 Task: Remove or reduce background noise from outdoor events.
Action: Mouse moved to (90, 12)
Screenshot: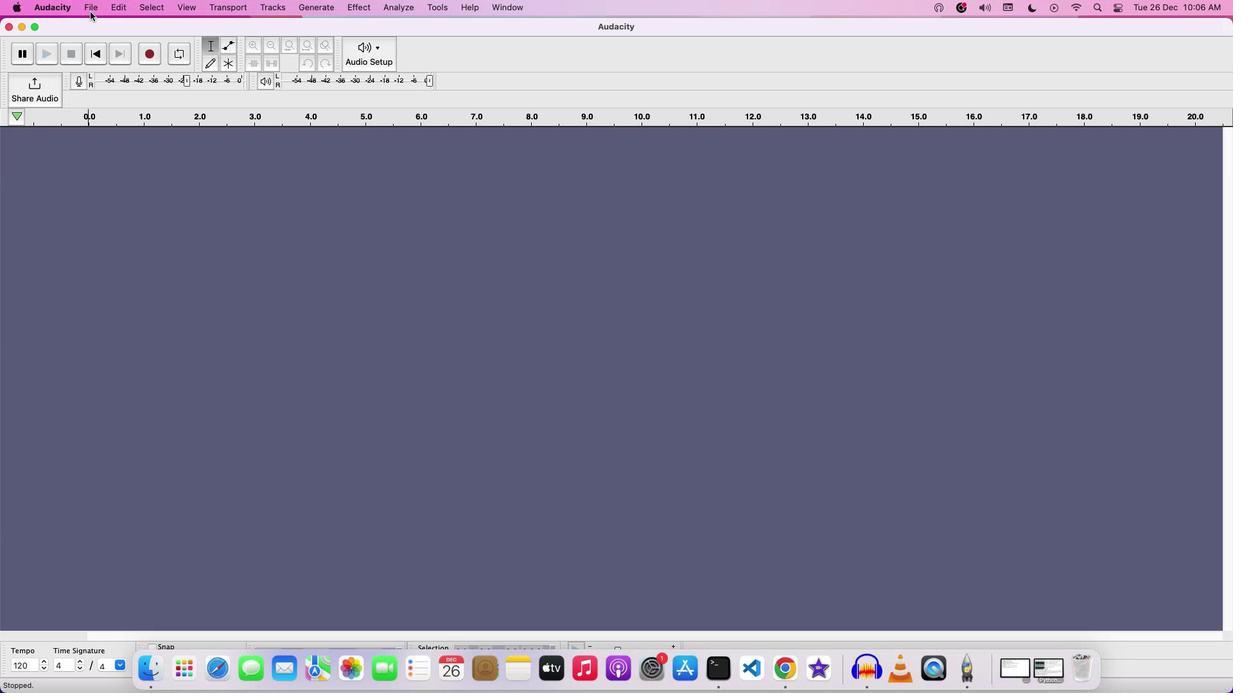 
Action: Mouse pressed left at (90, 12)
Screenshot: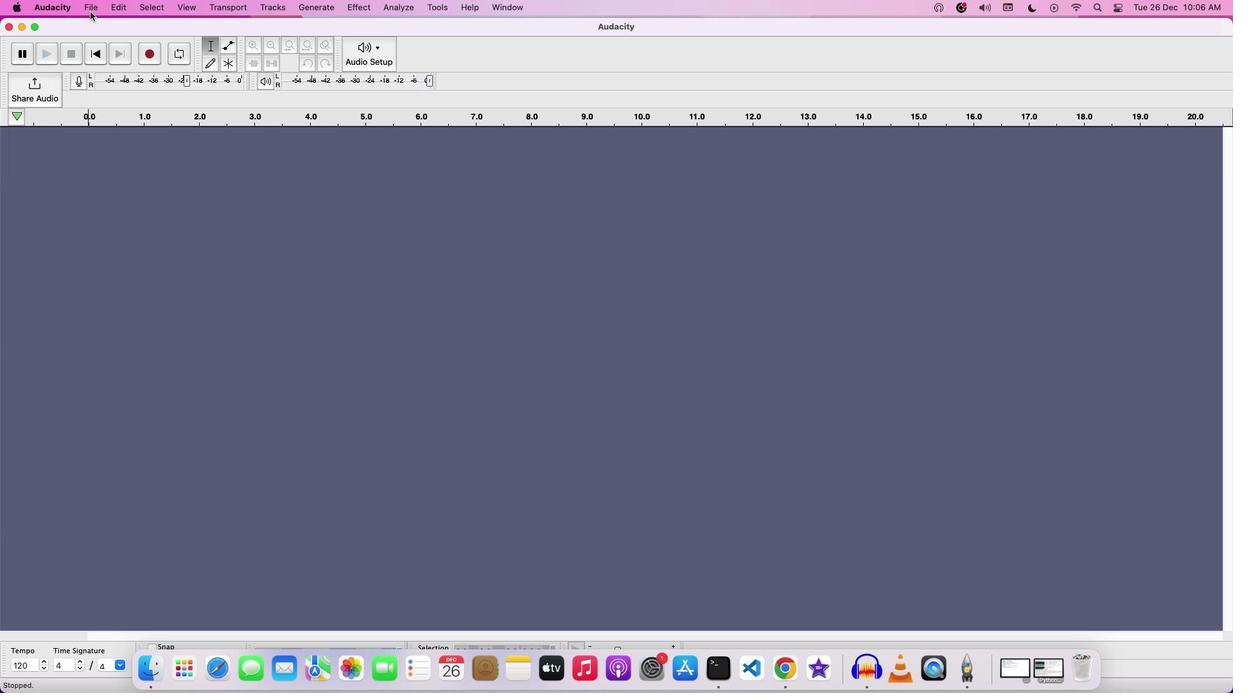 
Action: Mouse moved to (112, 38)
Screenshot: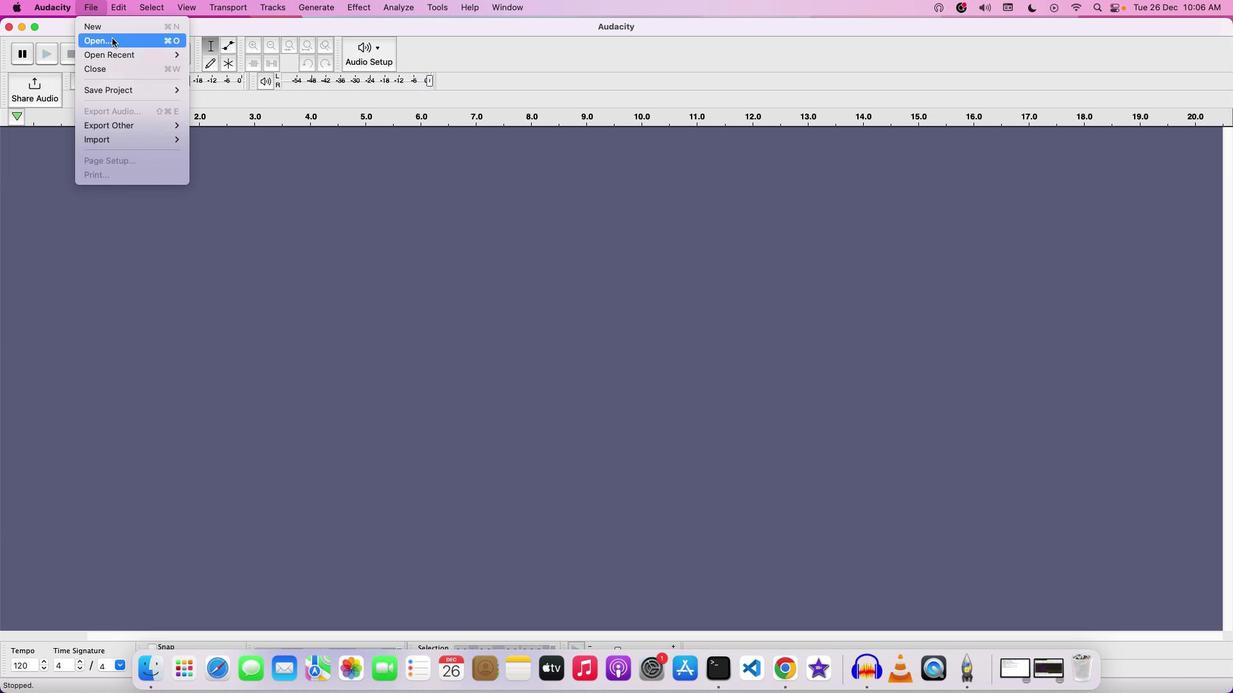 
Action: Mouse pressed left at (112, 38)
Screenshot: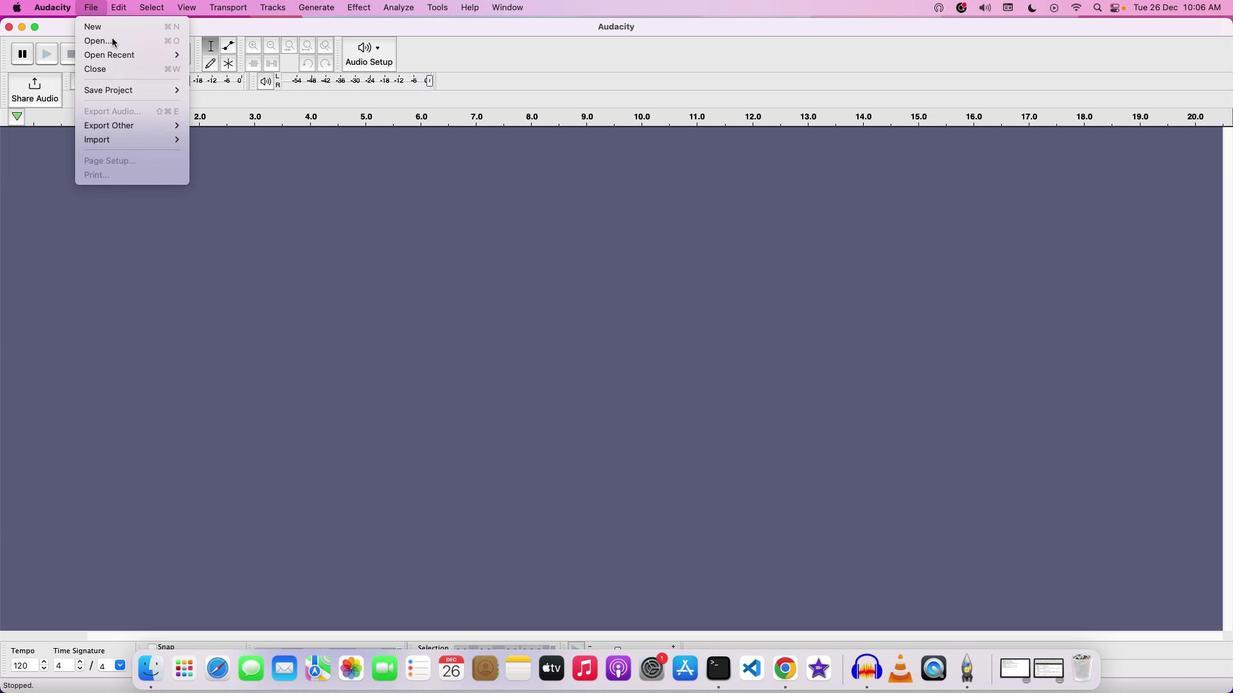 
Action: Mouse moved to (576, 185)
Screenshot: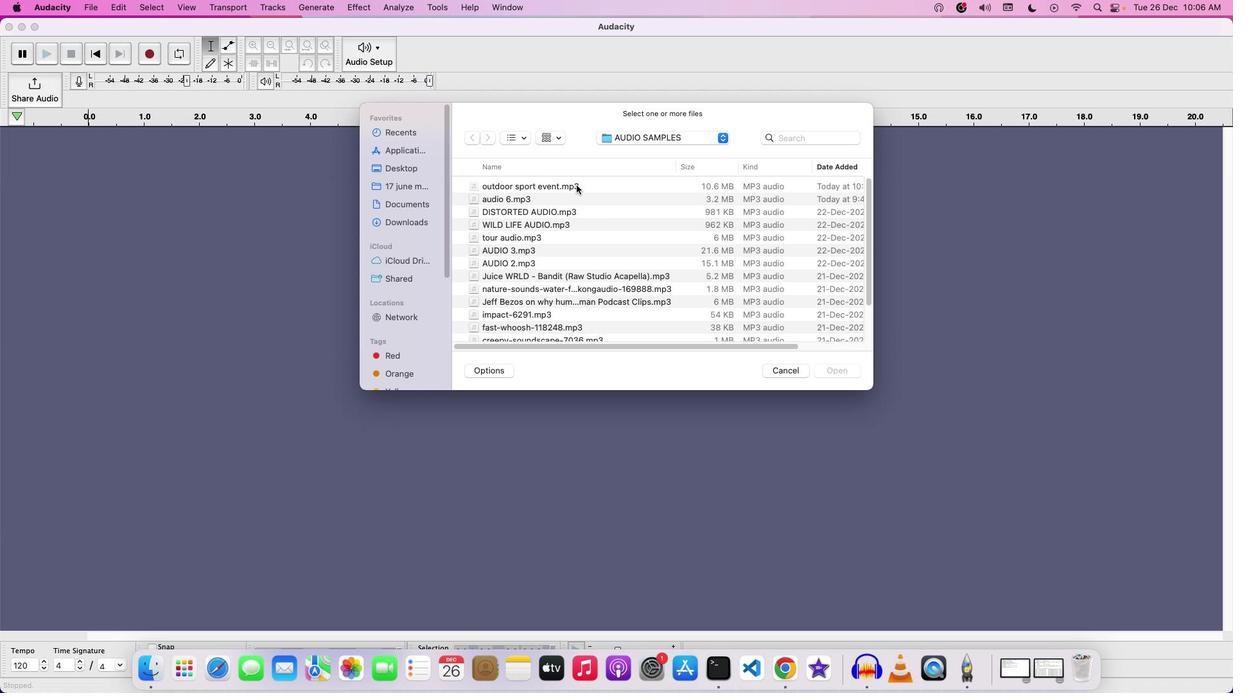 
Action: Mouse pressed left at (576, 185)
Screenshot: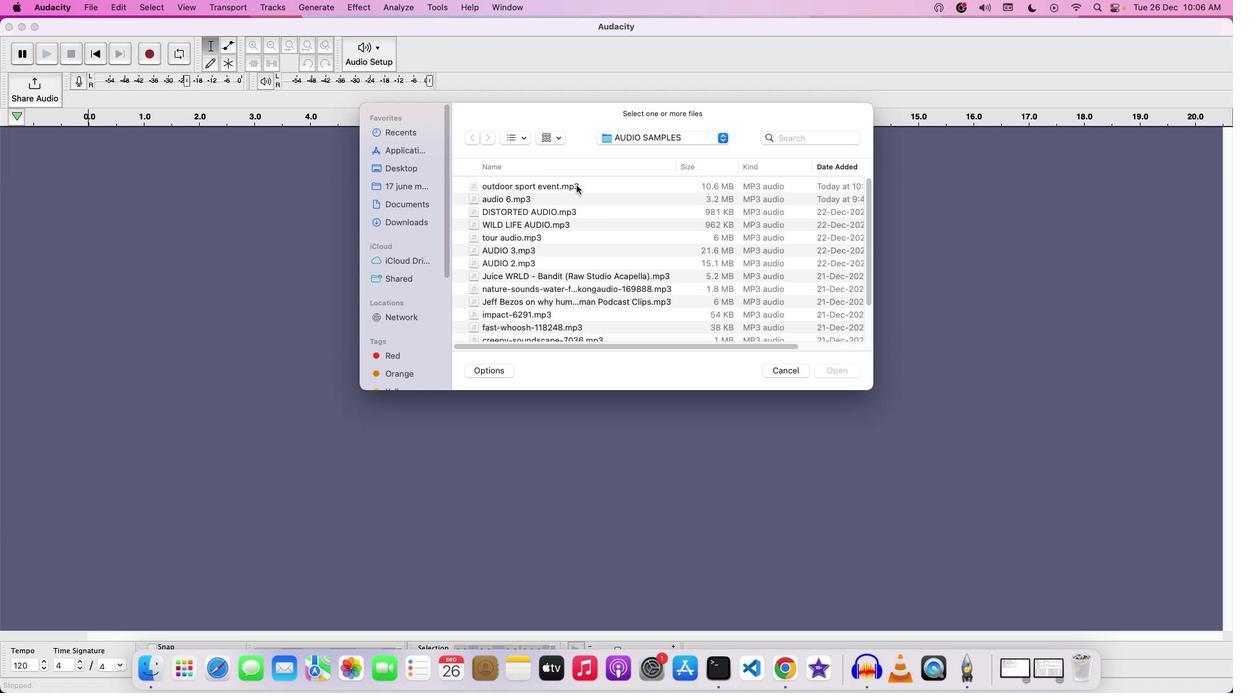 
Action: Mouse moved to (837, 370)
Screenshot: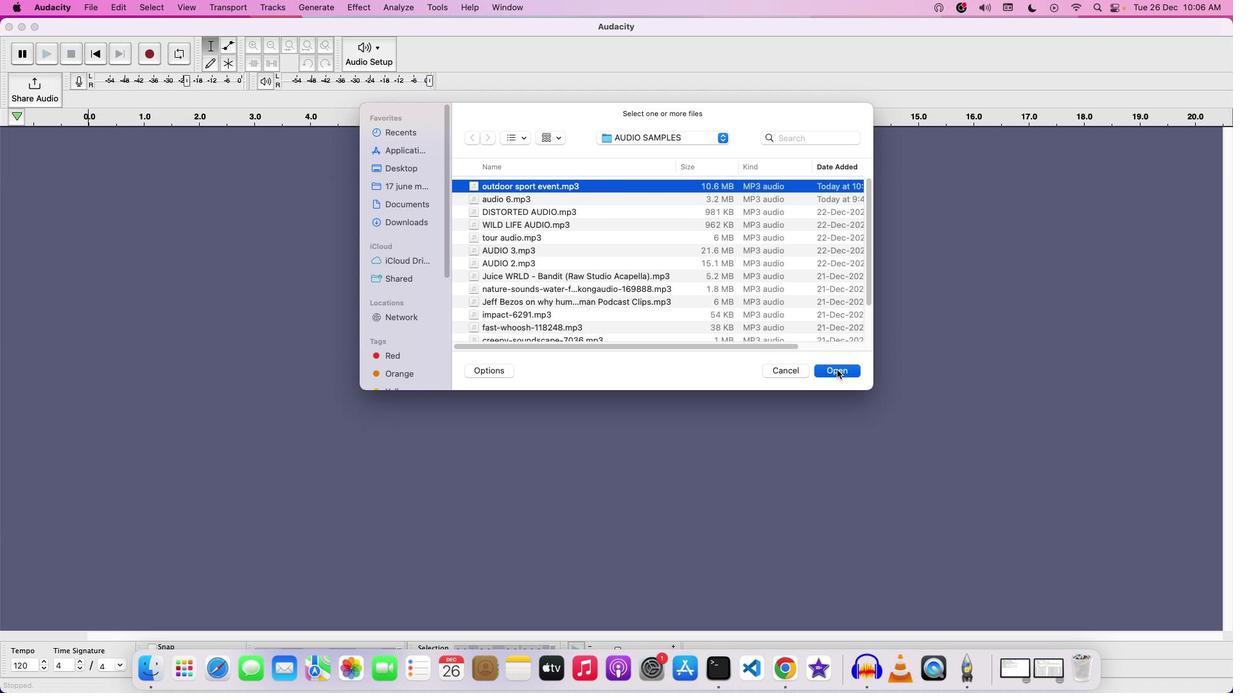 
Action: Mouse pressed left at (837, 370)
Screenshot: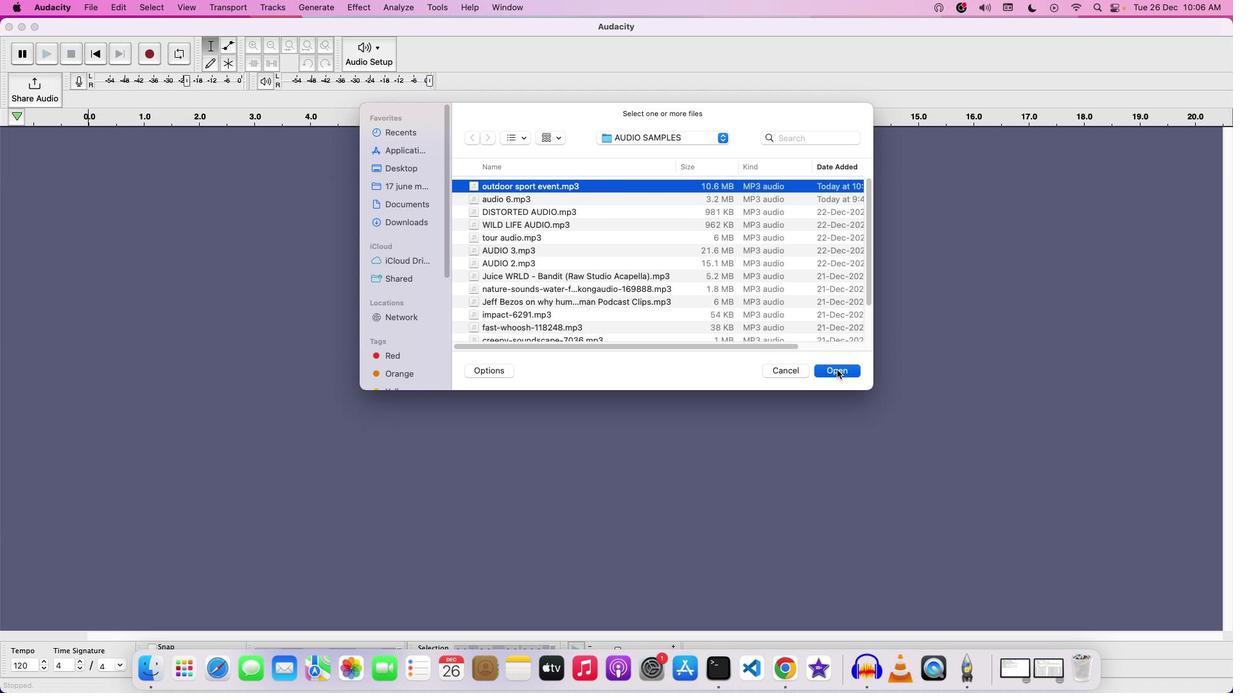 
Action: Mouse moved to (86, 138)
Screenshot: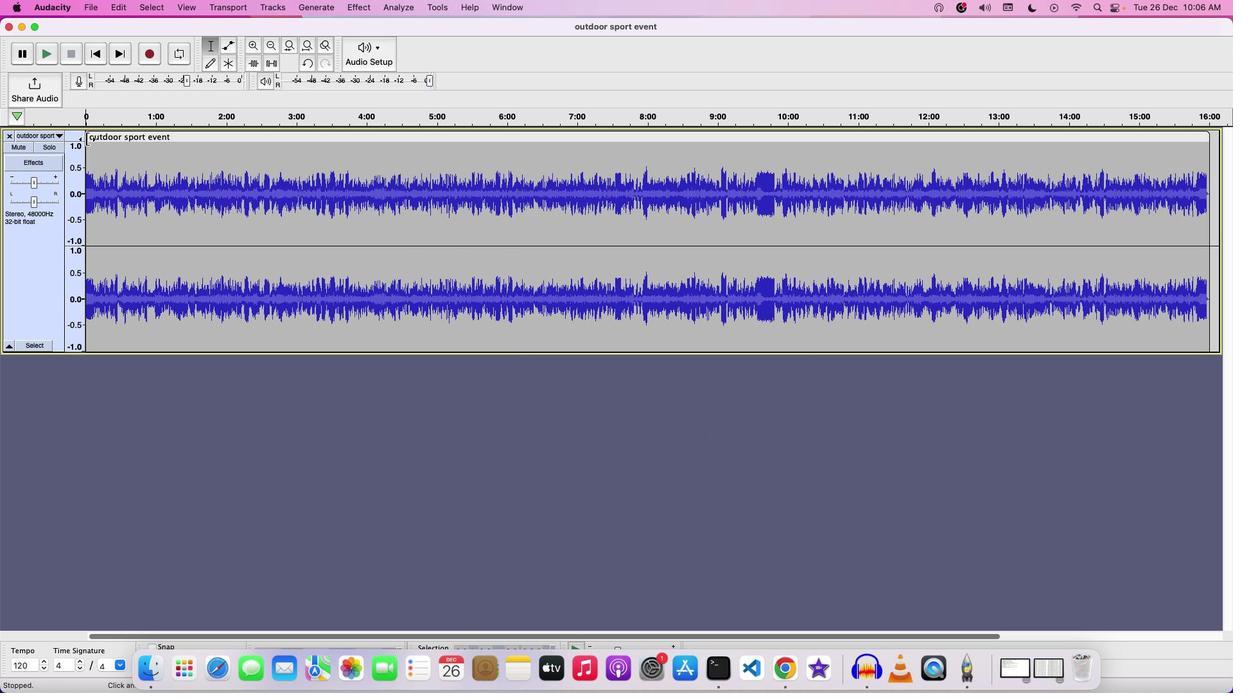 
Action: Mouse pressed left at (86, 138)
Screenshot: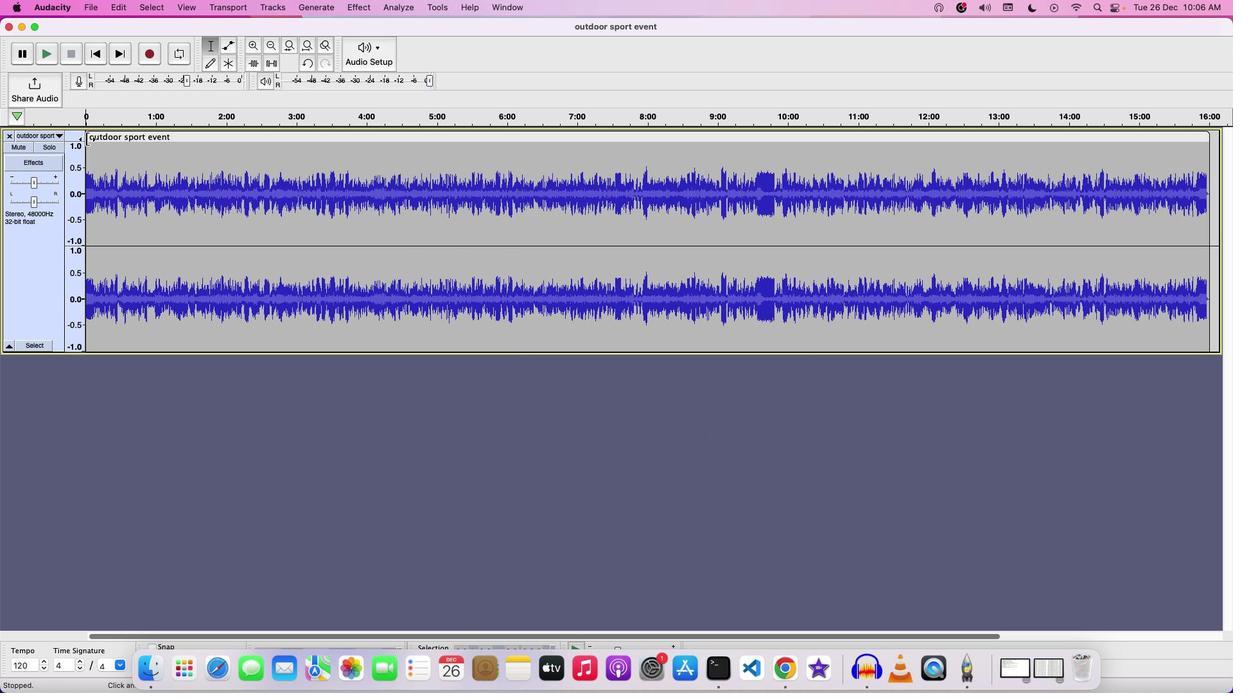 
Action: Mouse moved to (246, 136)
Screenshot: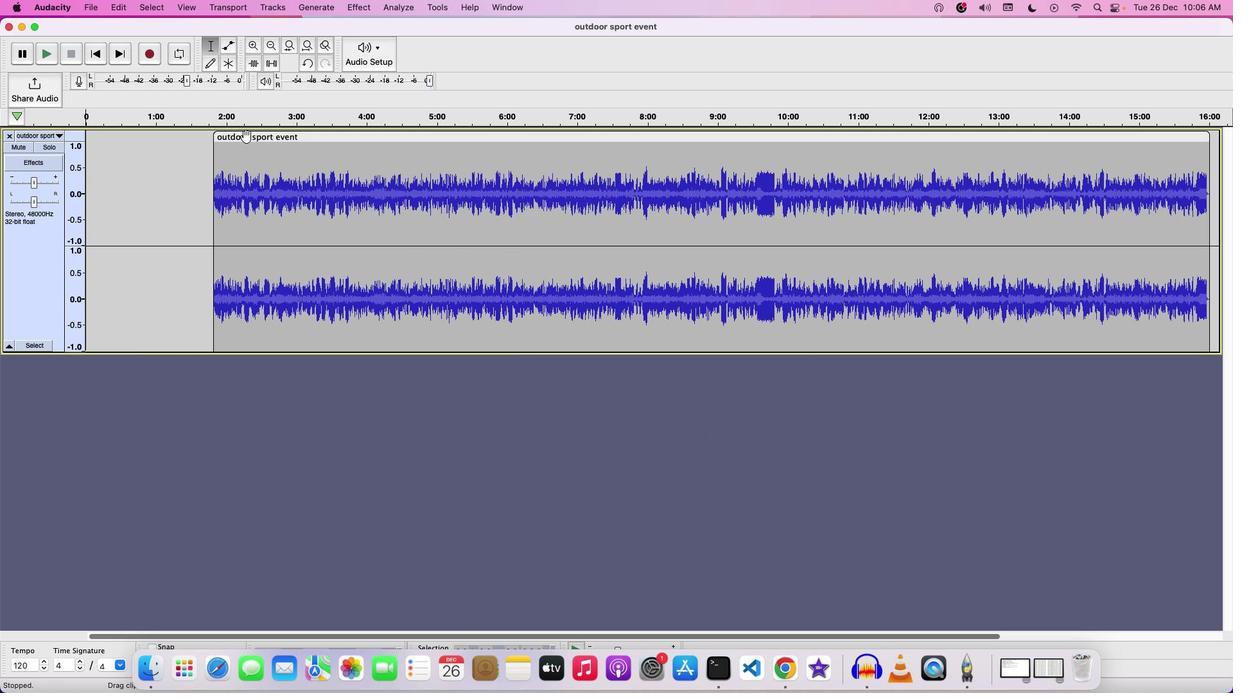 
Action: Mouse pressed left at (246, 136)
Screenshot: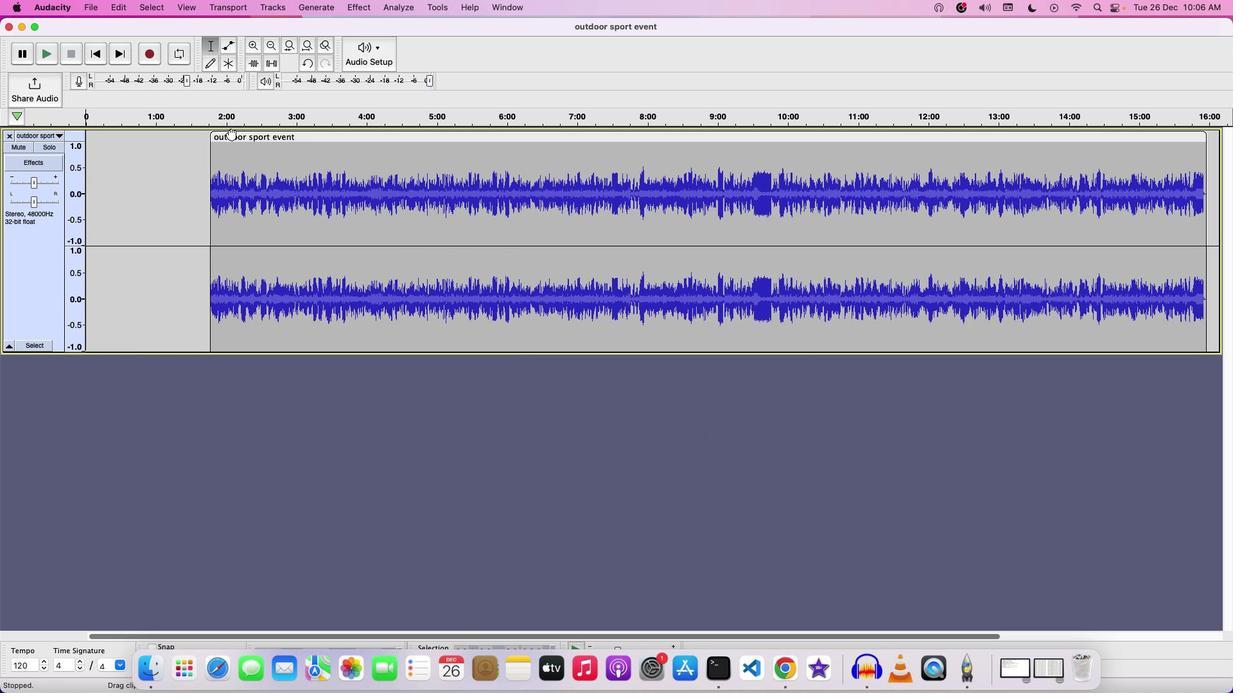 
Action: Mouse moved to (1081, 136)
Screenshot: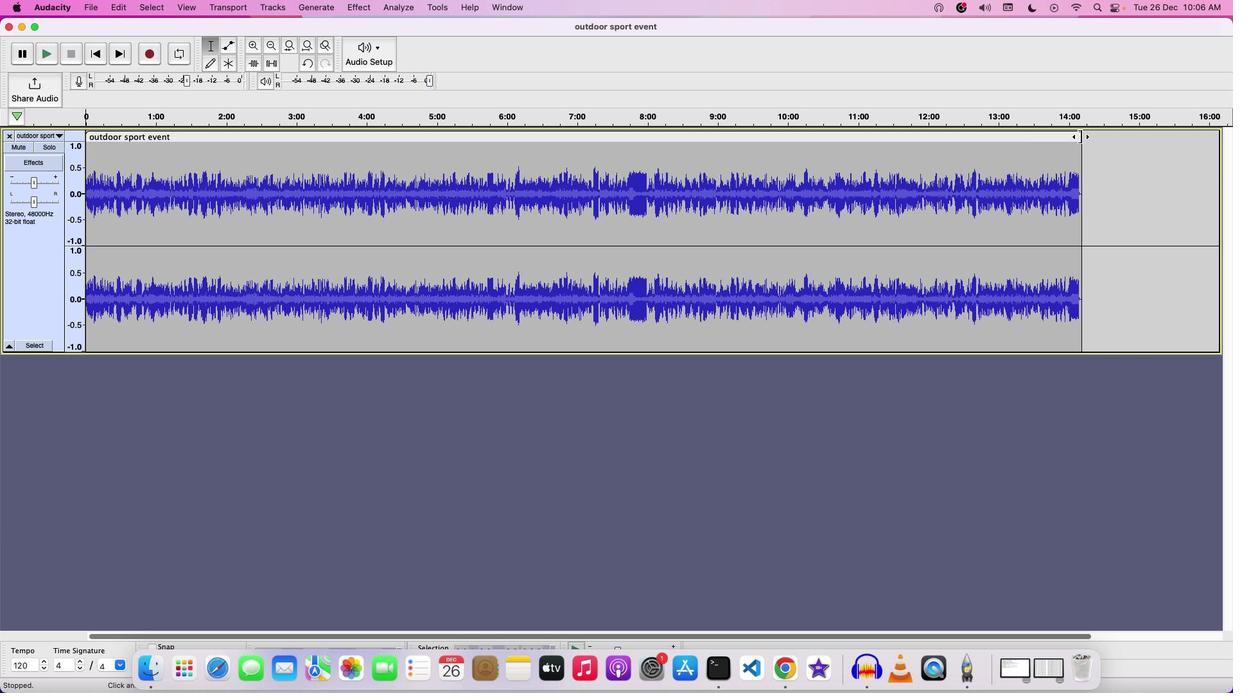 
Action: Mouse pressed left at (1081, 136)
Screenshot: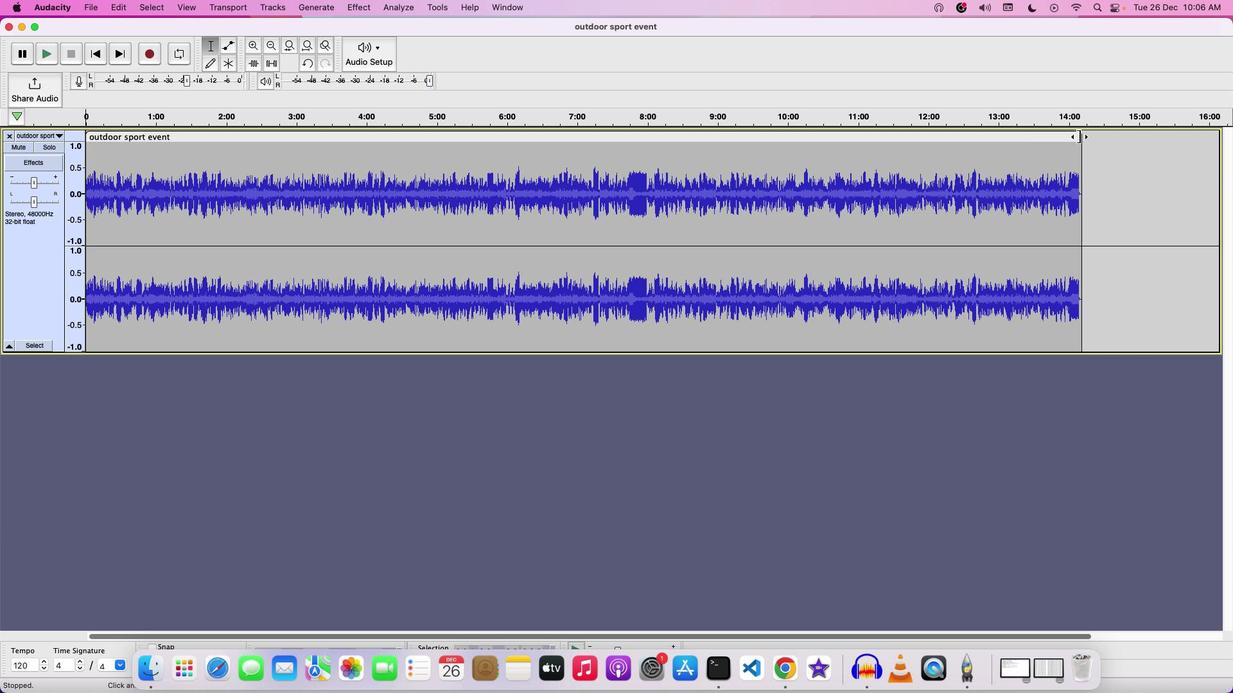 
Action: Mouse moved to (198, 126)
Screenshot: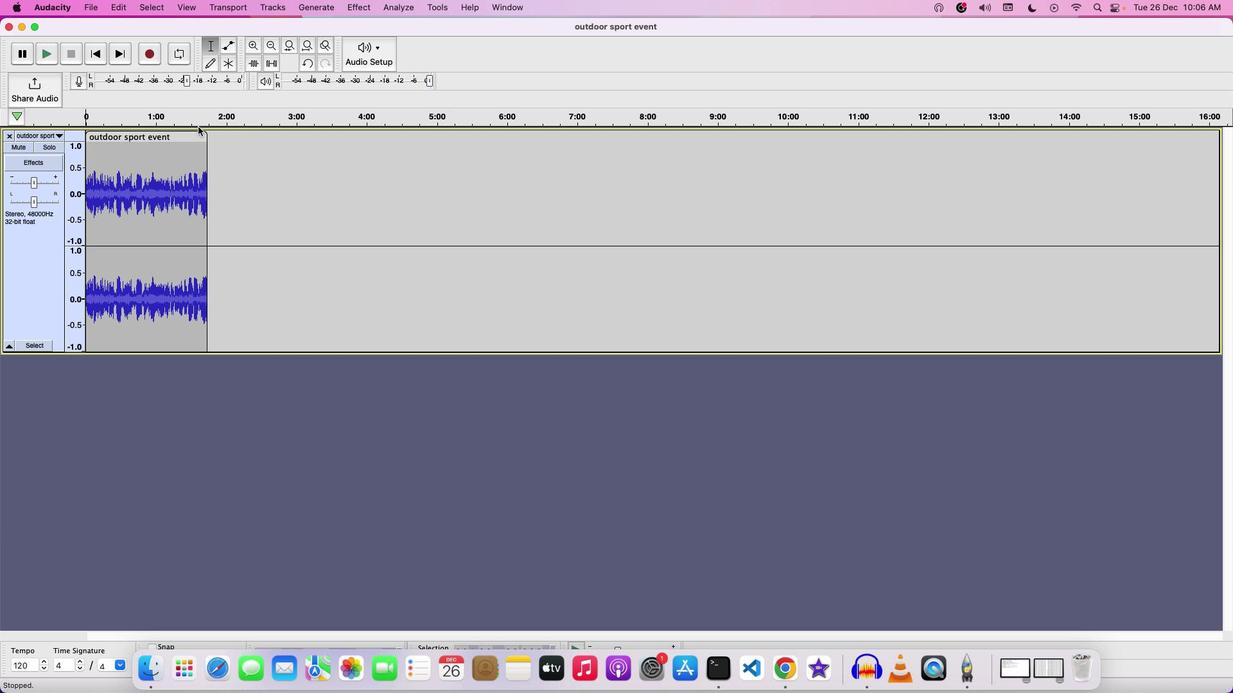 
Action: Mouse pressed left at (198, 126)
Screenshot: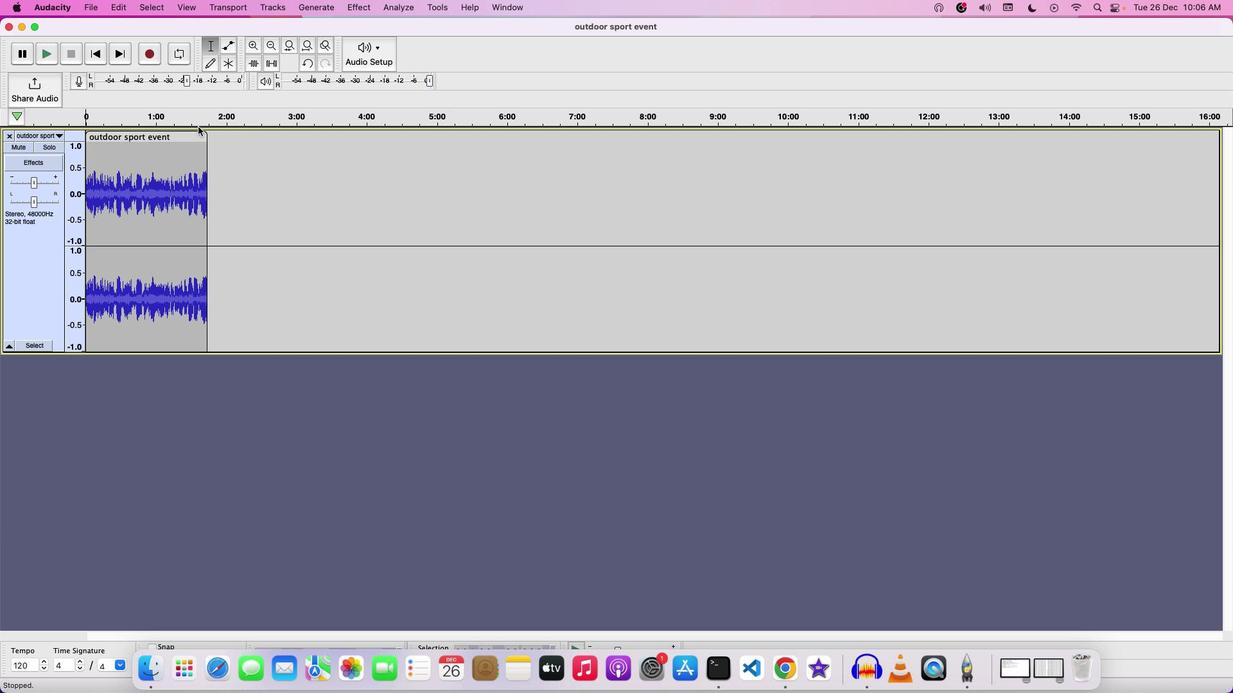 
Action: Mouse moved to (255, 46)
Screenshot: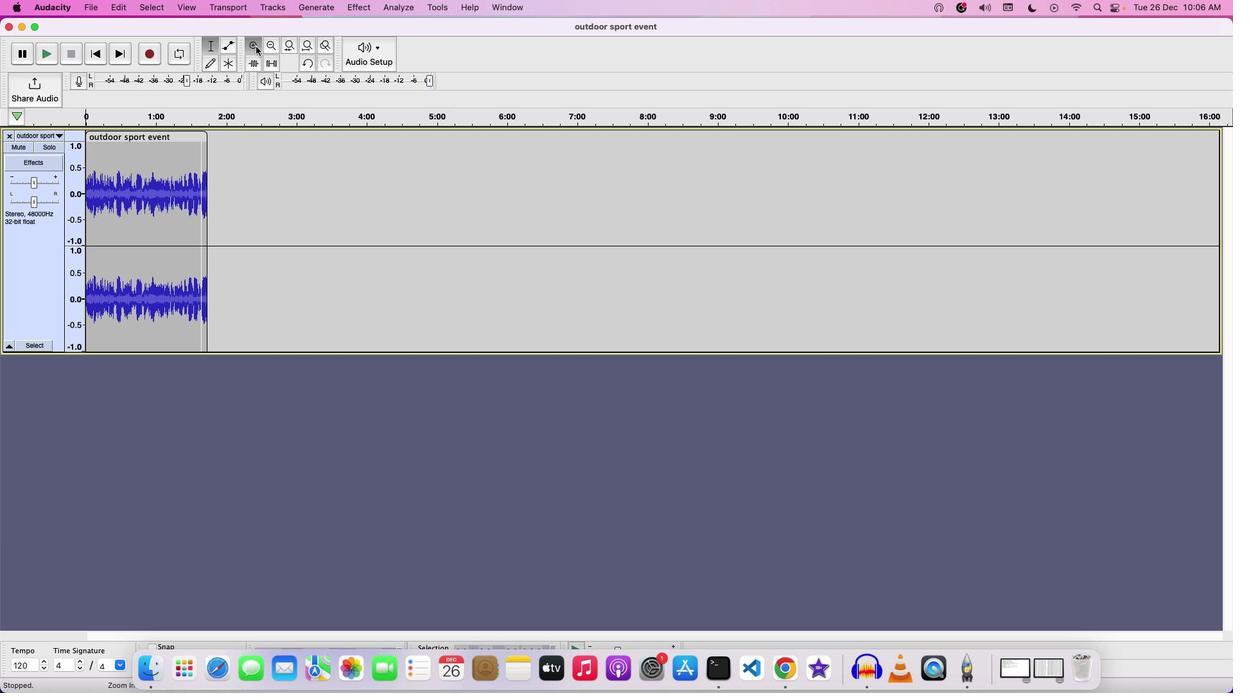 
Action: Mouse pressed left at (255, 46)
Screenshot: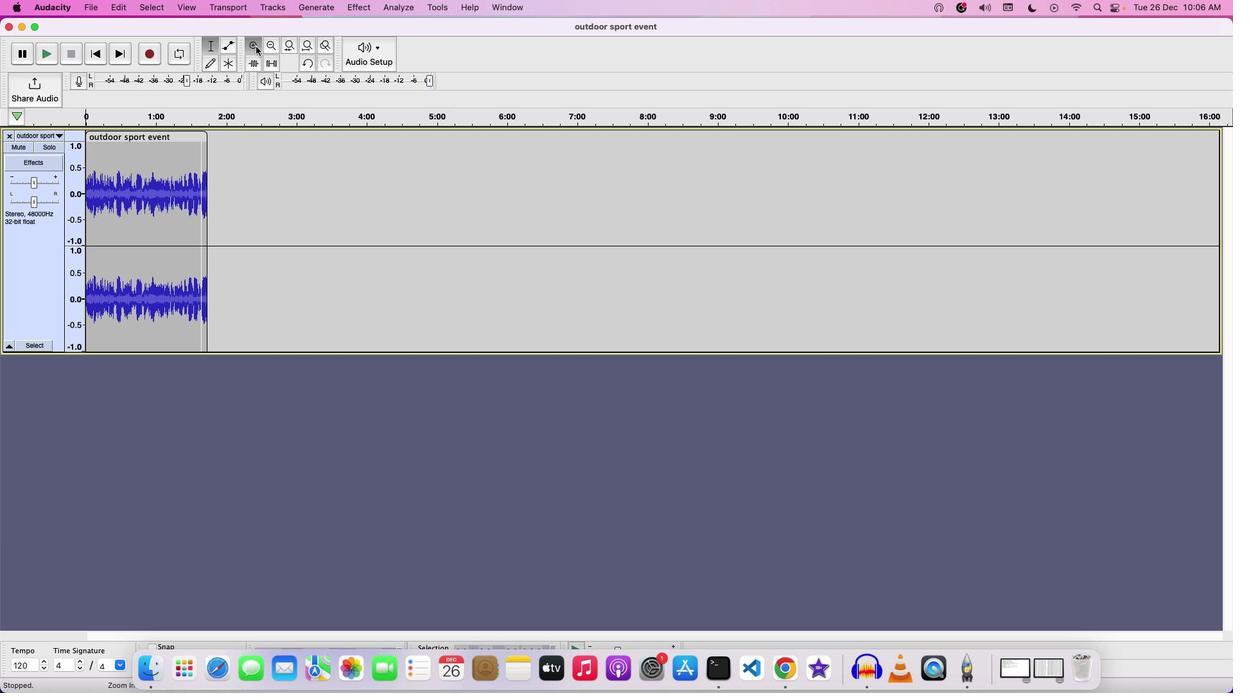 
Action: Mouse pressed left at (255, 46)
Screenshot: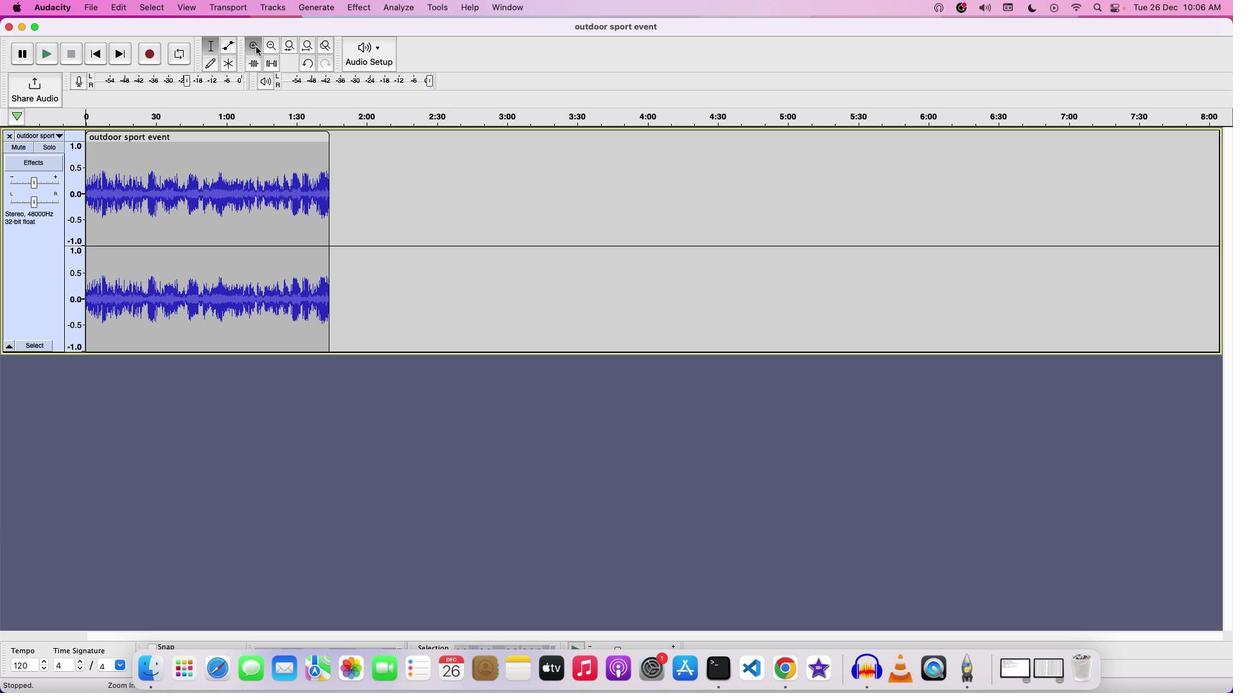 
Action: Mouse pressed left at (255, 46)
Screenshot: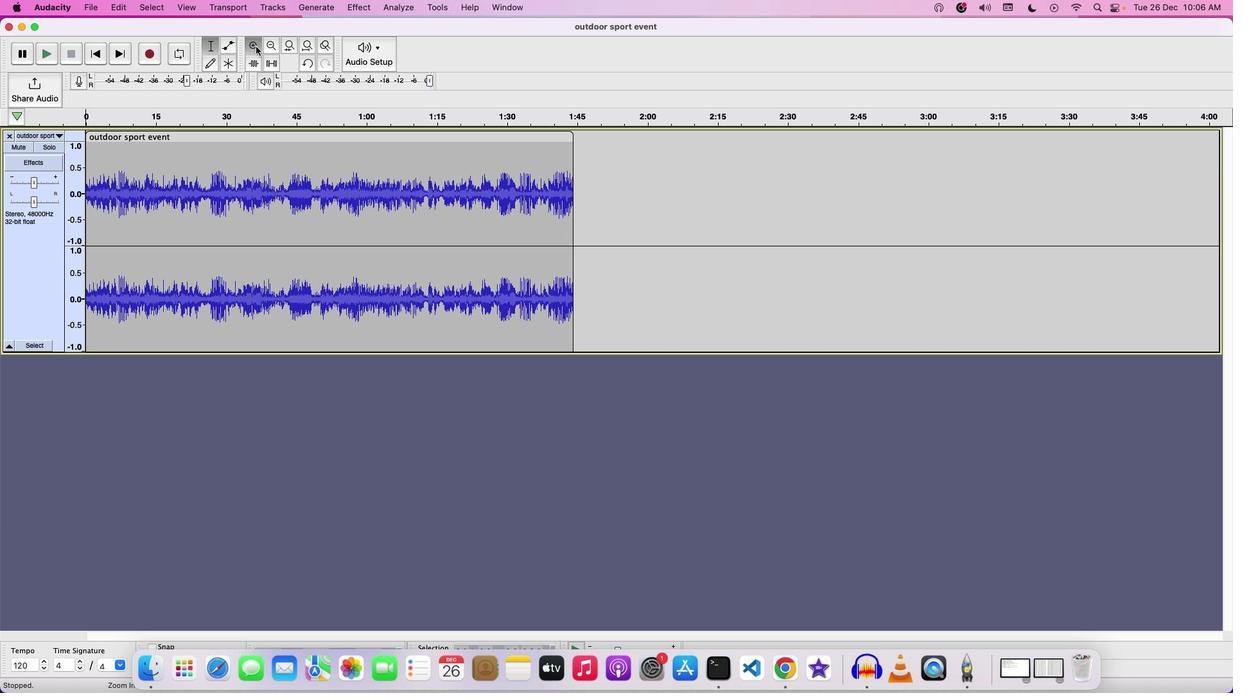 
Action: Mouse moved to (175, 126)
Screenshot: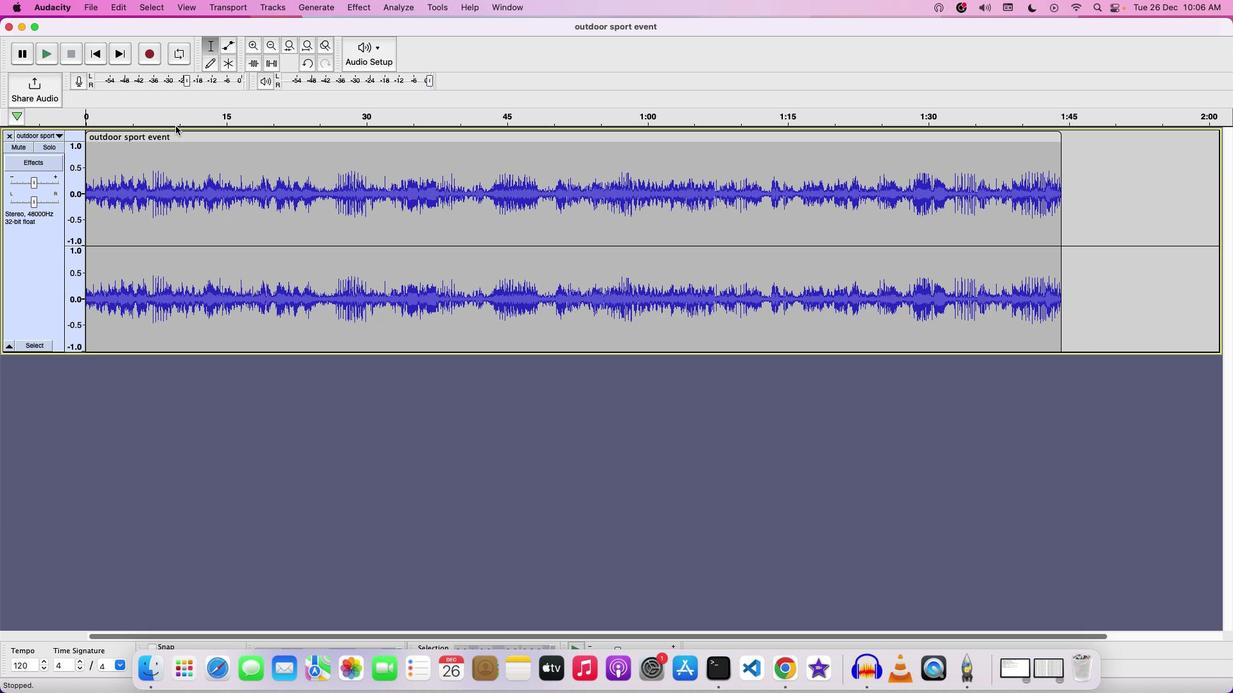 
Action: Key pressed Key.space
Screenshot: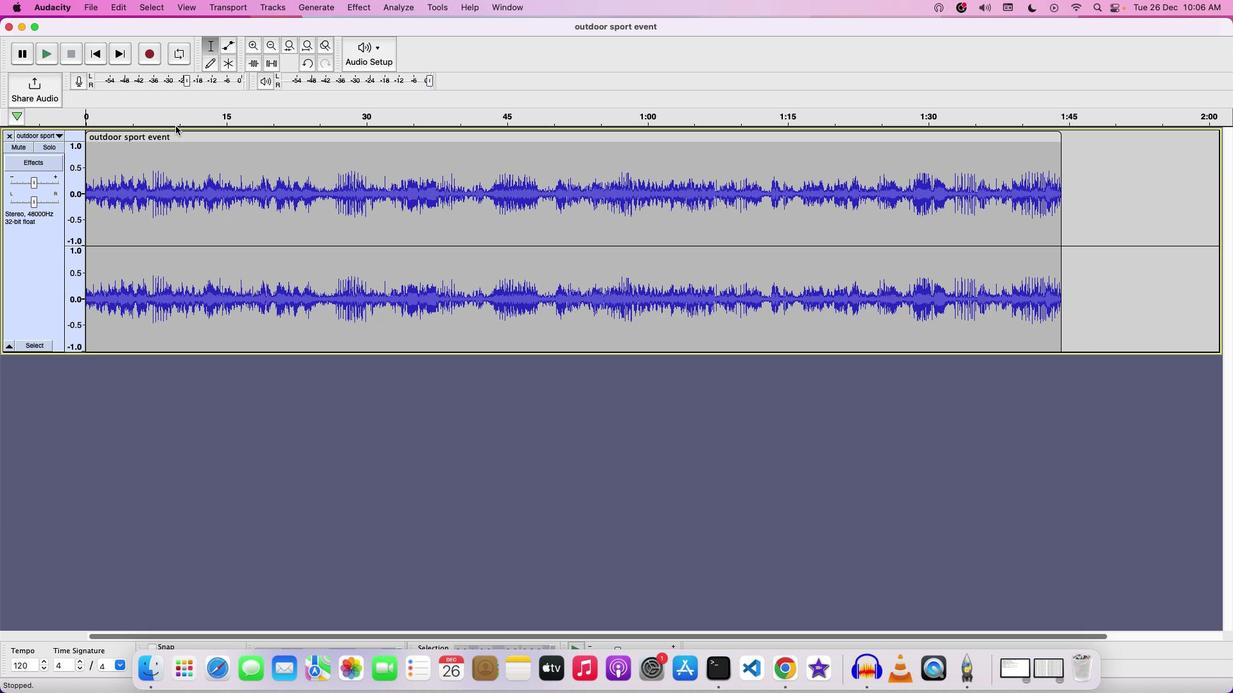 
Action: Mouse moved to (262, 91)
Screenshot: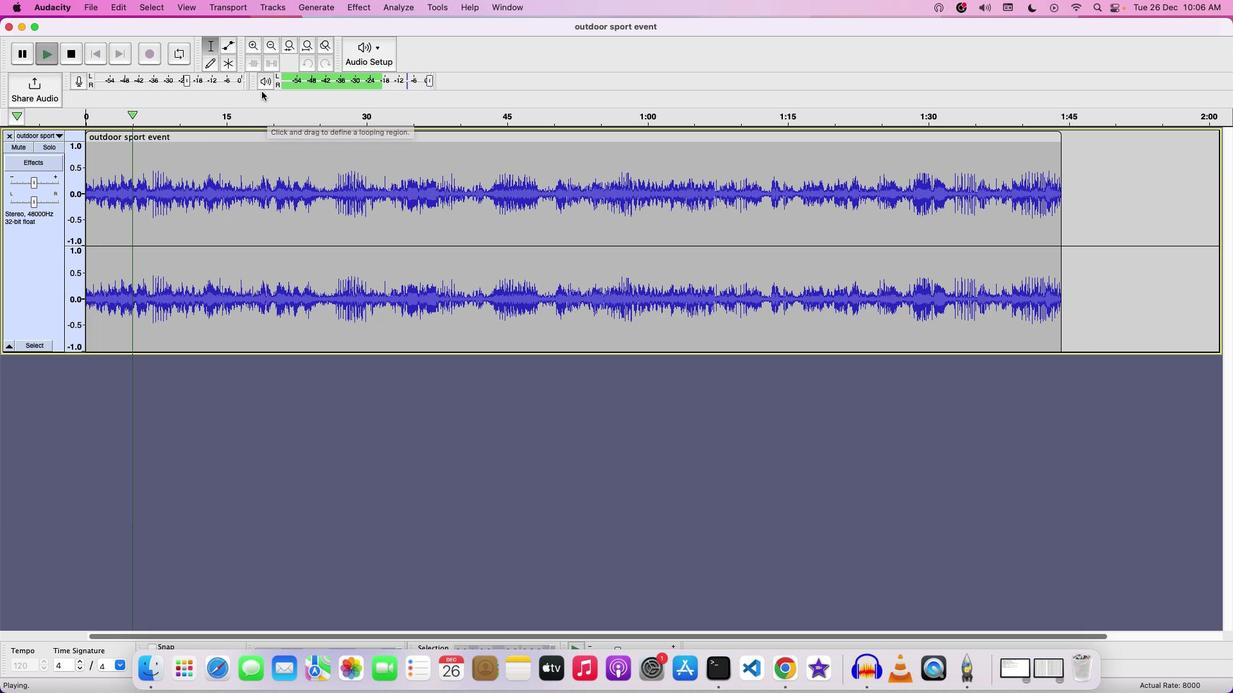 
Action: Key pressed Key.space
Screenshot: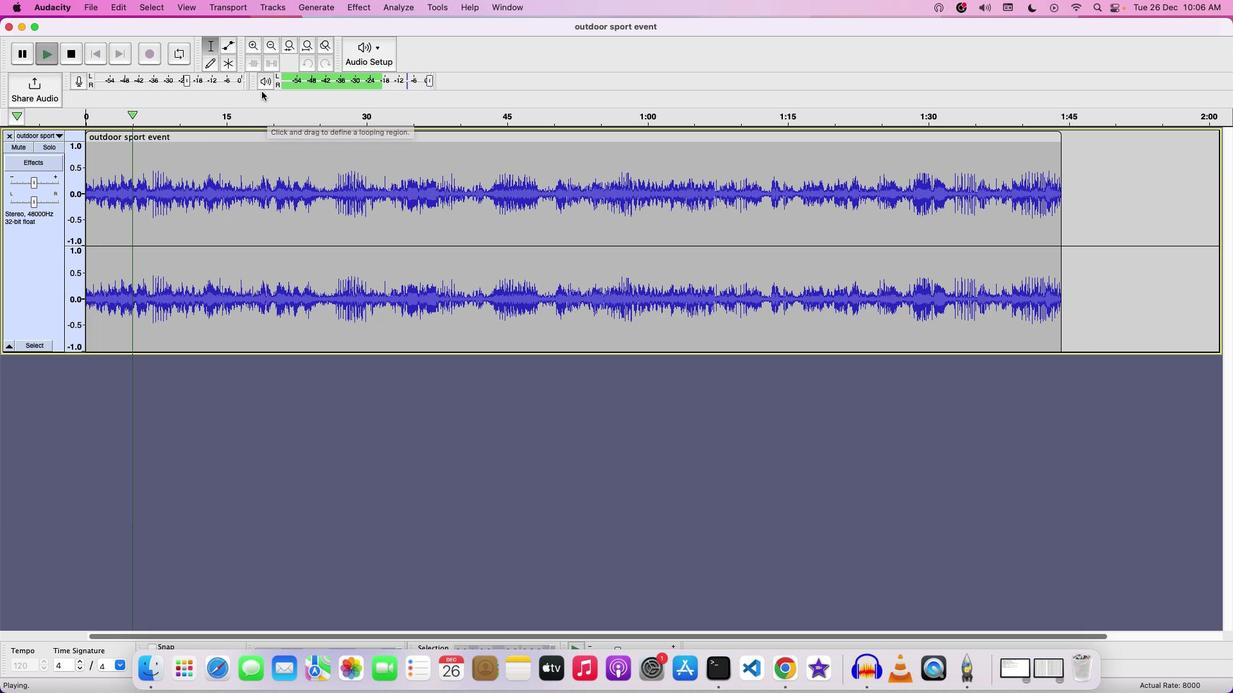 
Action: Mouse moved to (257, 49)
Screenshot: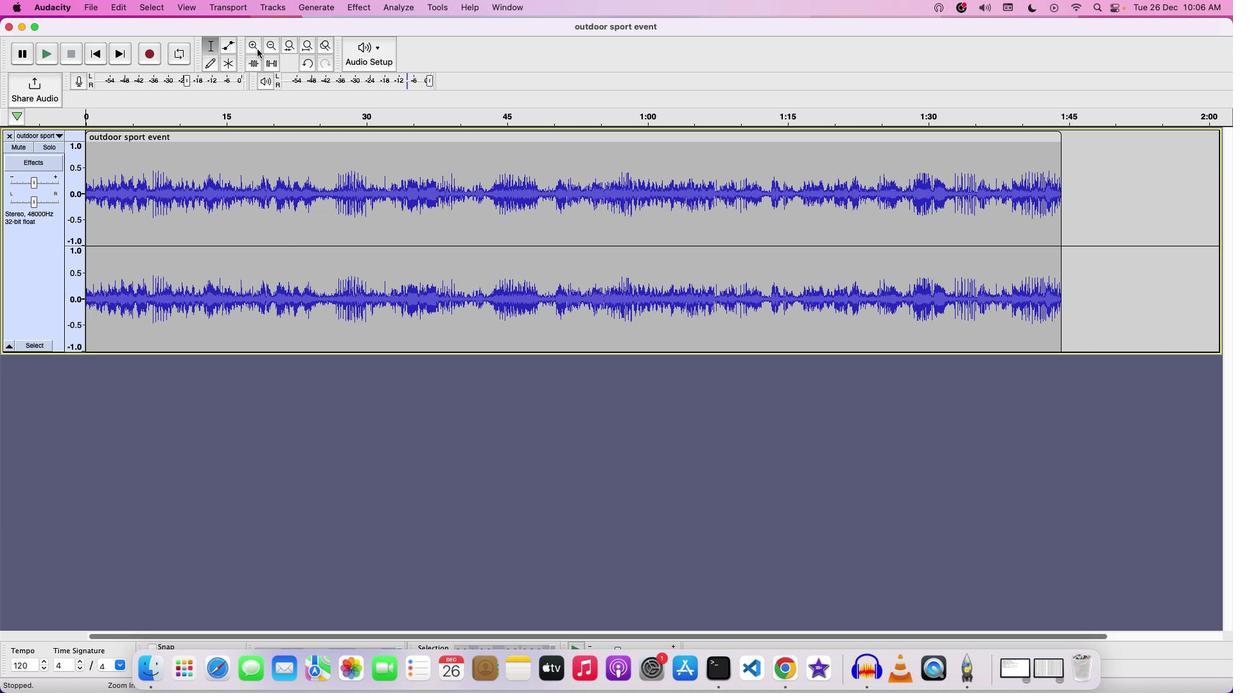 
Action: Mouse pressed left at (257, 49)
Screenshot: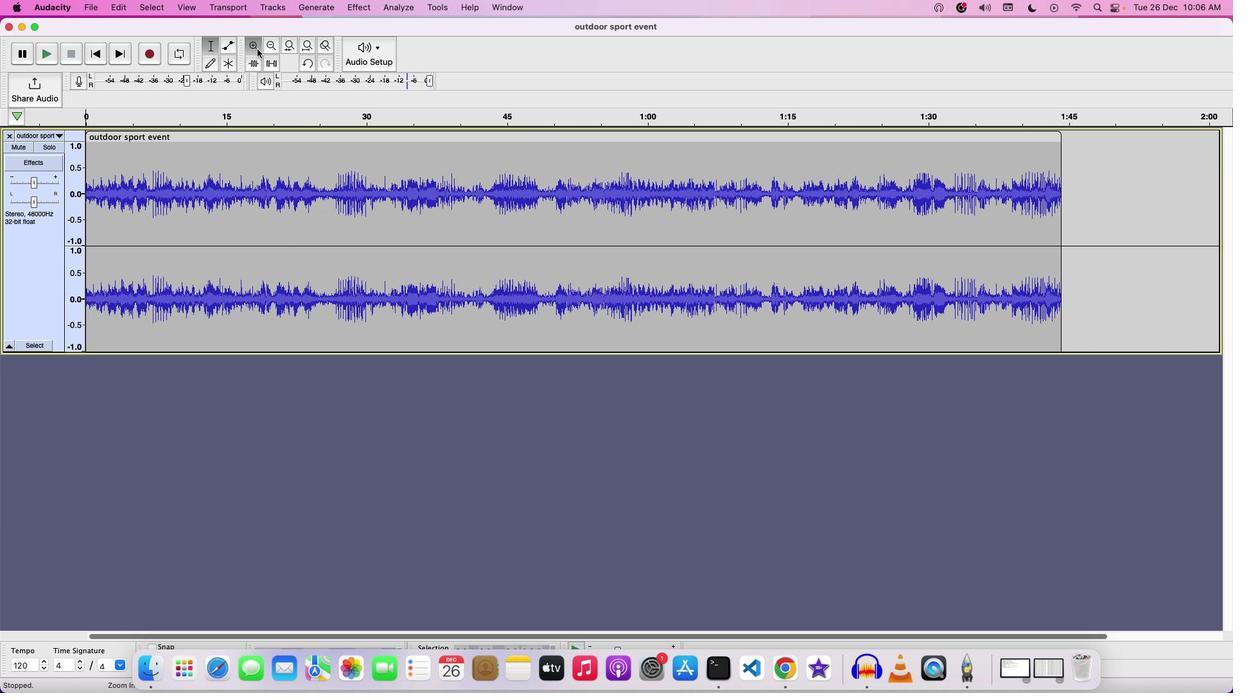 
Action: Mouse pressed left at (257, 49)
Screenshot: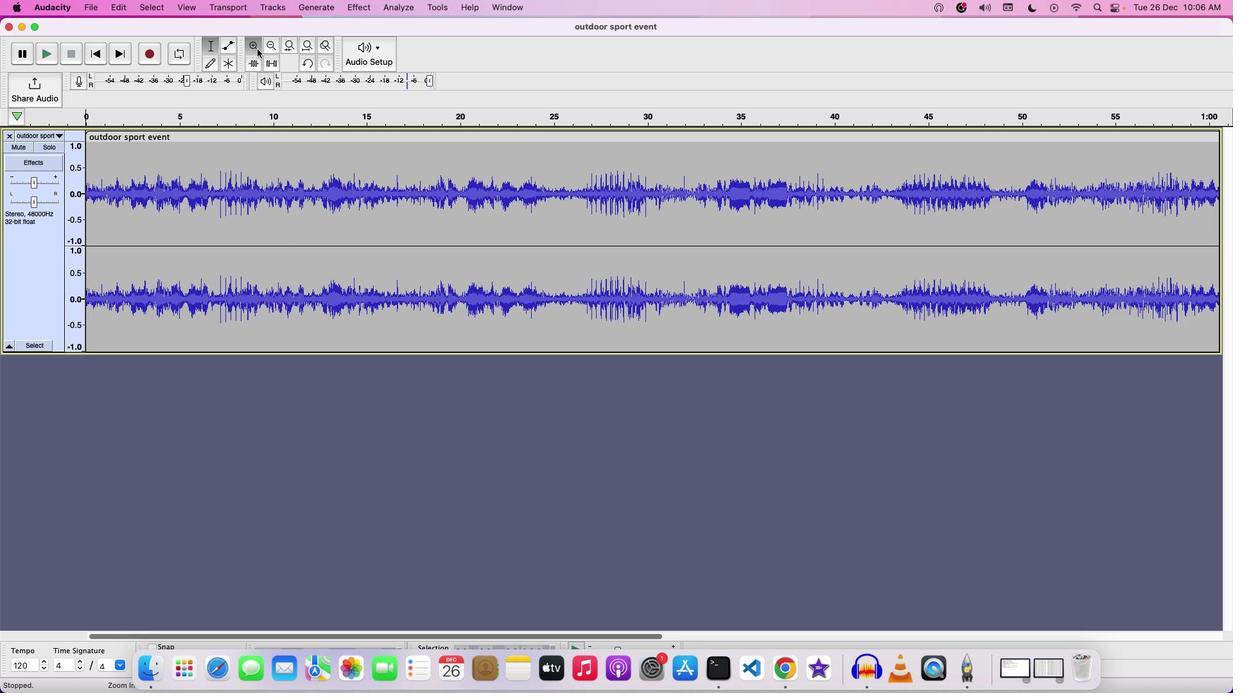 
Action: Mouse pressed left at (257, 49)
Screenshot: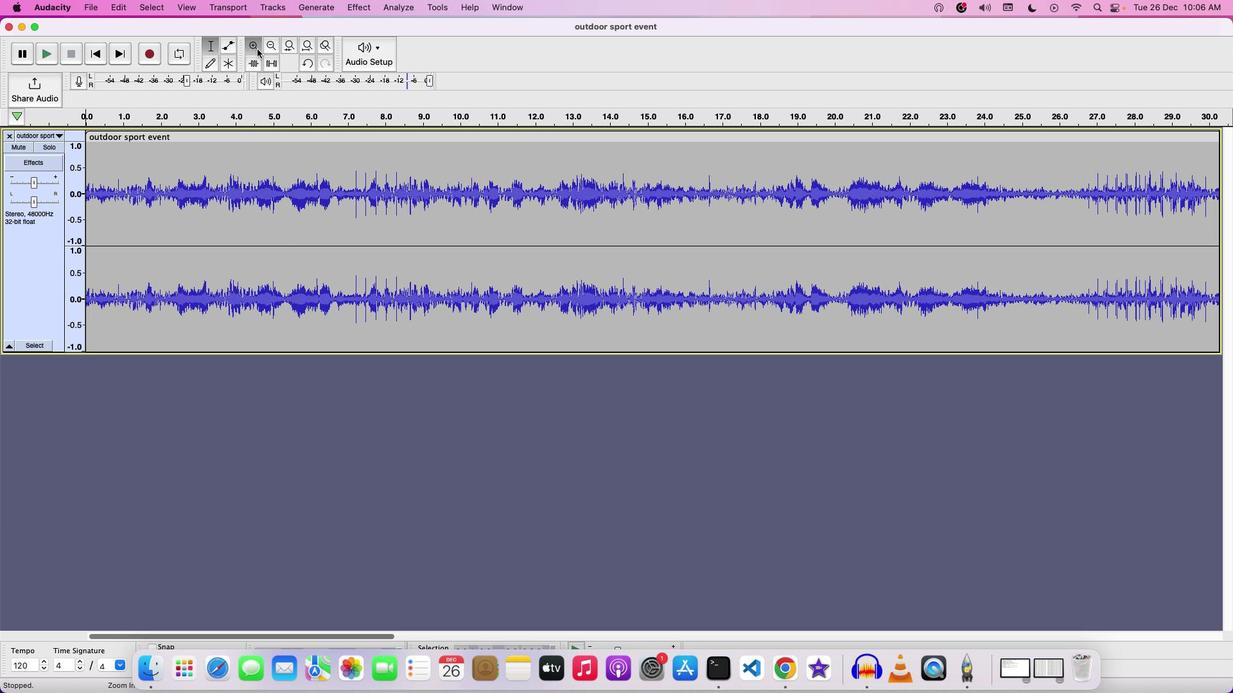 
Action: Mouse pressed left at (257, 49)
Screenshot: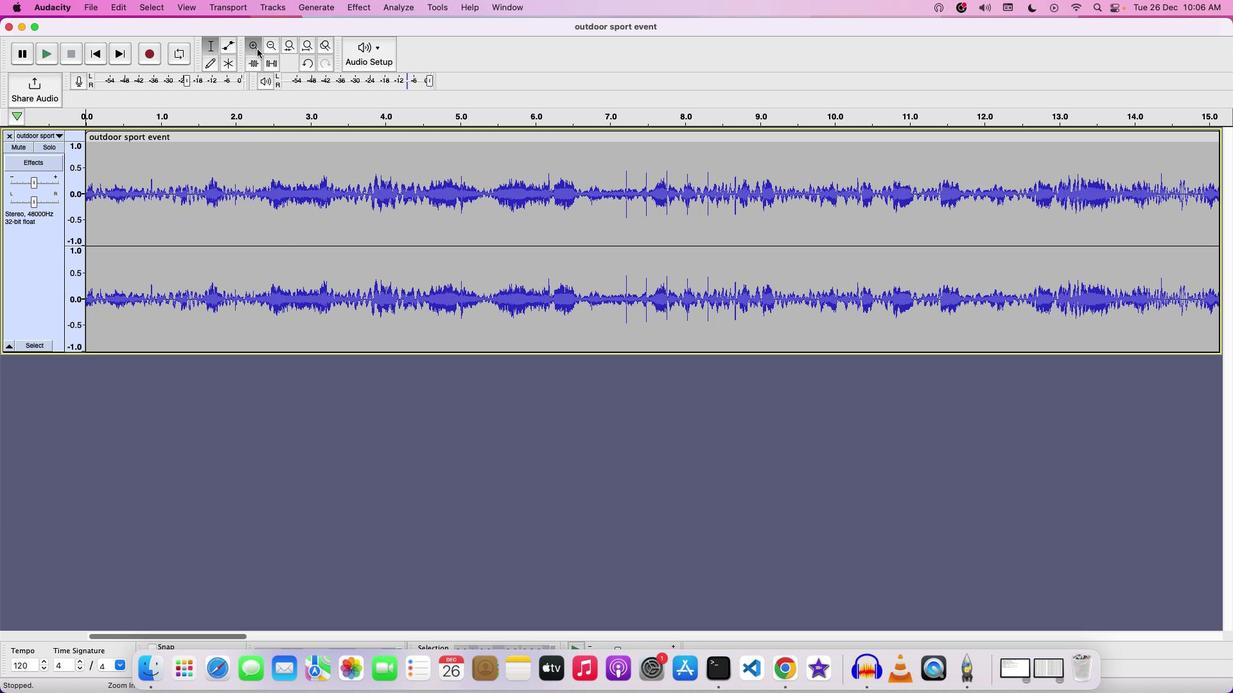 
Action: Mouse pressed left at (257, 49)
Screenshot: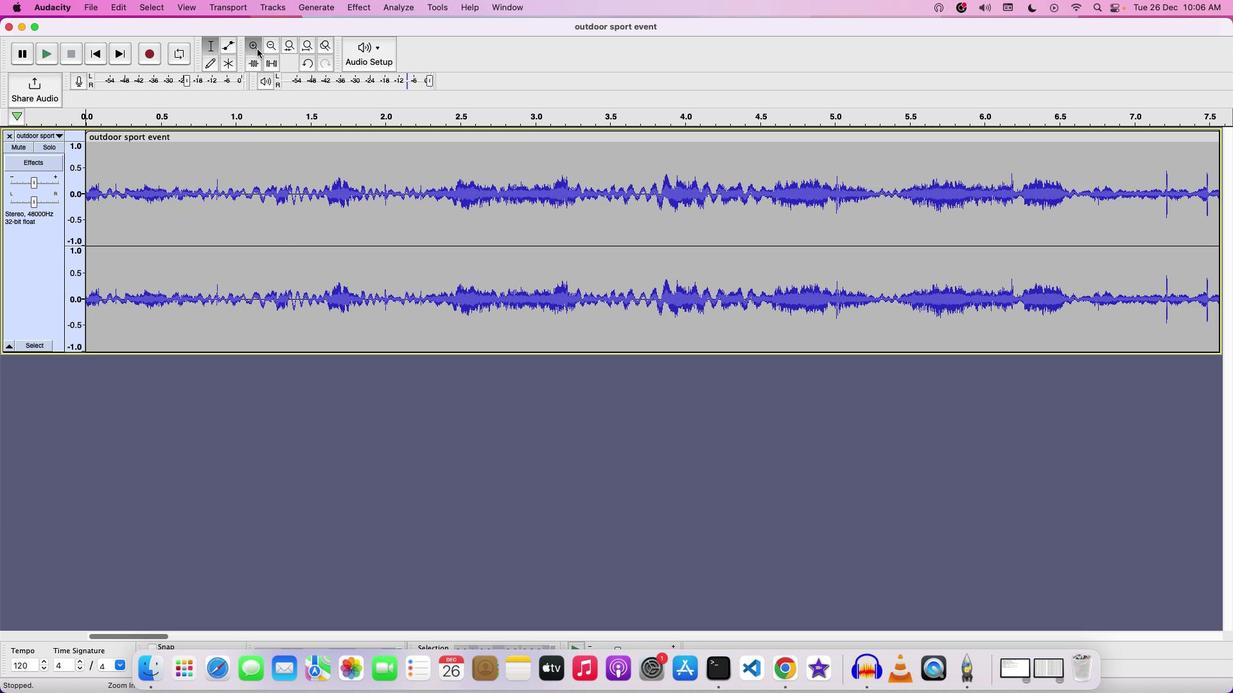 
Action: Mouse moved to (397, 299)
Screenshot: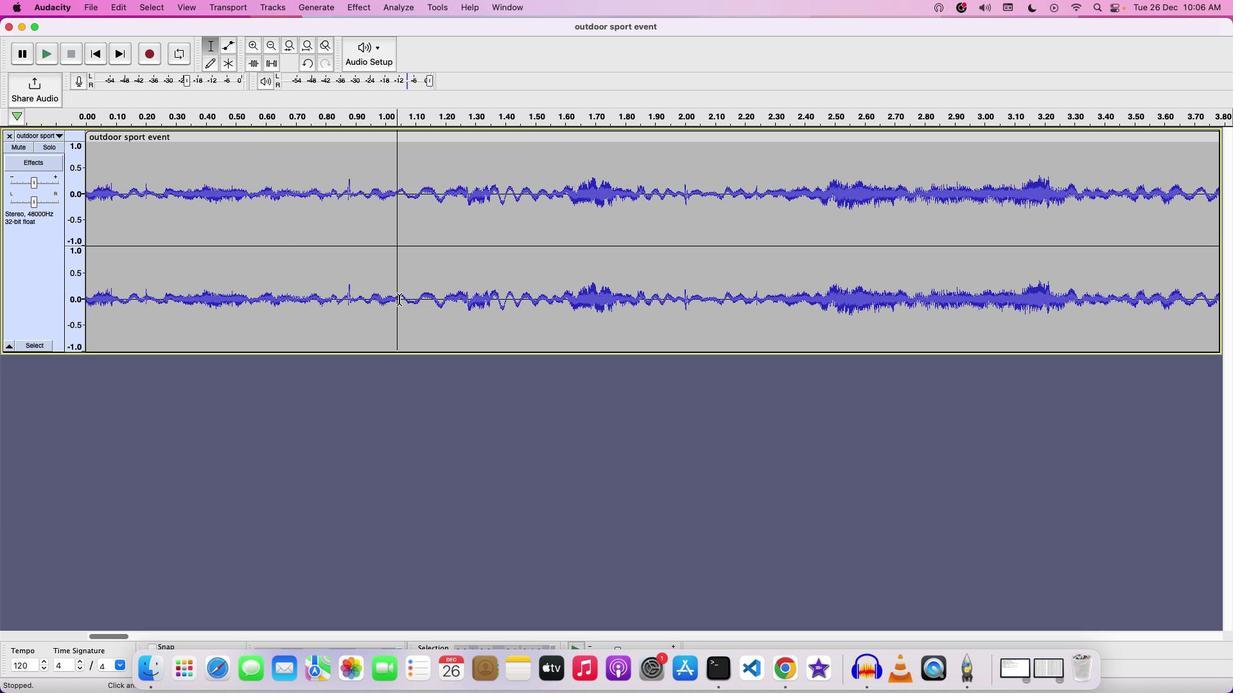
Action: Mouse pressed left at (397, 299)
Screenshot: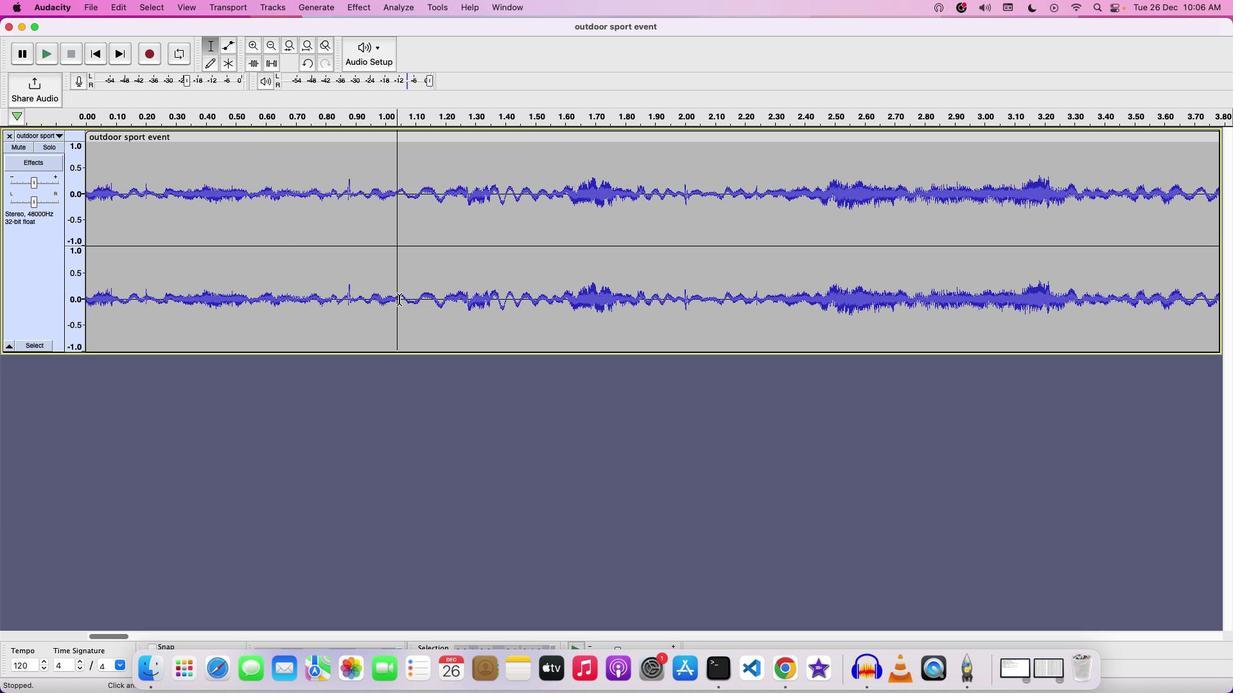 
Action: Mouse moved to (447, 312)
Screenshot: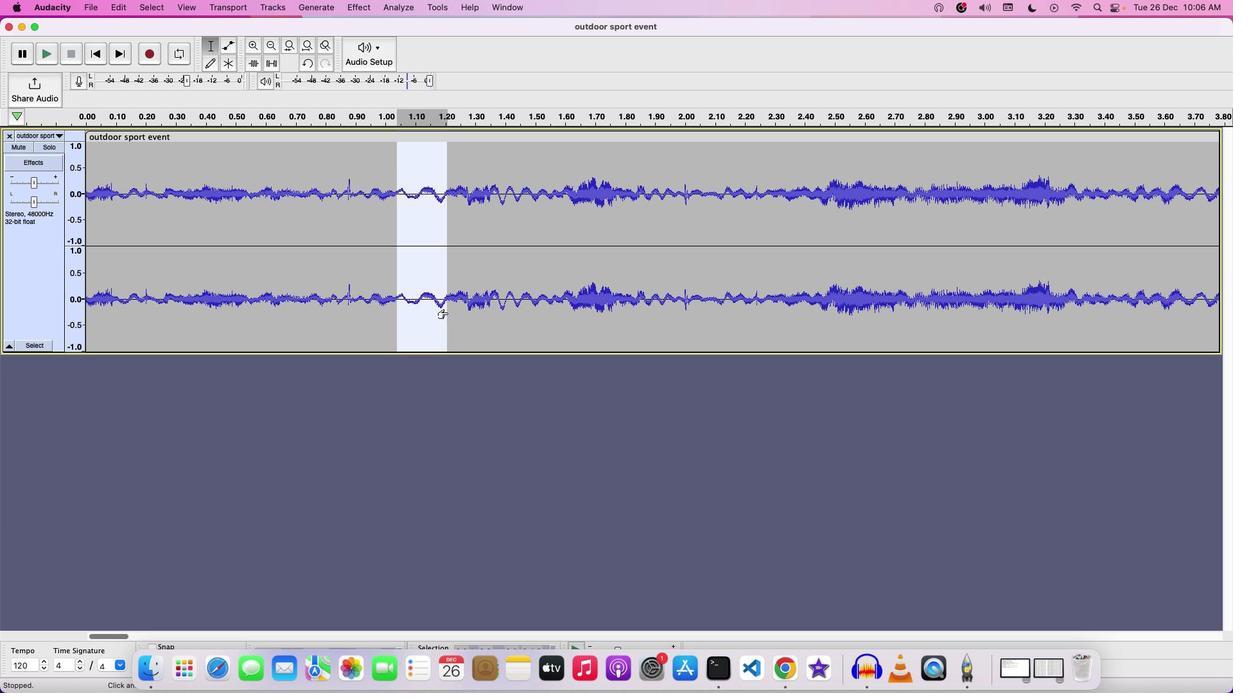 
Action: Key pressed Key.space
Screenshot: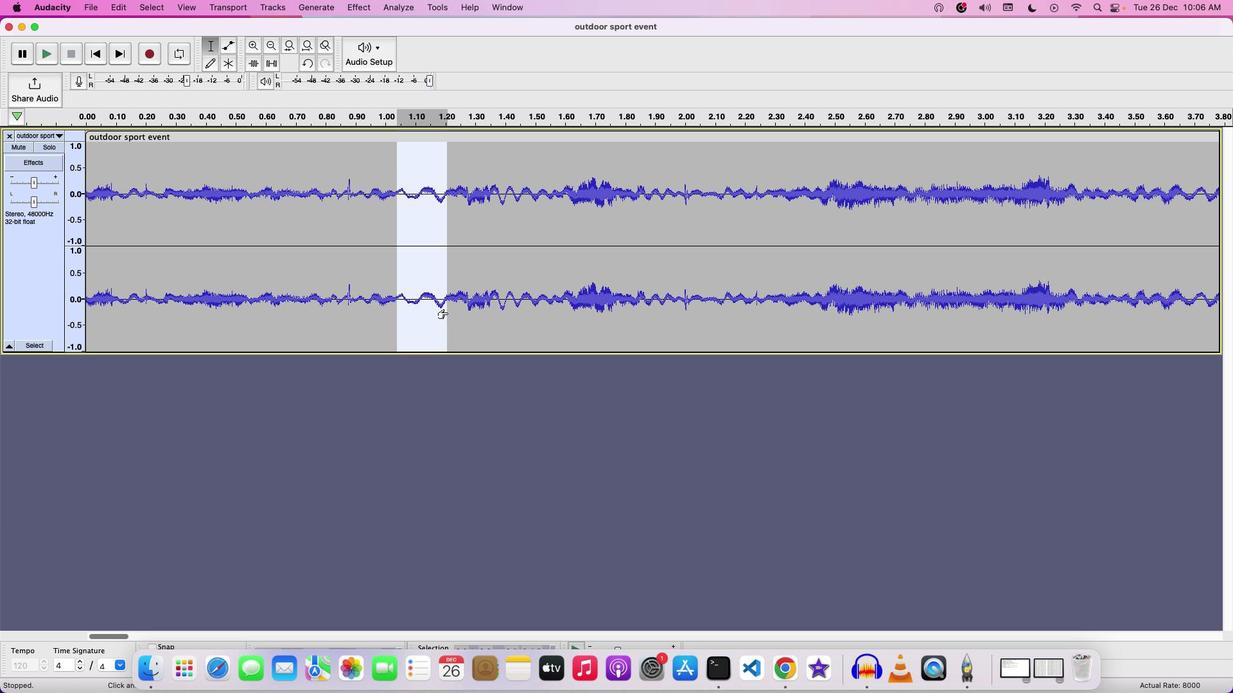 
Action: Mouse moved to (443, 296)
Screenshot: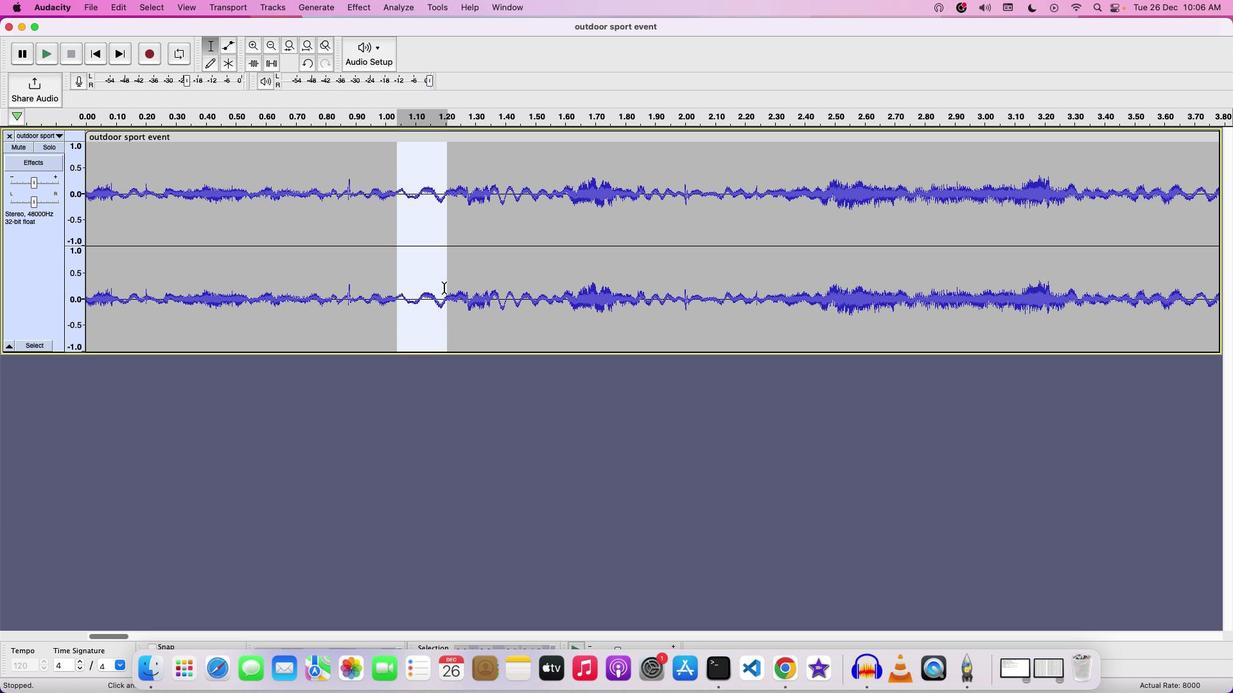 
Action: Key pressed Key.space
Screenshot: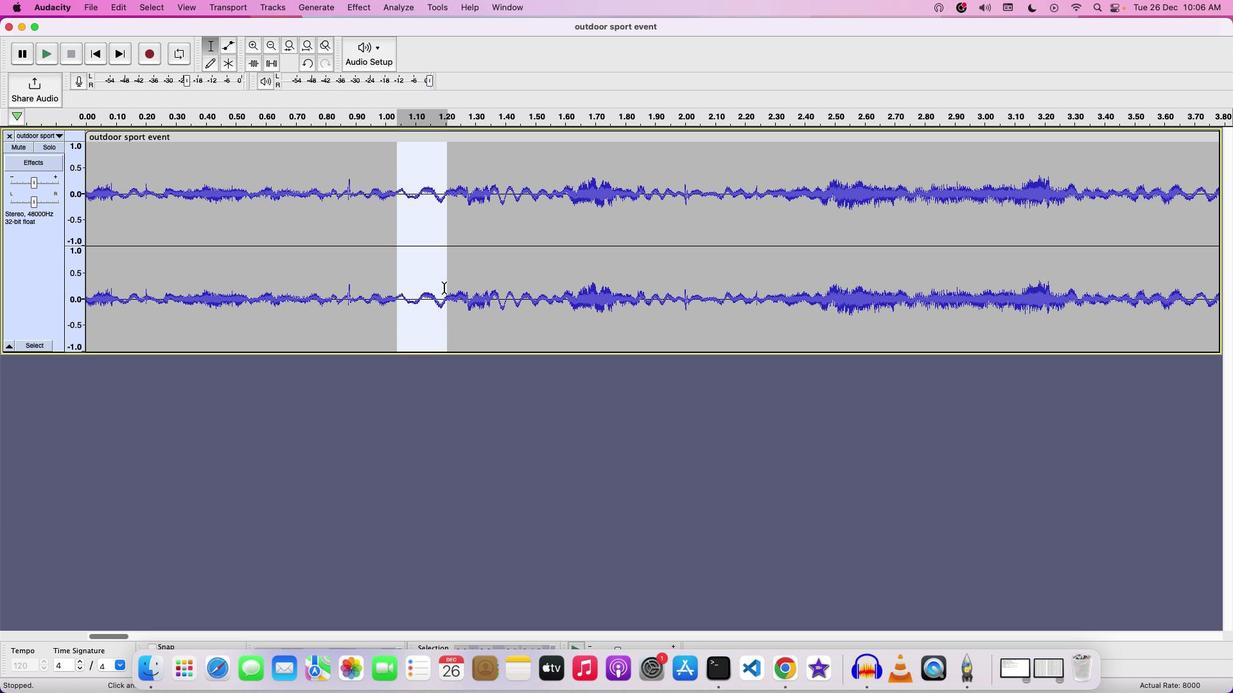 
Action: Mouse moved to (368, 7)
Screenshot: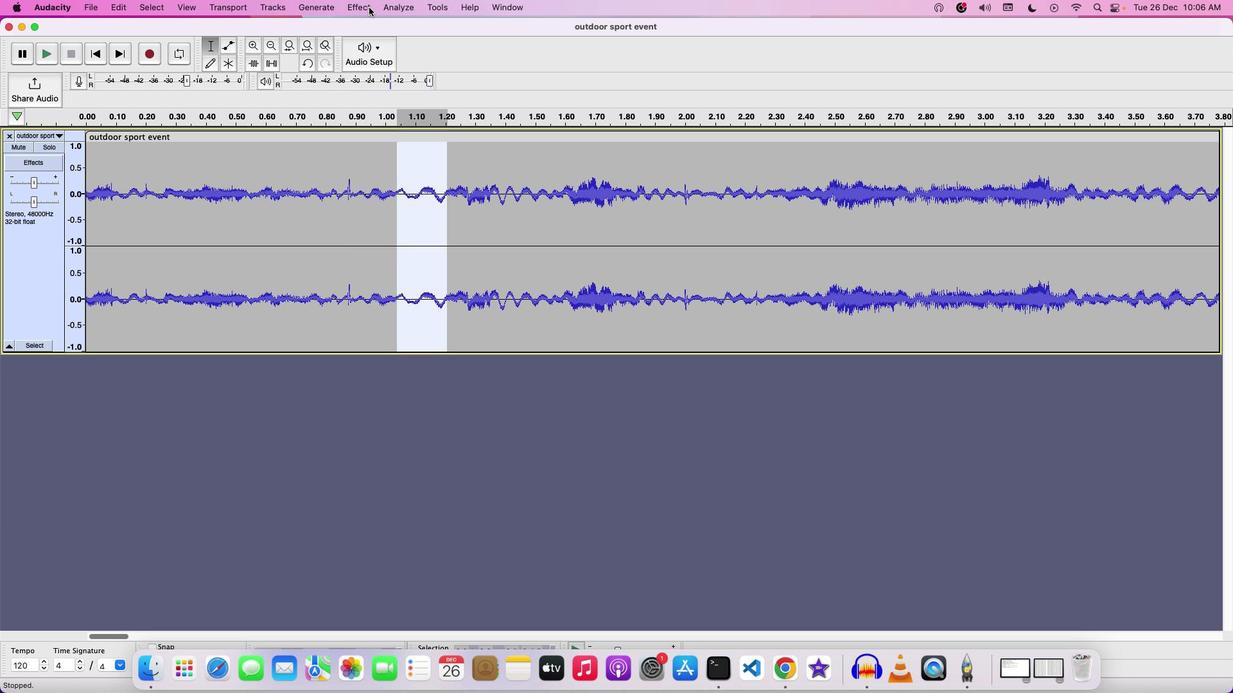 
Action: Mouse pressed left at (368, 7)
Screenshot: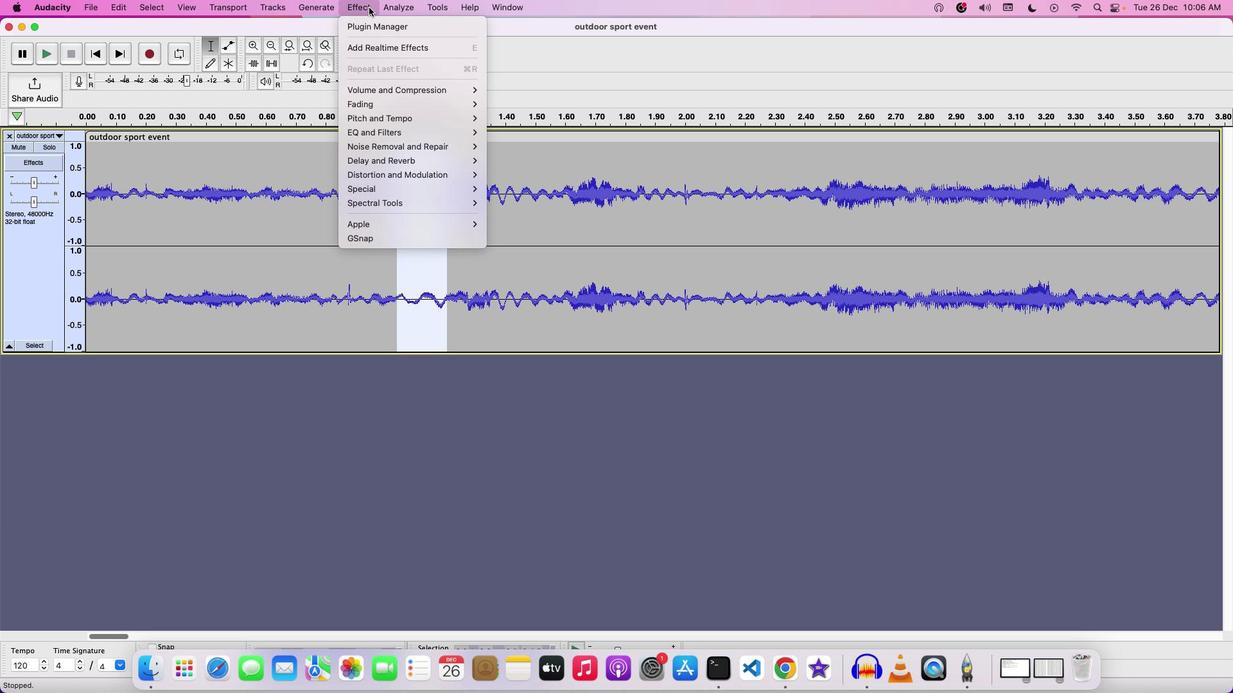 
Action: Mouse moved to (510, 192)
Screenshot: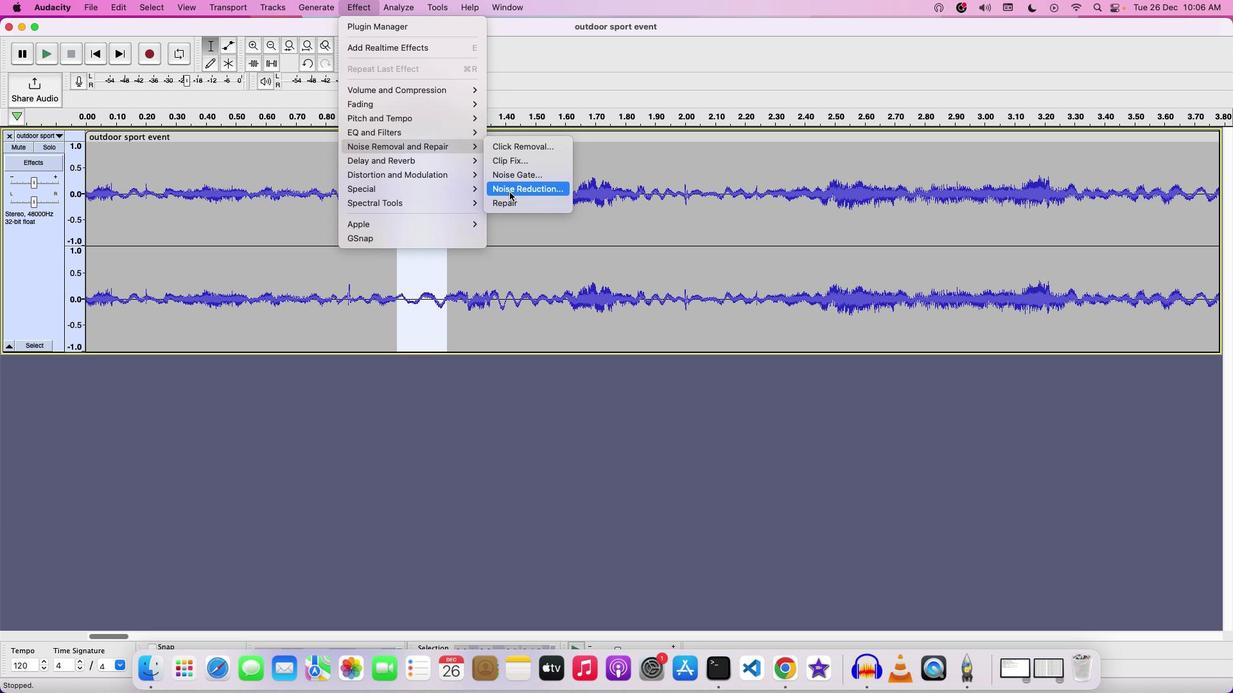 
Action: Mouse pressed left at (510, 192)
Screenshot: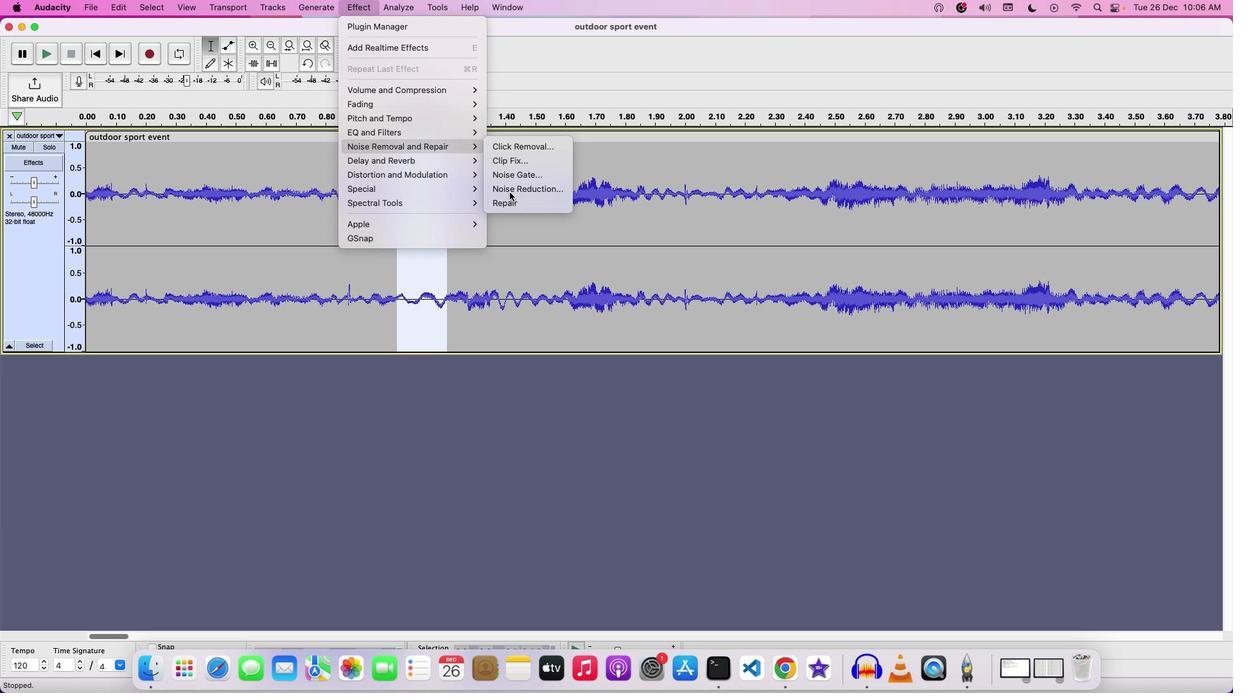 
Action: Mouse moved to (607, 293)
Screenshot: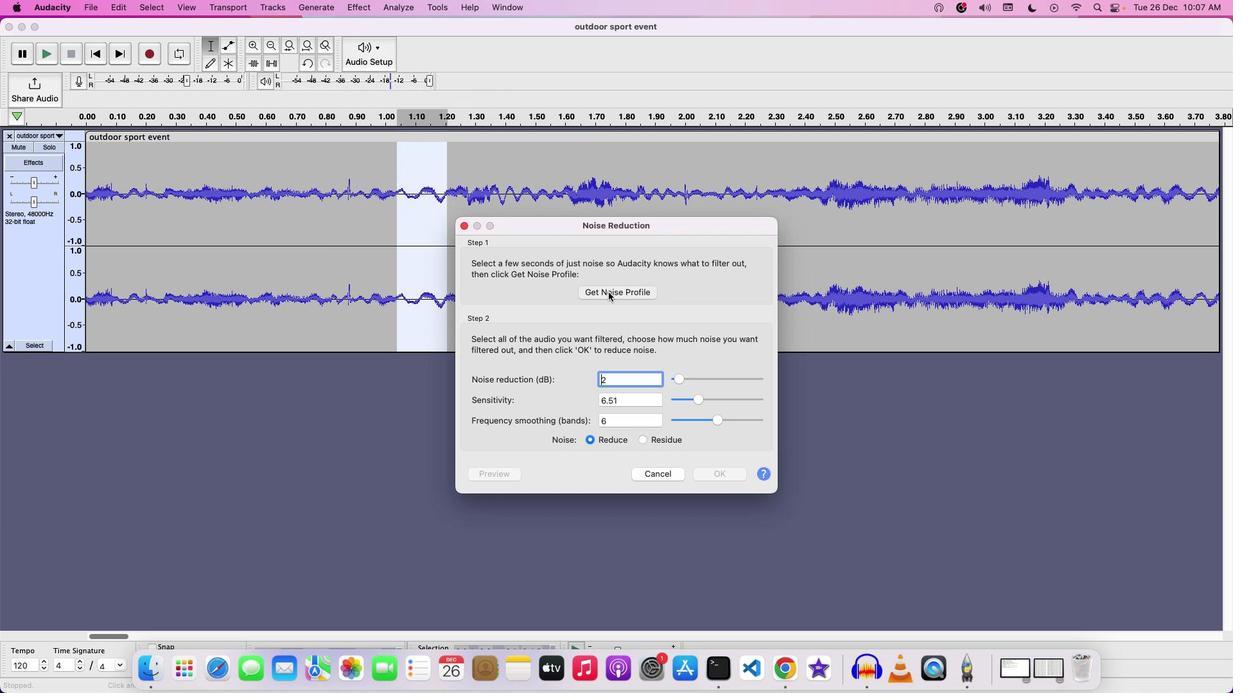
Action: Mouse pressed left at (607, 293)
Screenshot: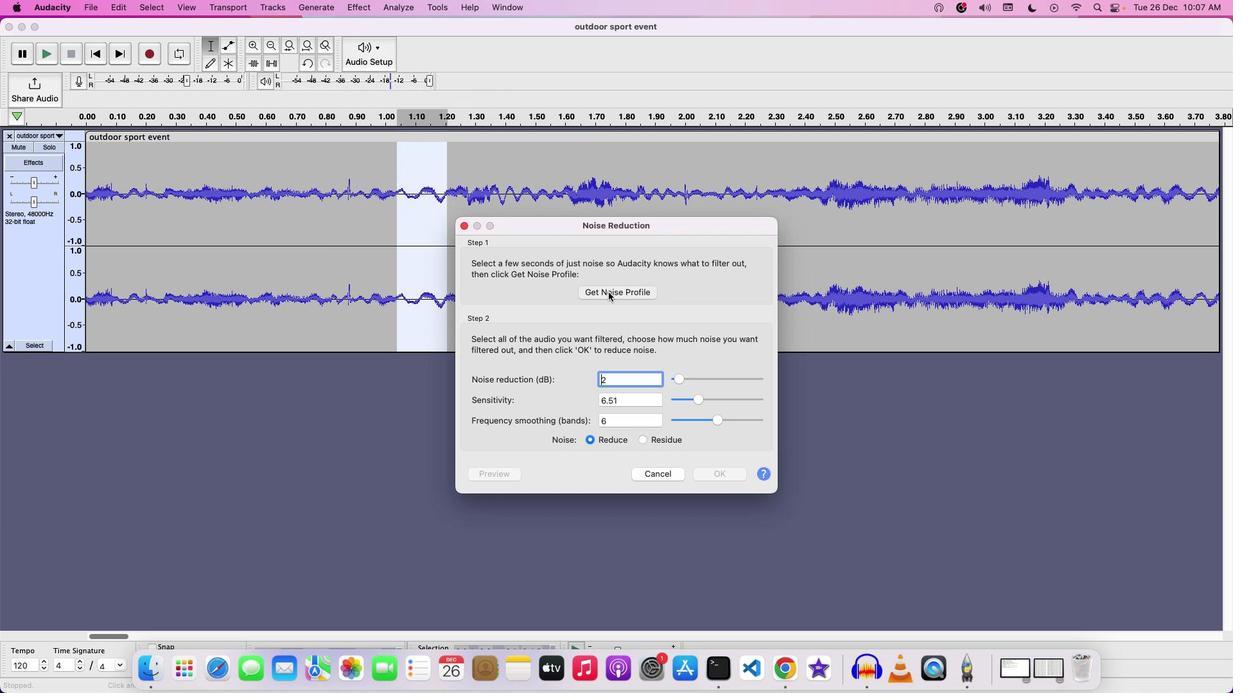 
Action: Mouse moved to (438, 206)
Screenshot: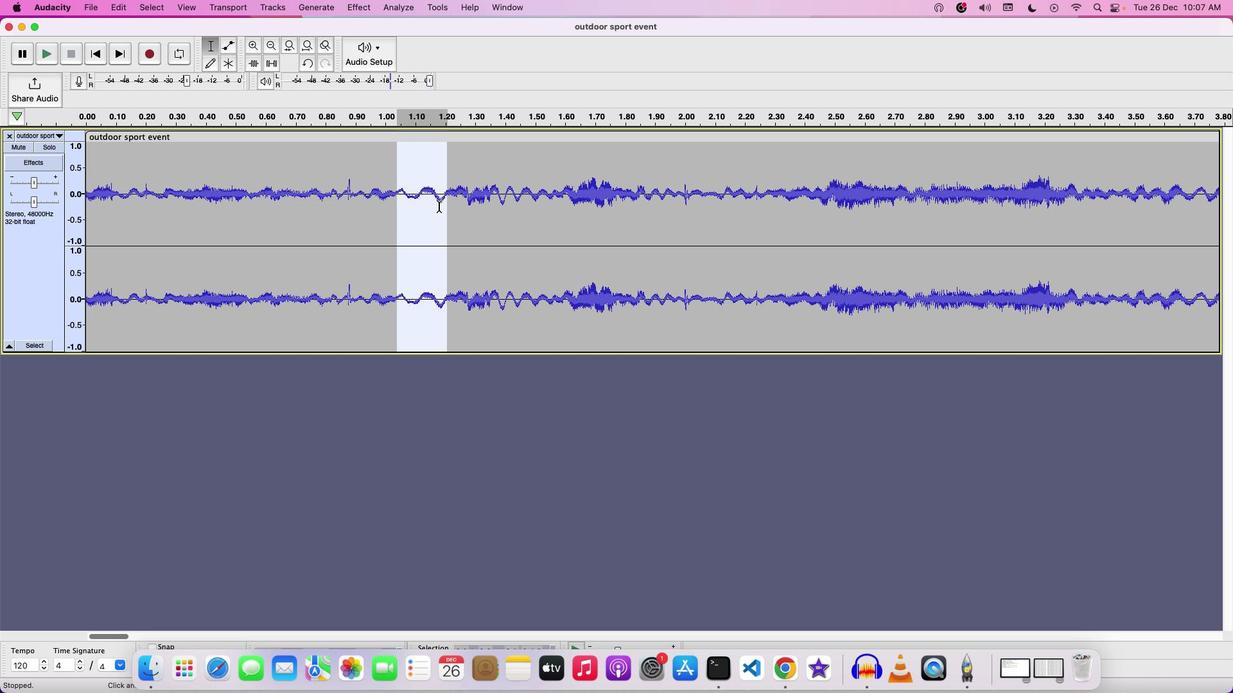 
Action: Key pressed Key.ctrl
Screenshot: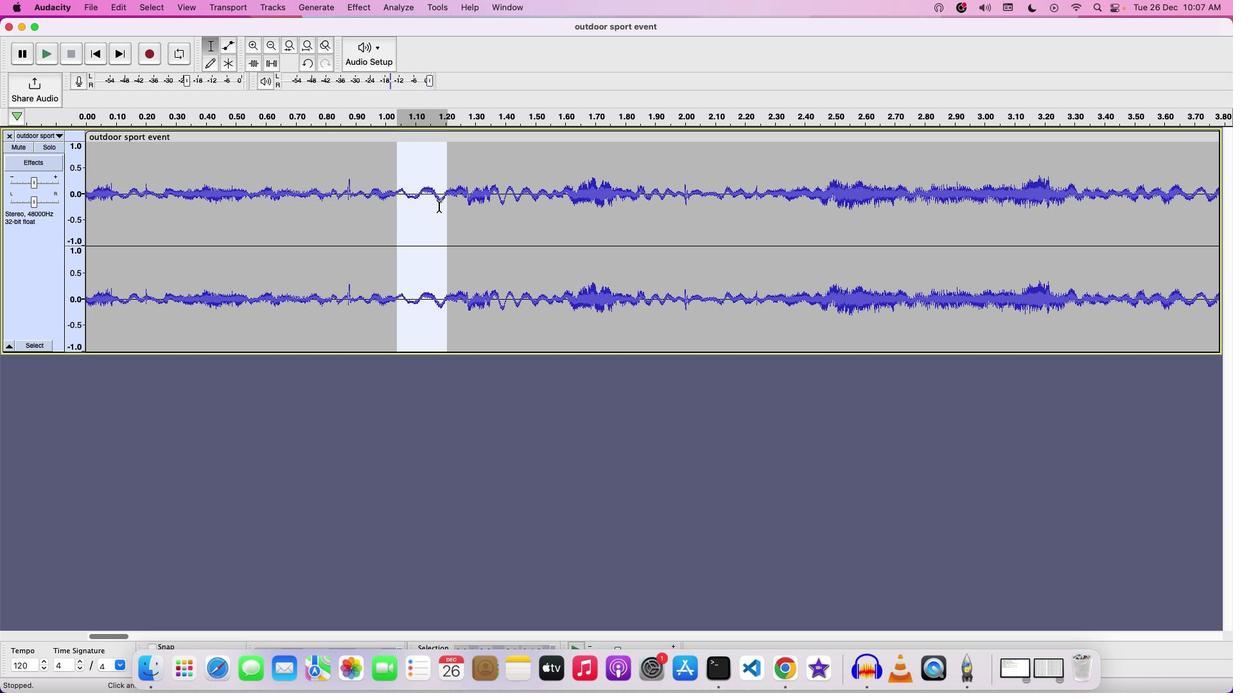 
Action: Mouse moved to (440, 209)
Screenshot: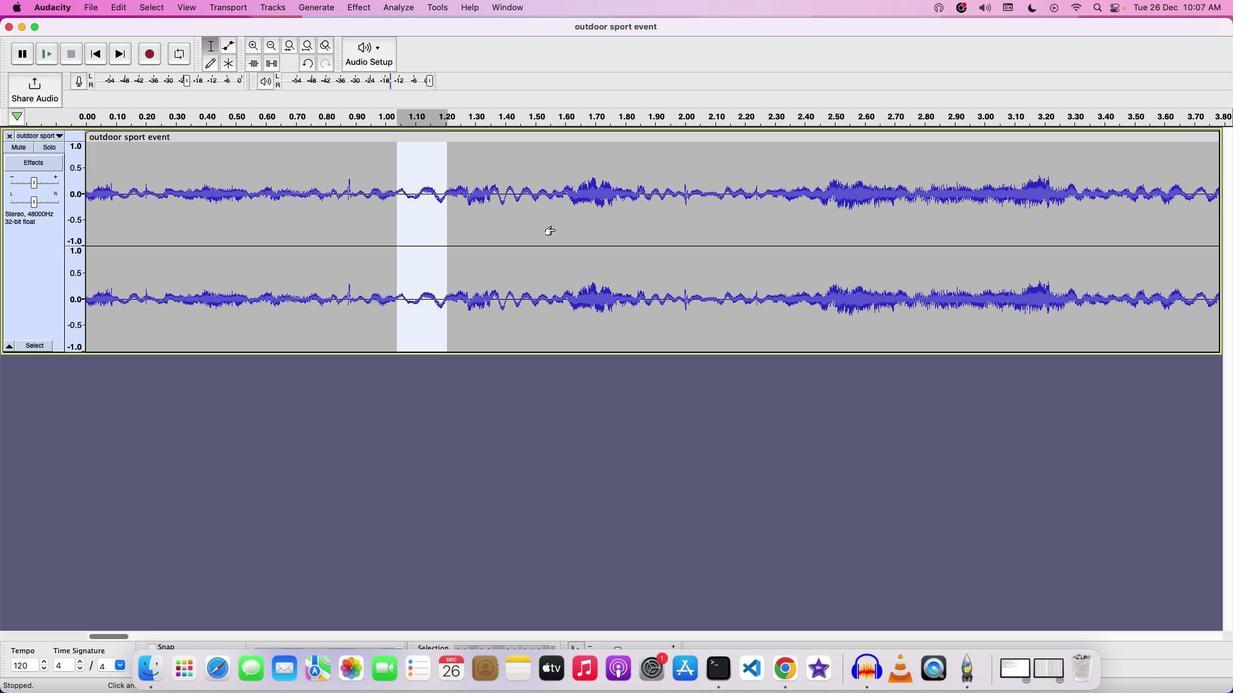 
Action: Key pressed Key.cmd
Screenshot: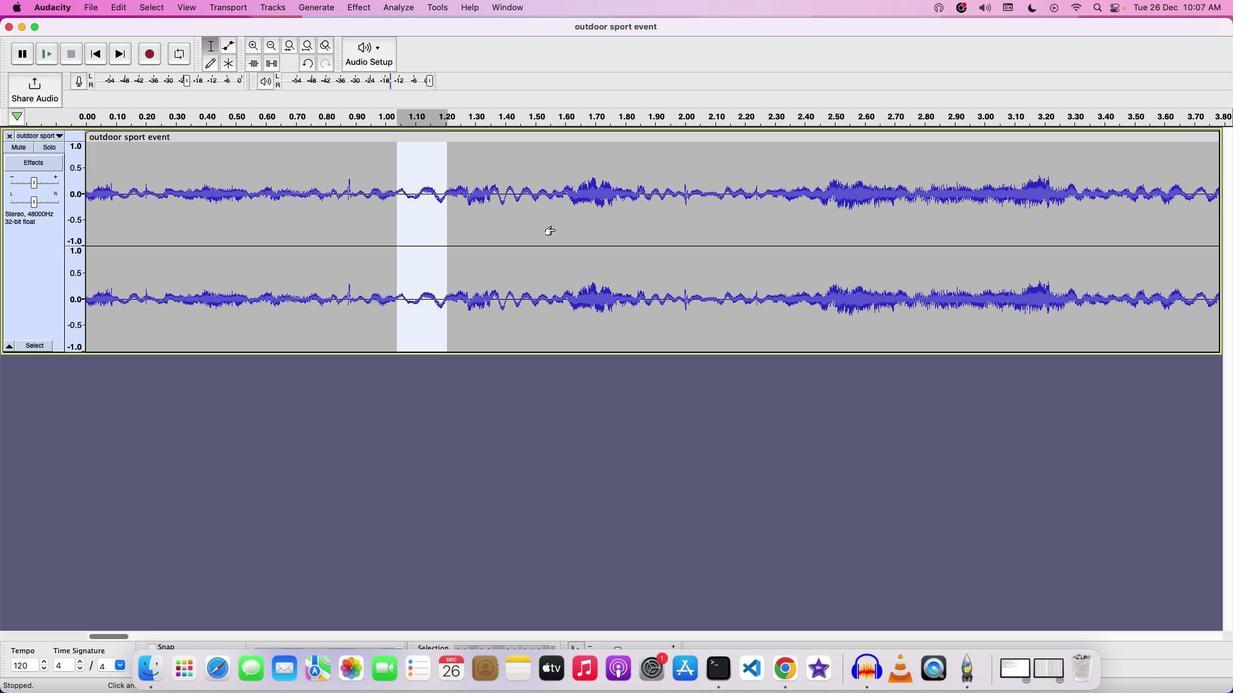 
Action: Mouse moved to (555, 230)
Screenshot: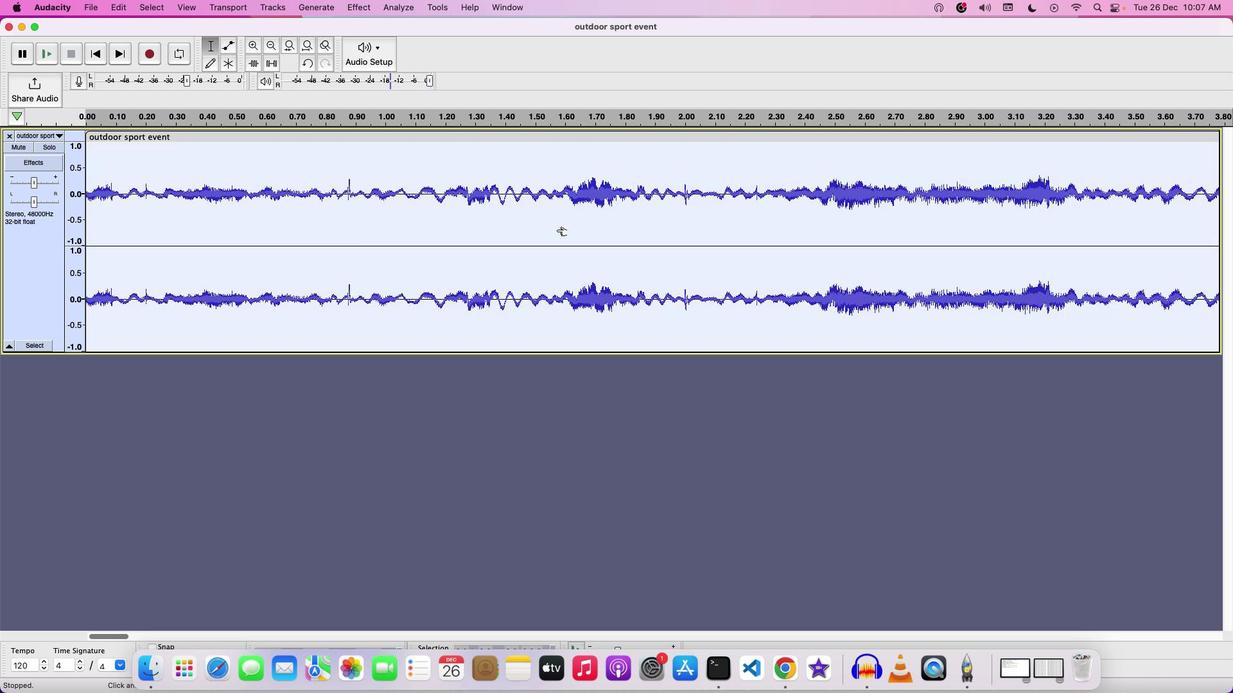 
Action: Key pressed 'a'
Screenshot: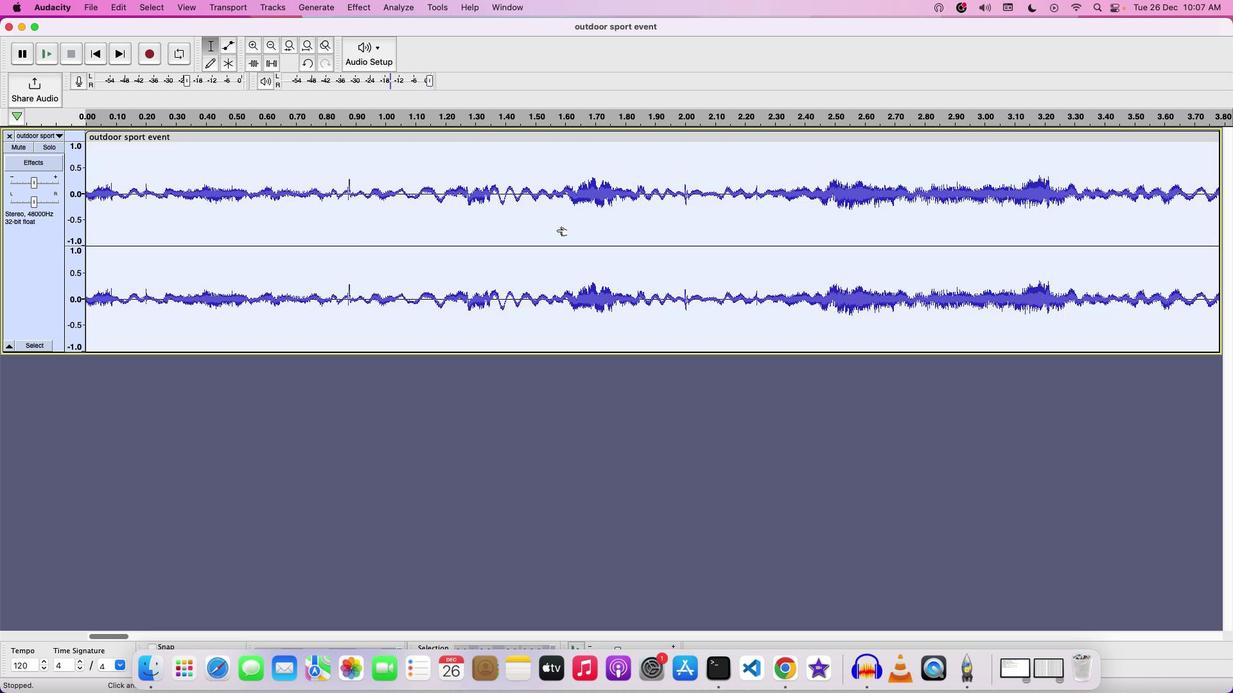 
Action: Mouse moved to (357, 11)
Screenshot: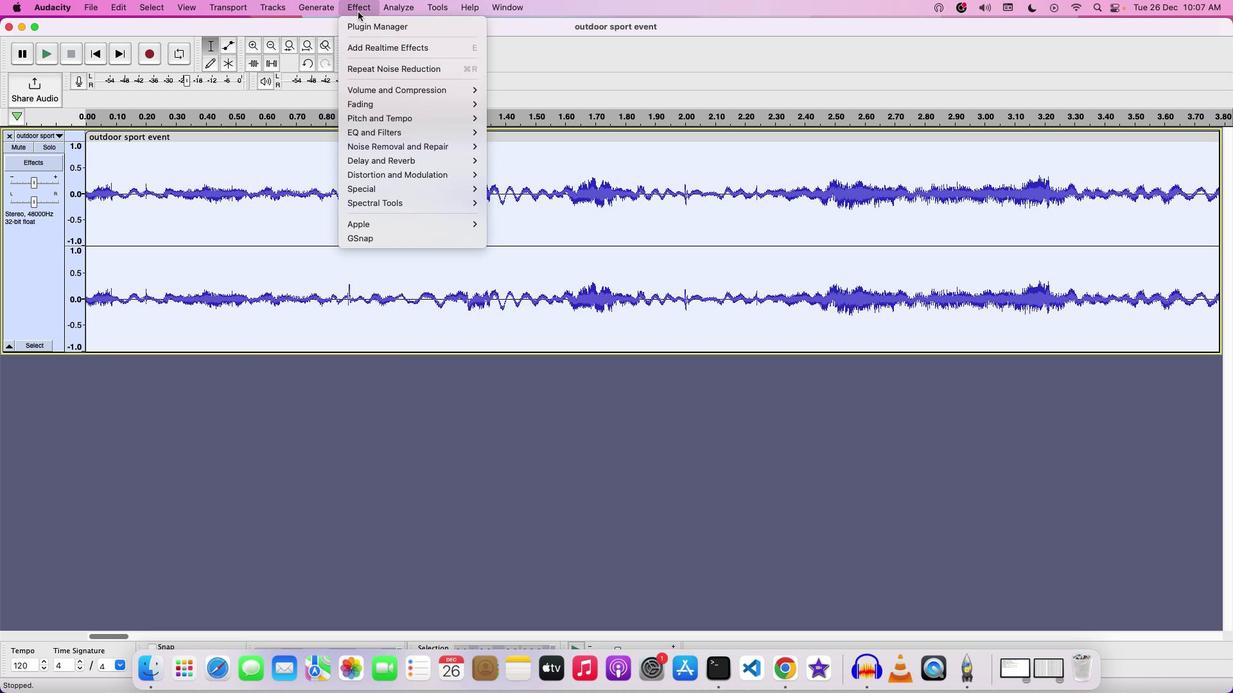 
Action: Mouse pressed left at (357, 11)
Screenshot: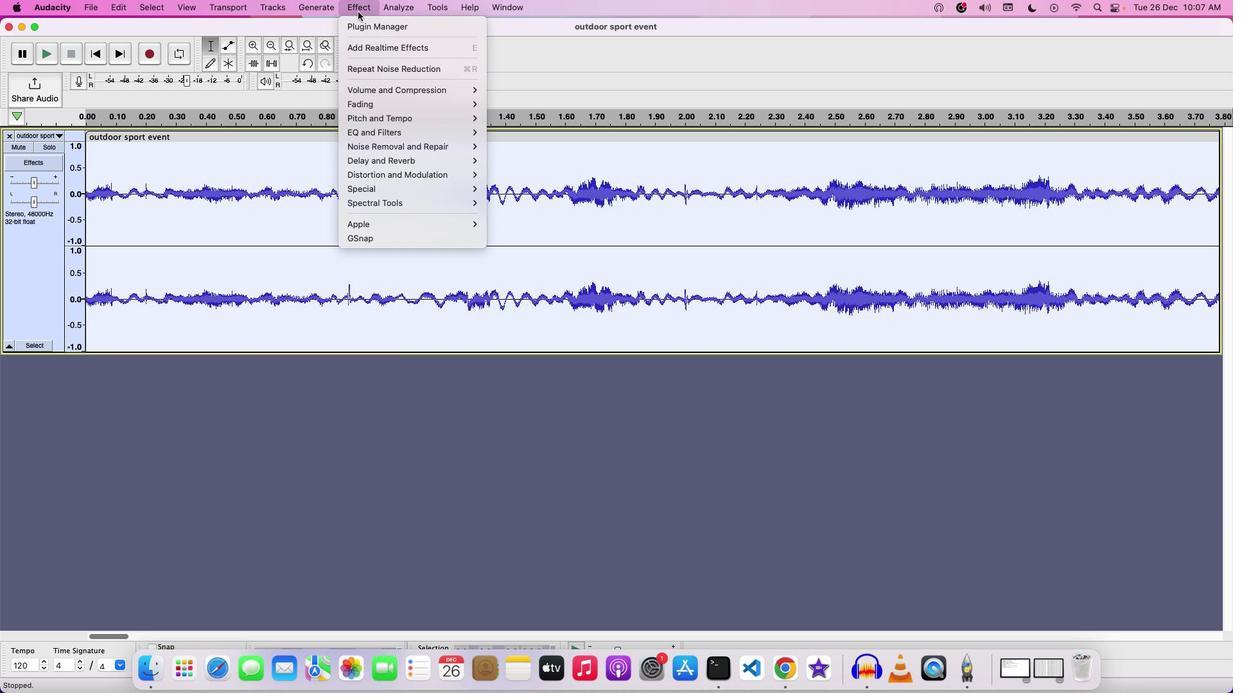 
Action: Mouse moved to (507, 186)
Screenshot: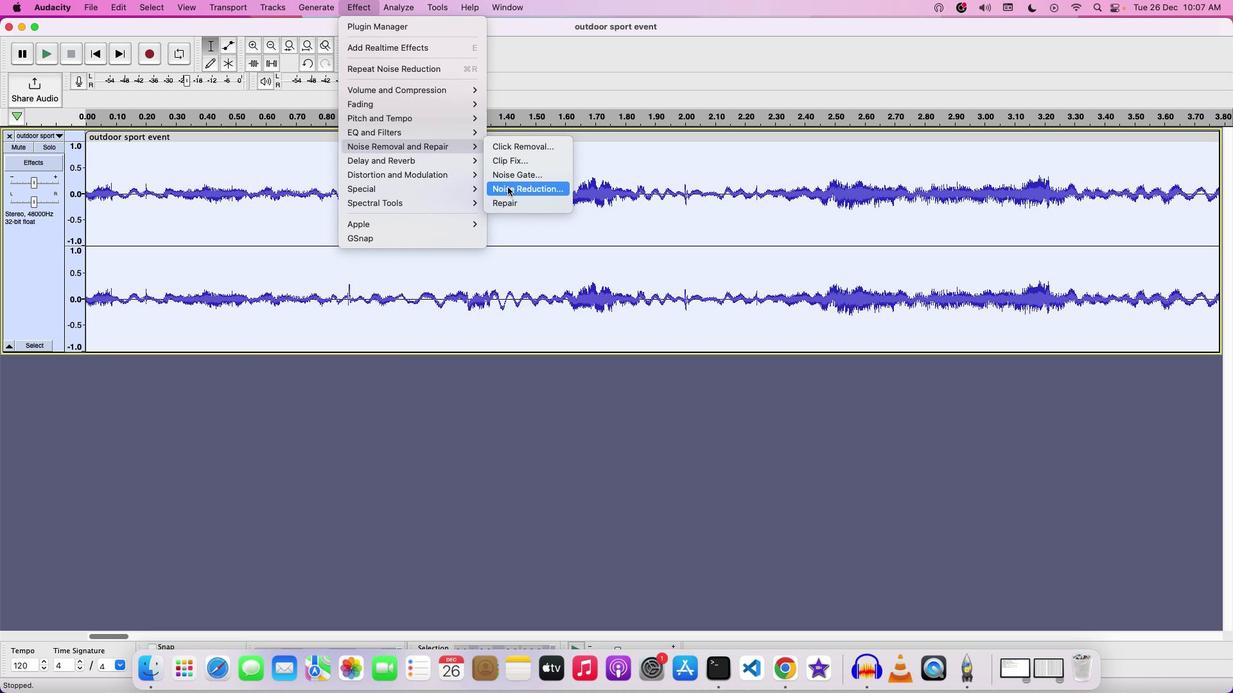 
Action: Mouse pressed left at (507, 186)
Screenshot: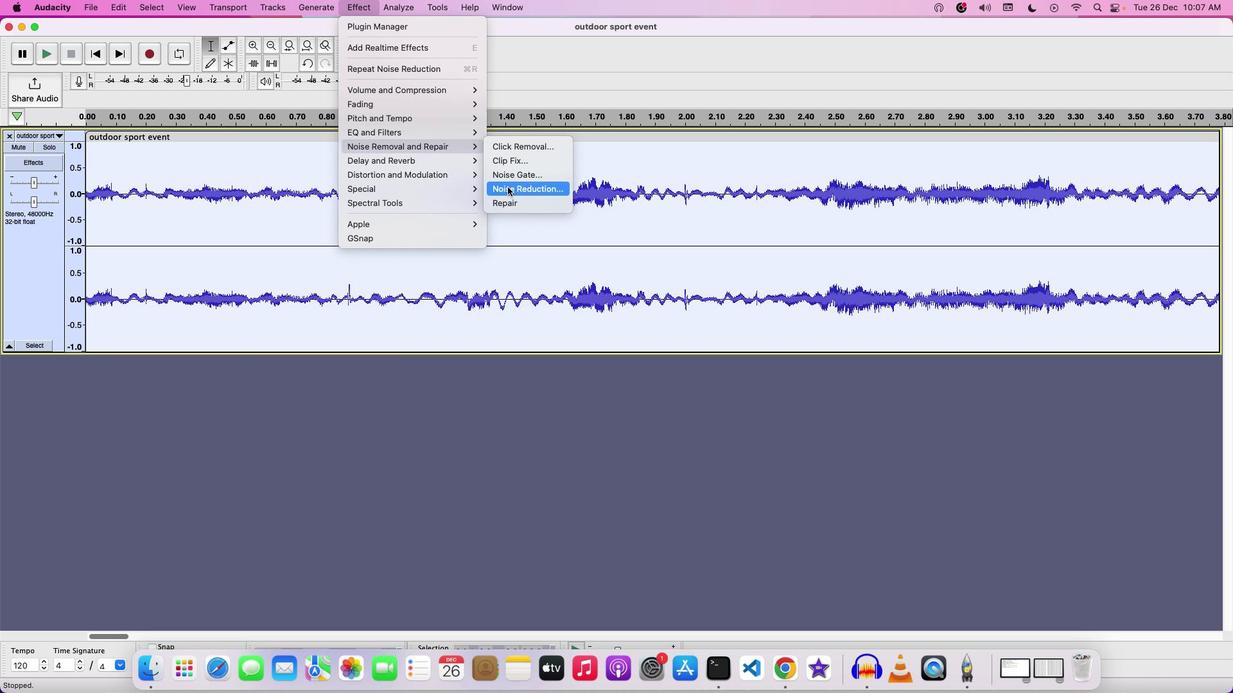 
Action: Mouse moved to (720, 476)
Screenshot: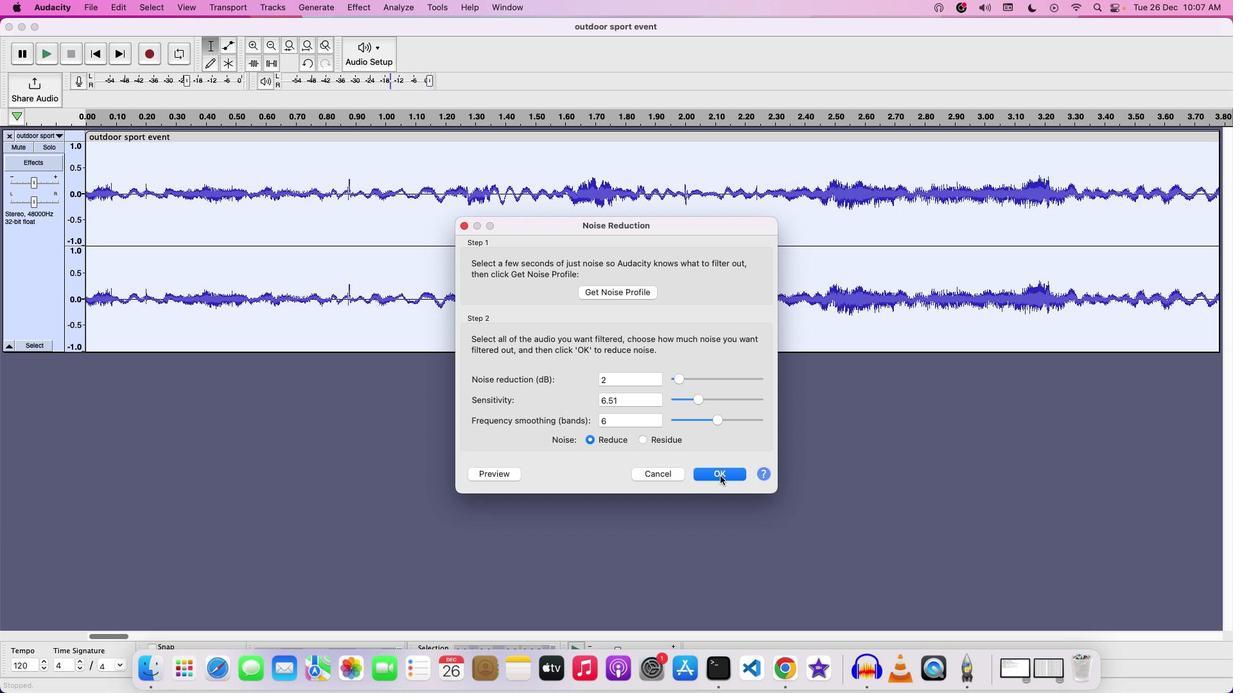 
Action: Mouse pressed left at (720, 476)
Screenshot: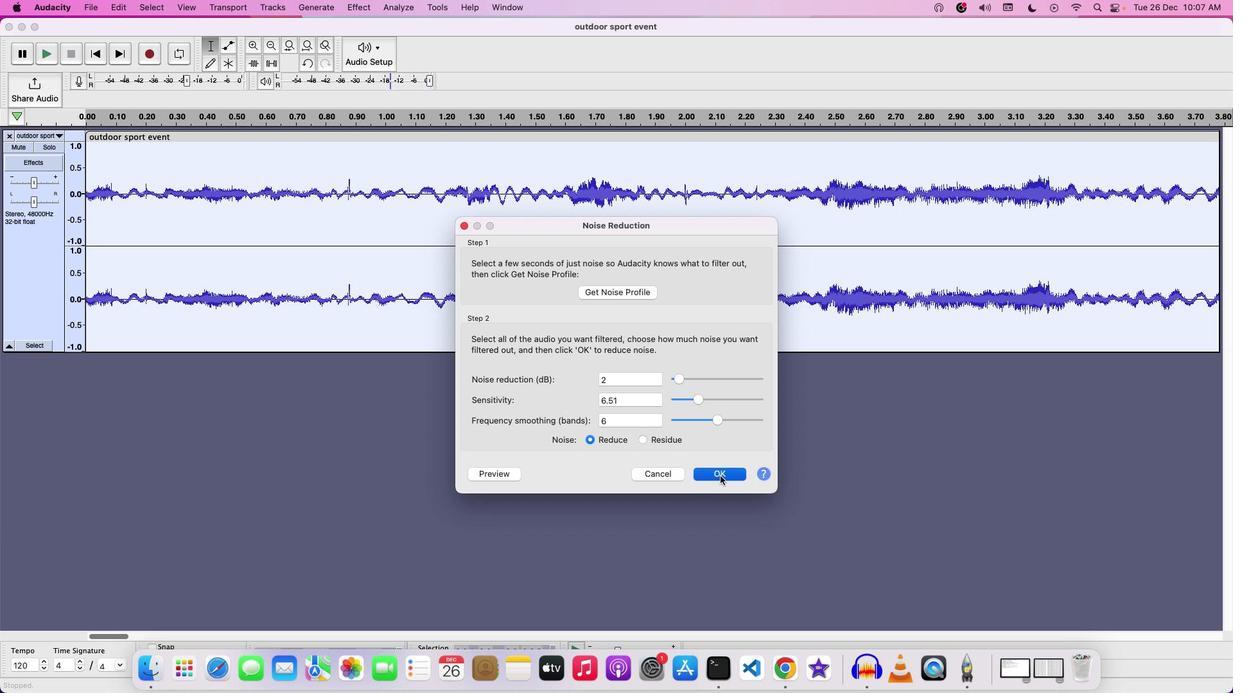 
Action: Mouse moved to (501, 265)
Screenshot: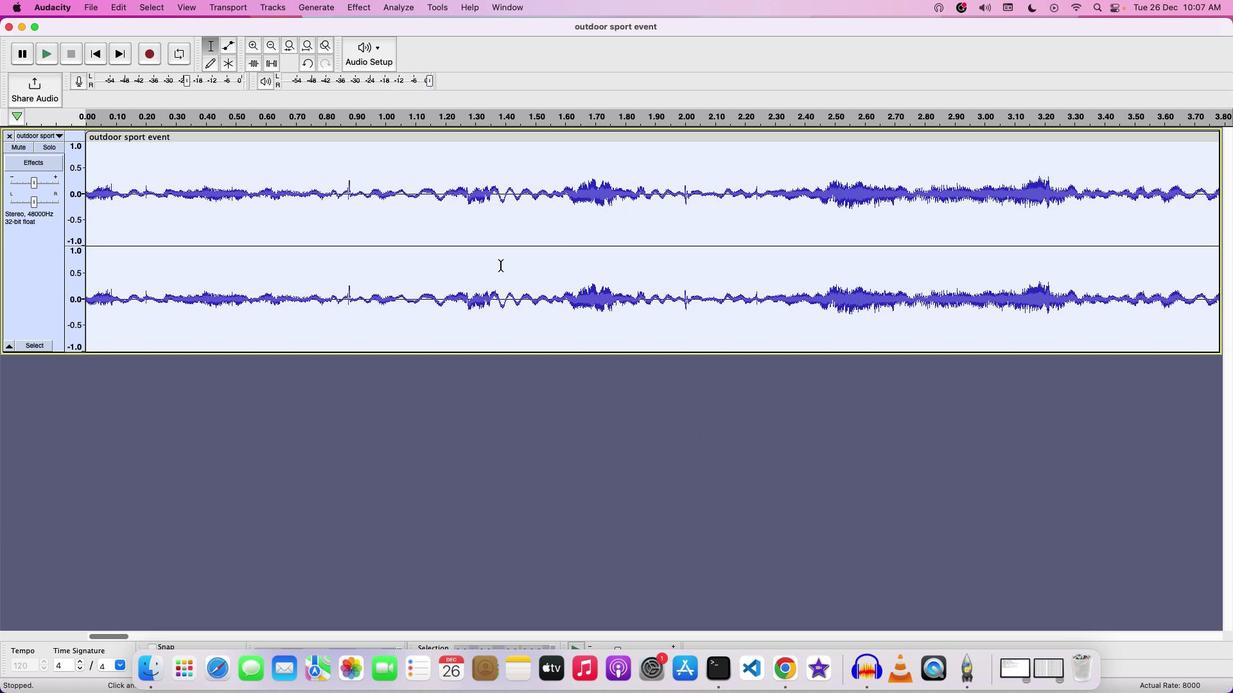 
Action: Key pressed Key.space
Screenshot: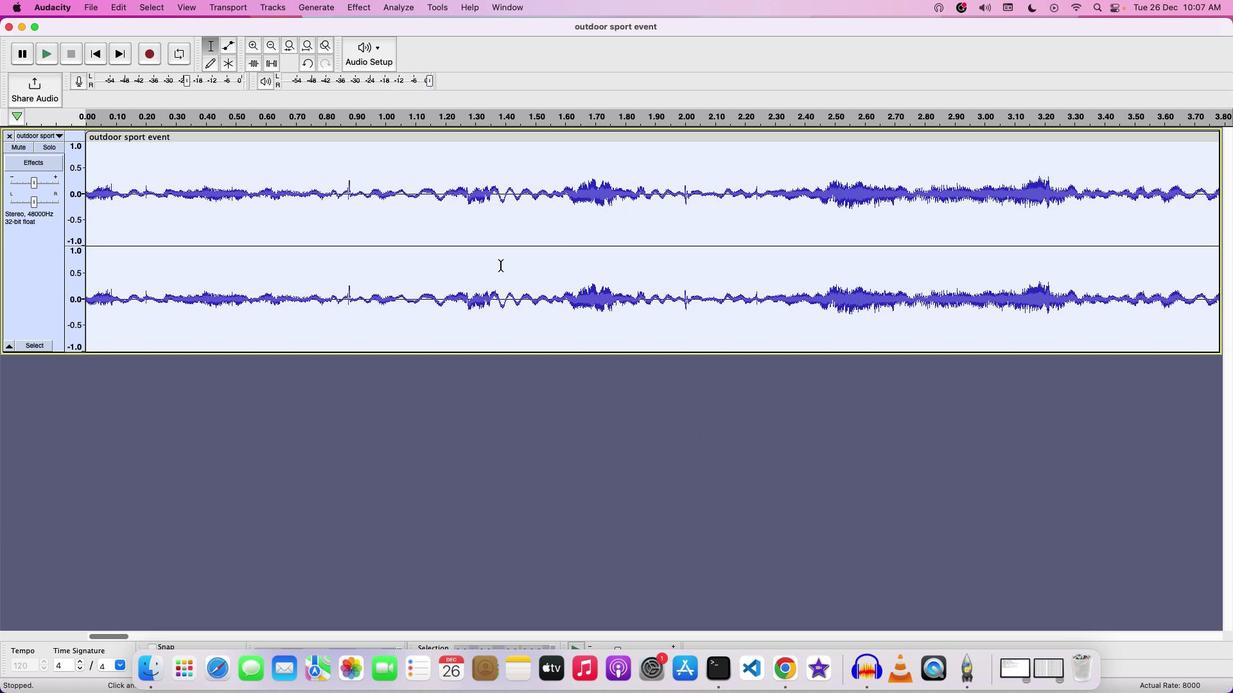 
Action: Mouse moved to (520, 125)
Screenshot: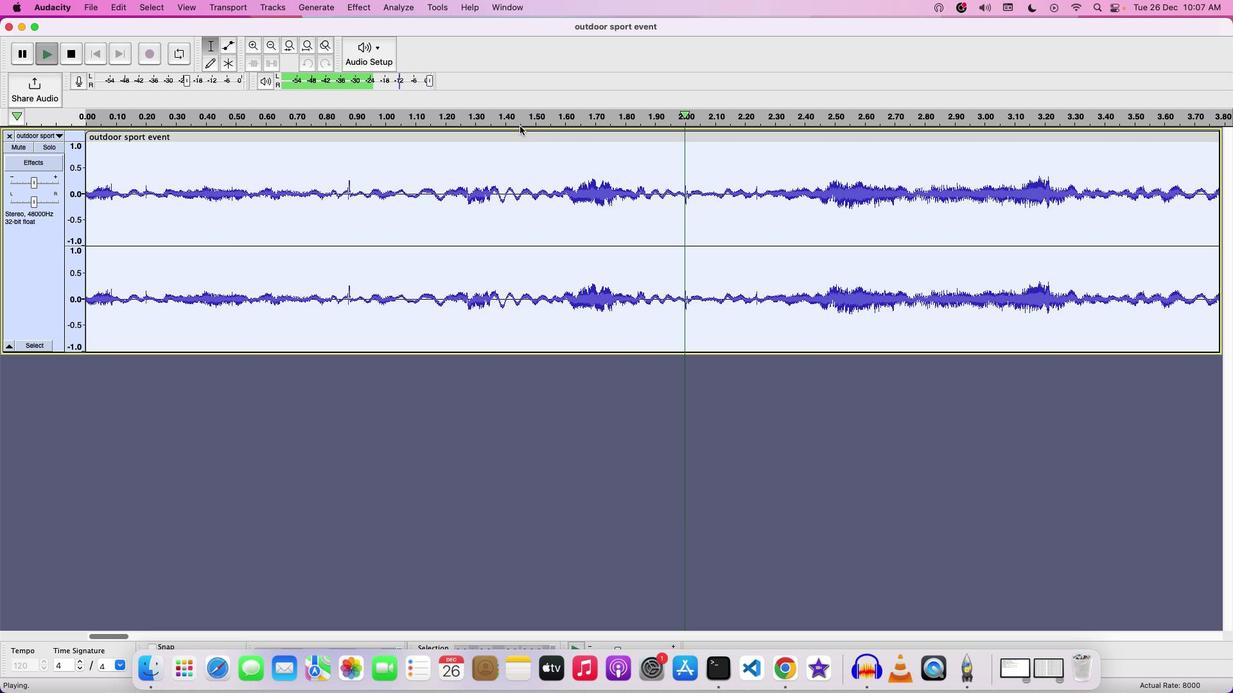 
Action: Key pressed Key.space
Screenshot: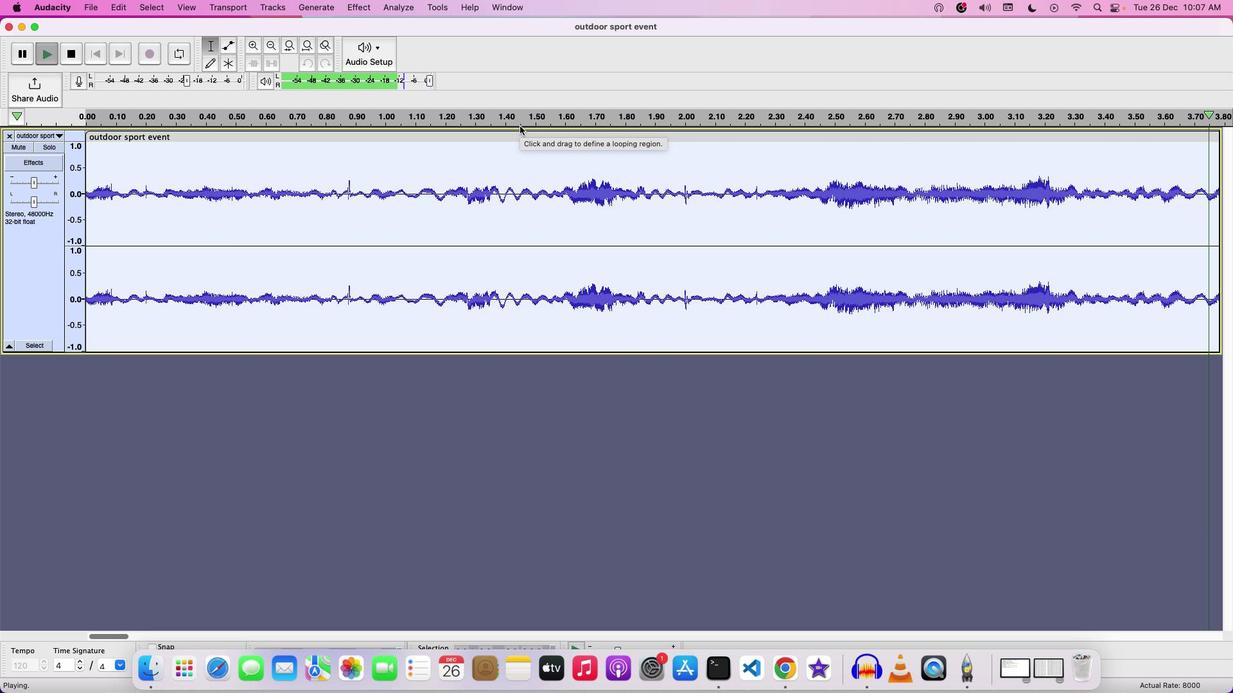 
Action: Mouse moved to (528, 118)
Screenshot: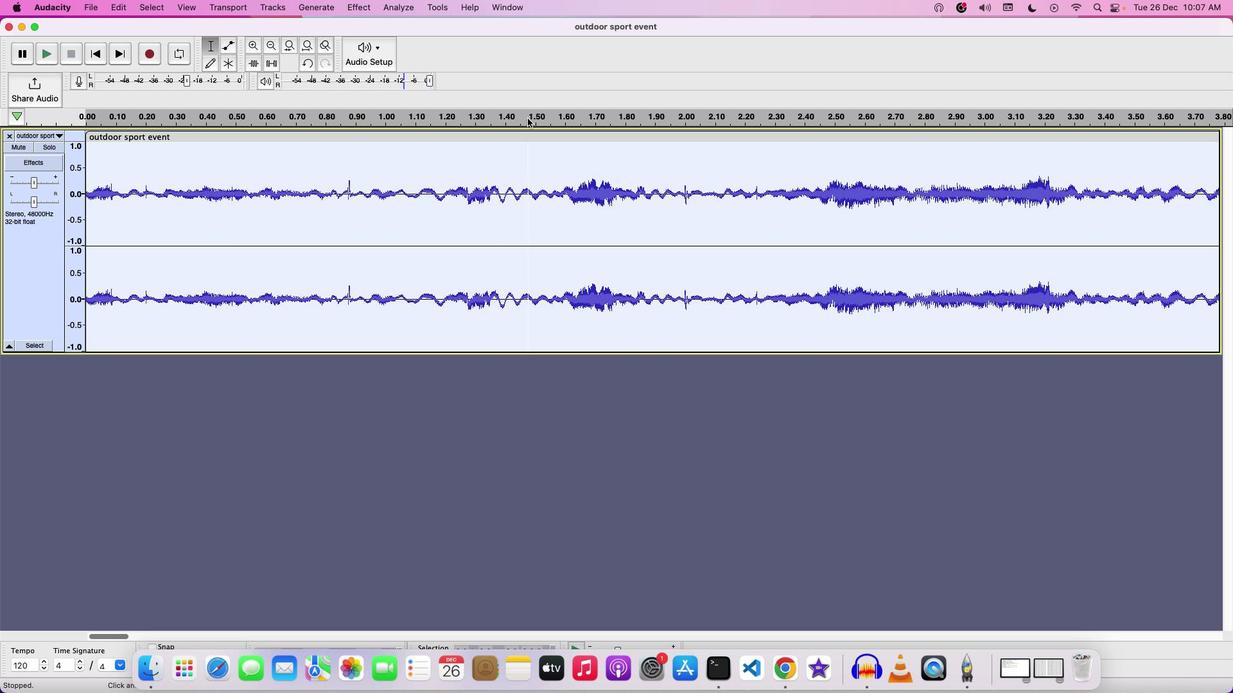 
Action: Mouse scrolled (528, 118) with delta (0, 0)
Screenshot: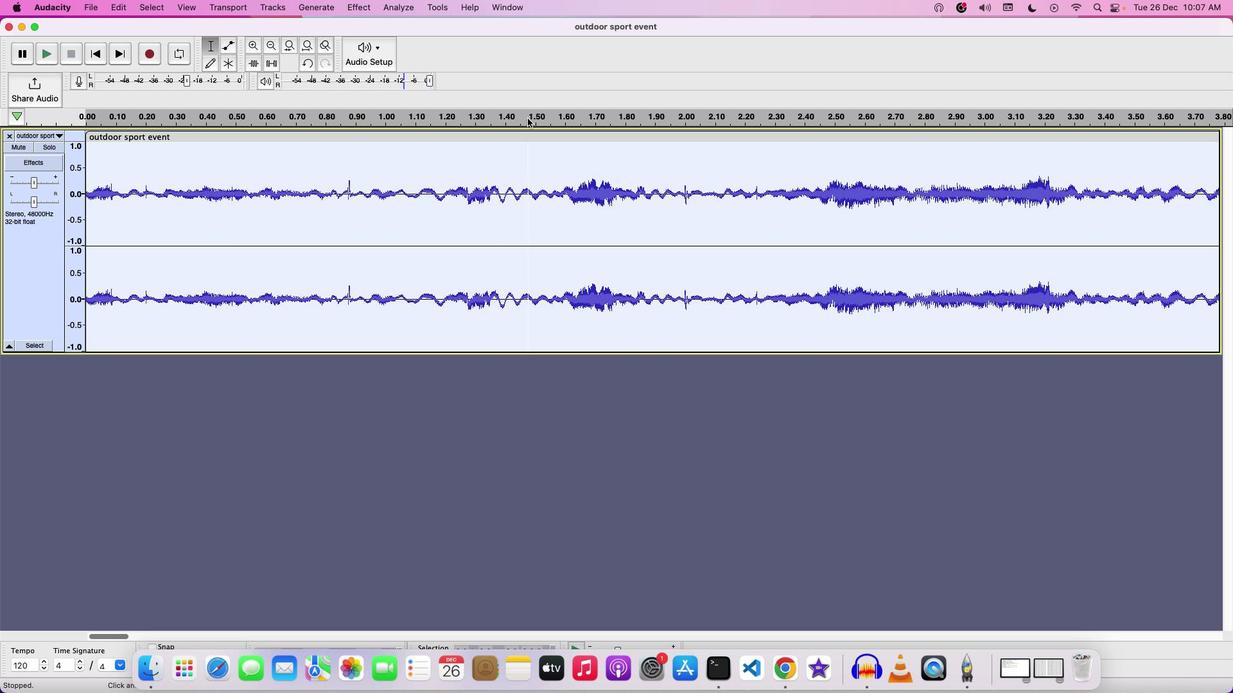 
Action: Mouse scrolled (528, 118) with delta (0, 0)
Screenshot: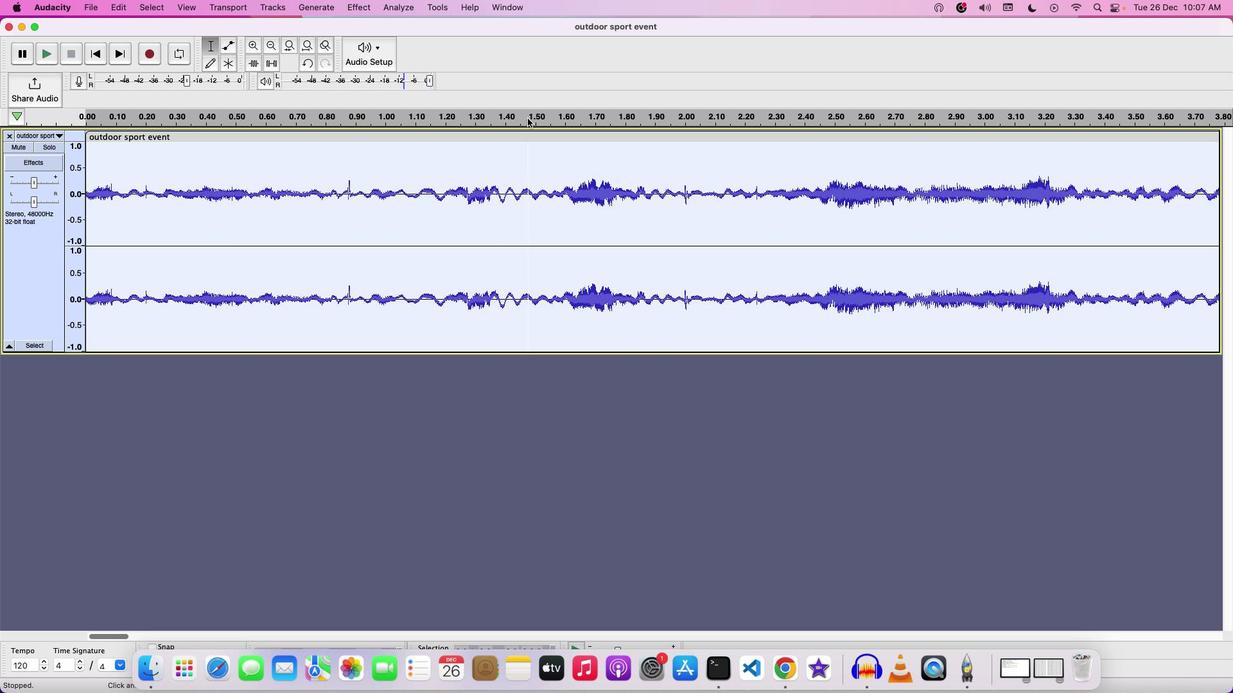 
Action: Mouse moved to (268, 44)
Screenshot: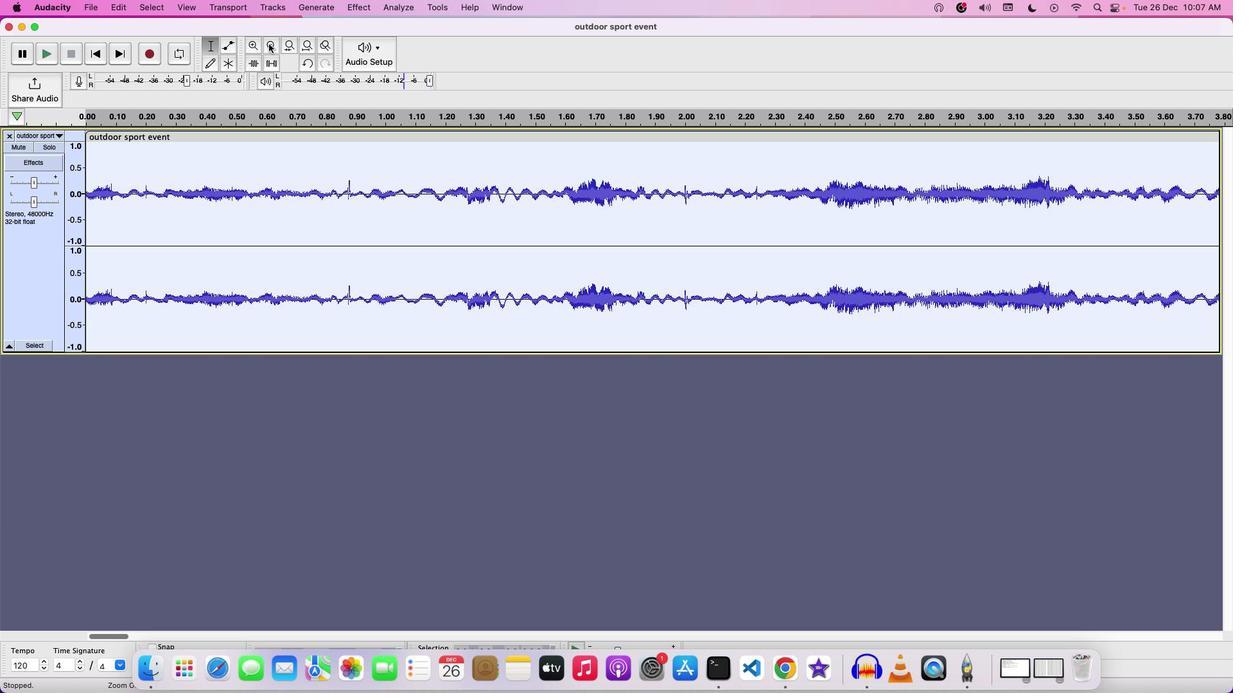 
Action: Mouse pressed left at (268, 44)
Screenshot: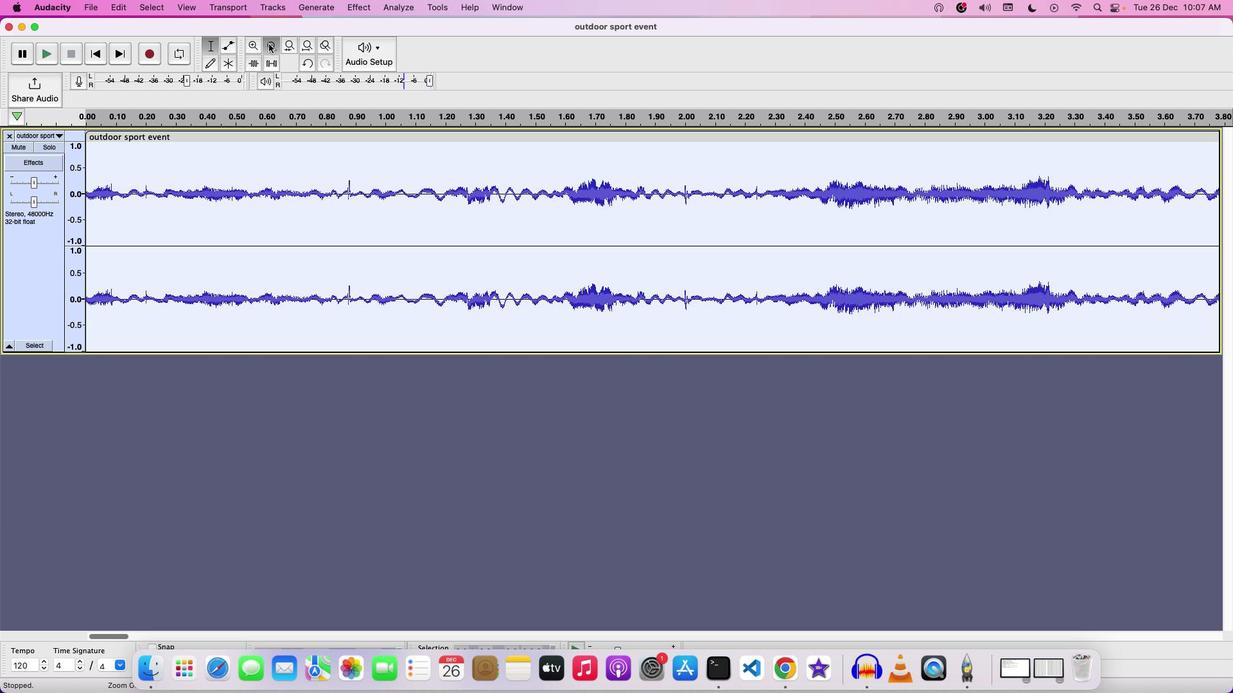 
Action: Mouse pressed left at (268, 44)
Screenshot: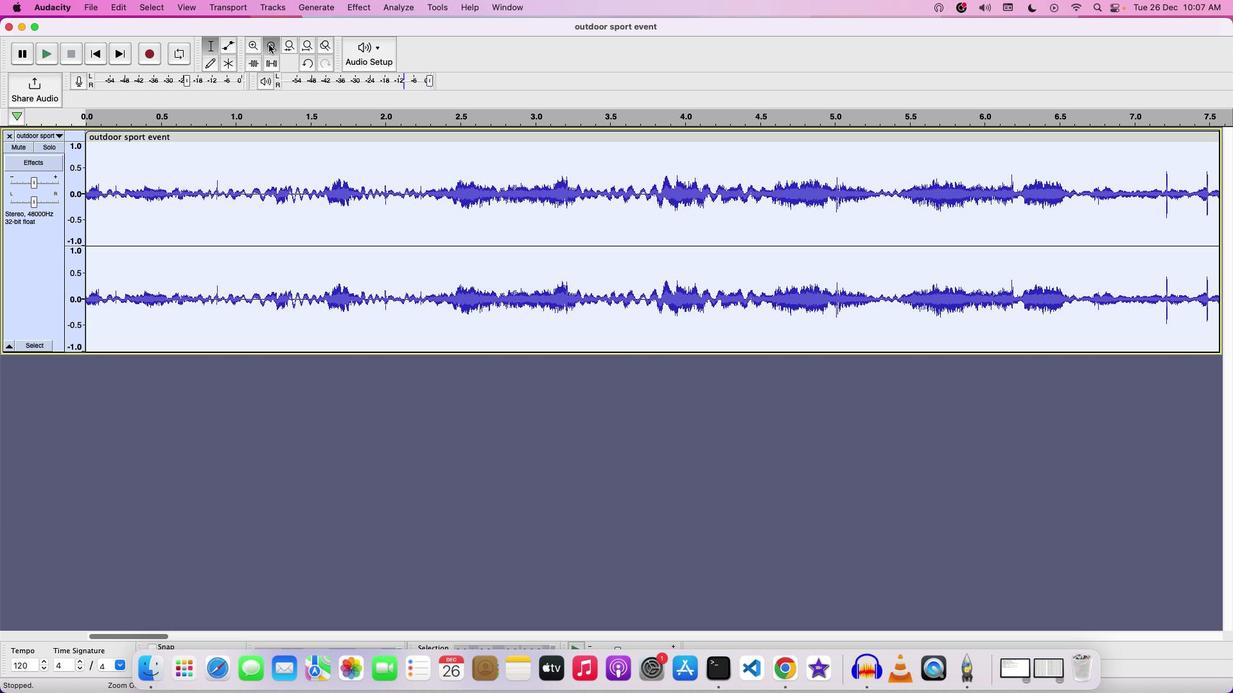 
Action: Mouse moved to (268, 44)
Screenshot: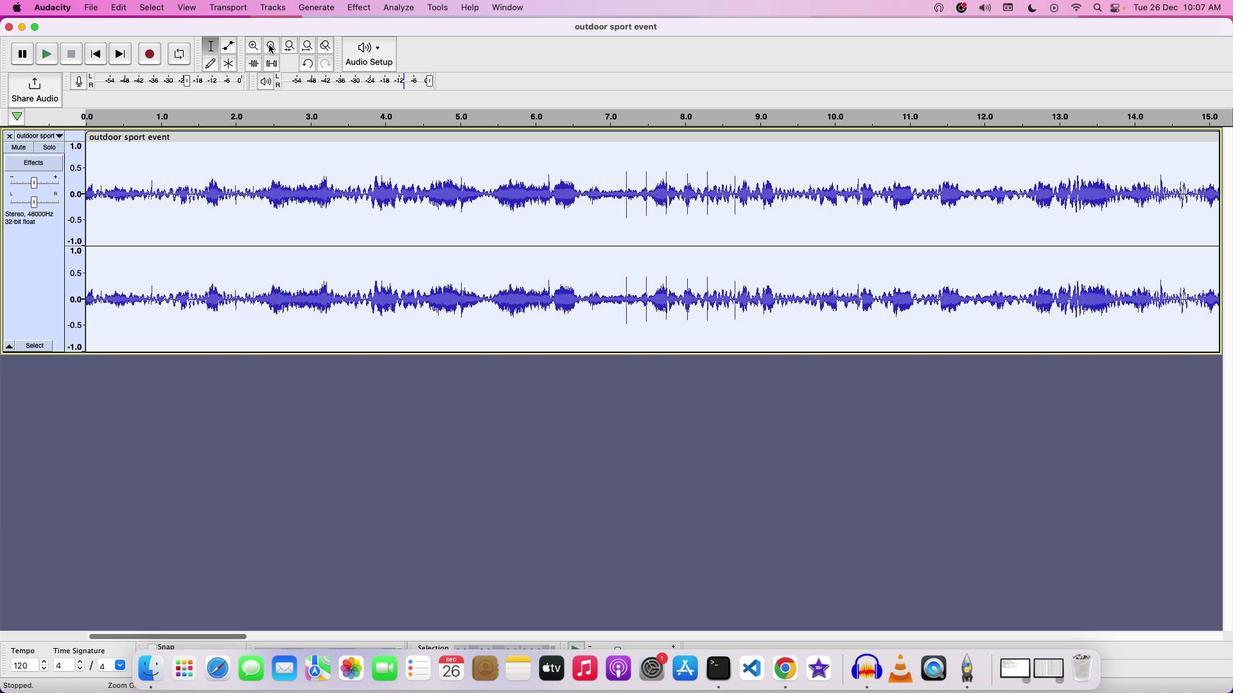
Action: Mouse pressed left at (268, 44)
Screenshot: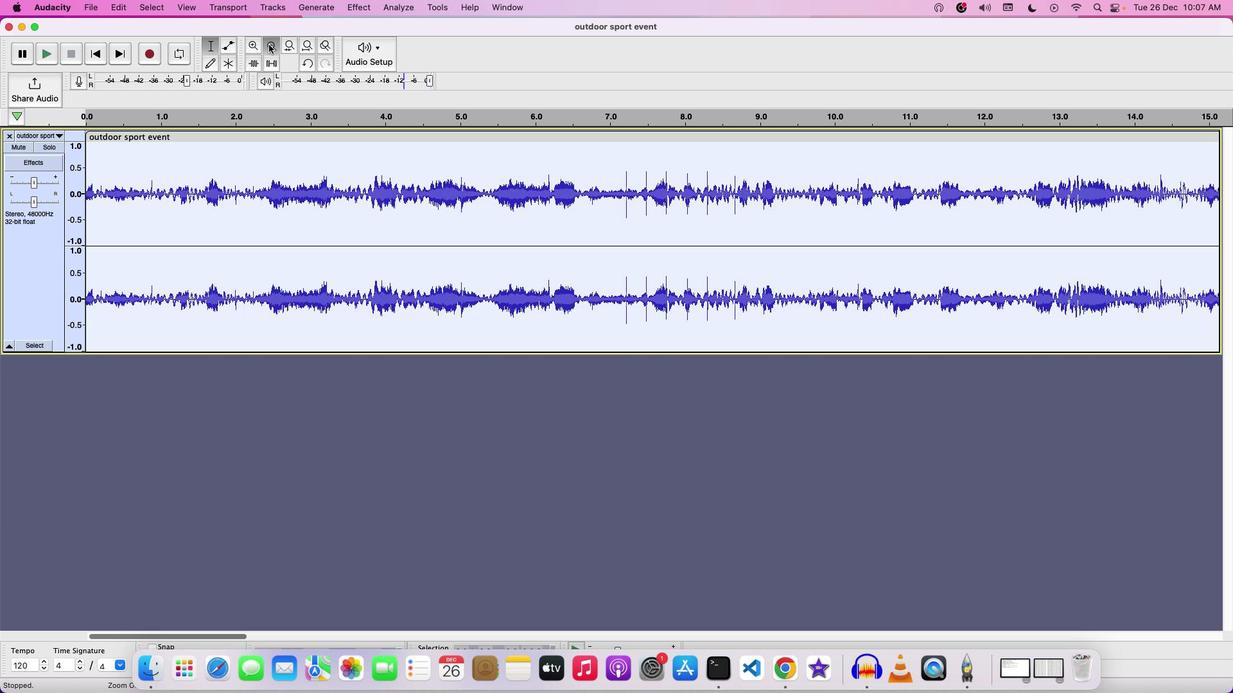 
Action: Mouse pressed left at (268, 44)
Screenshot: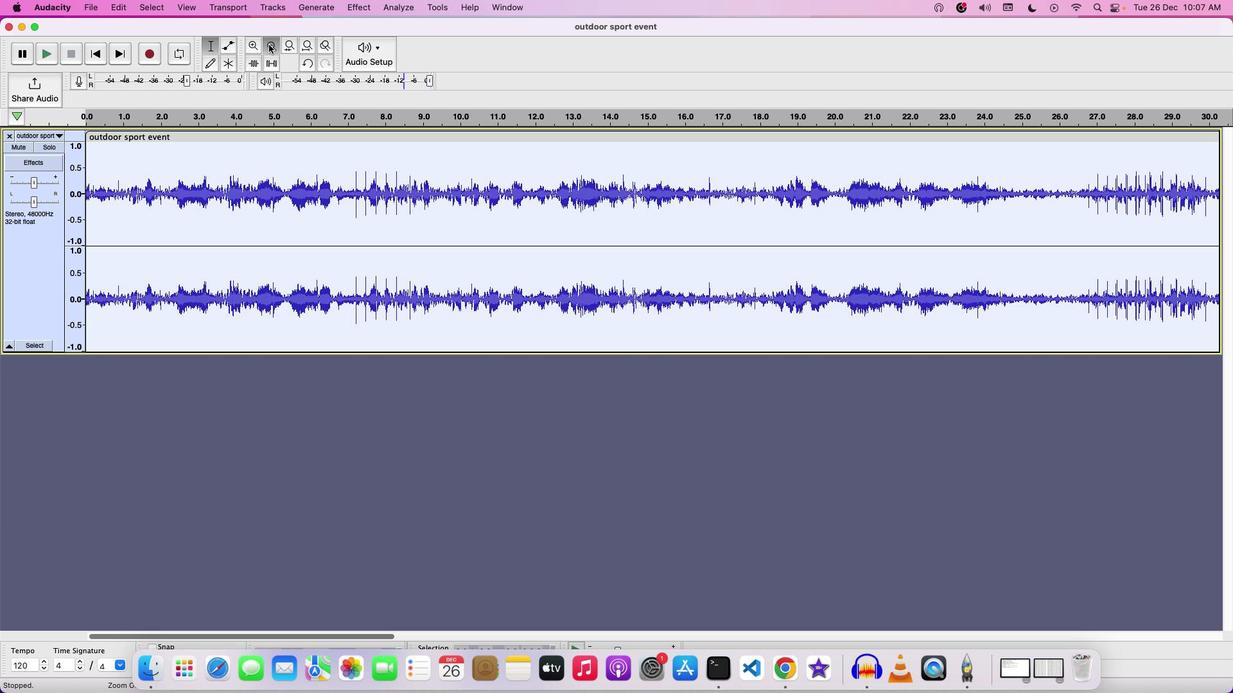 
Action: Mouse pressed left at (268, 44)
Screenshot: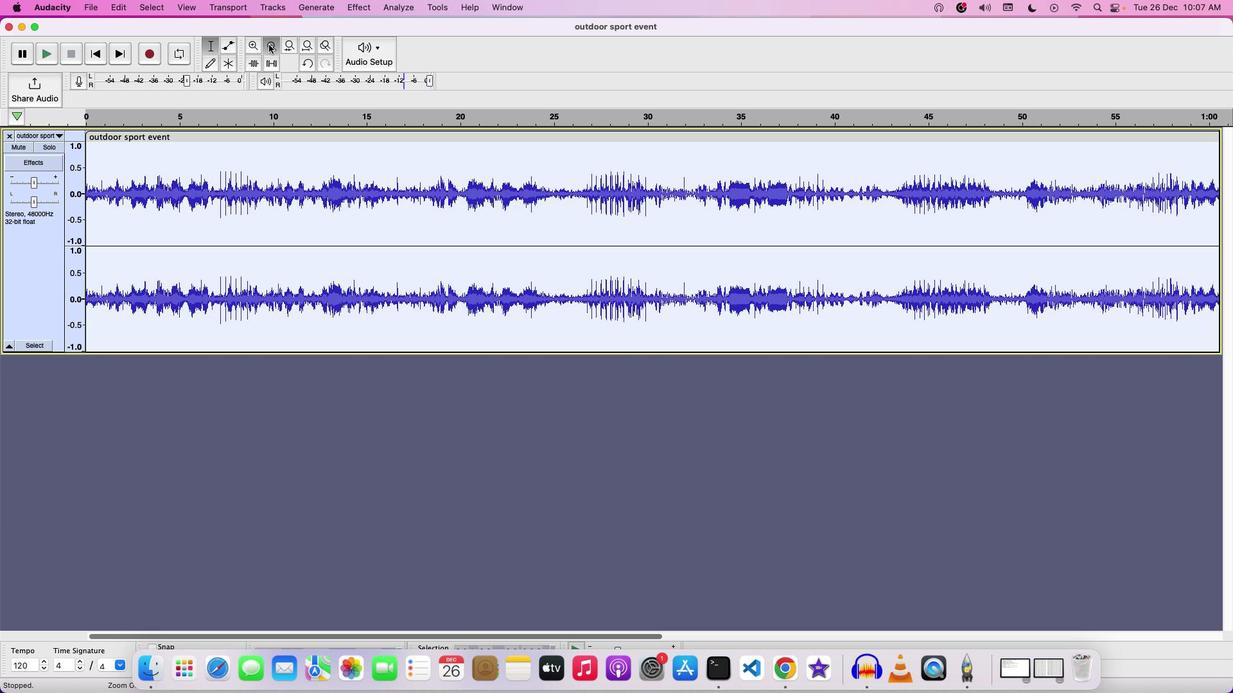 
Action: Mouse moved to (334, 217)
Screenshot: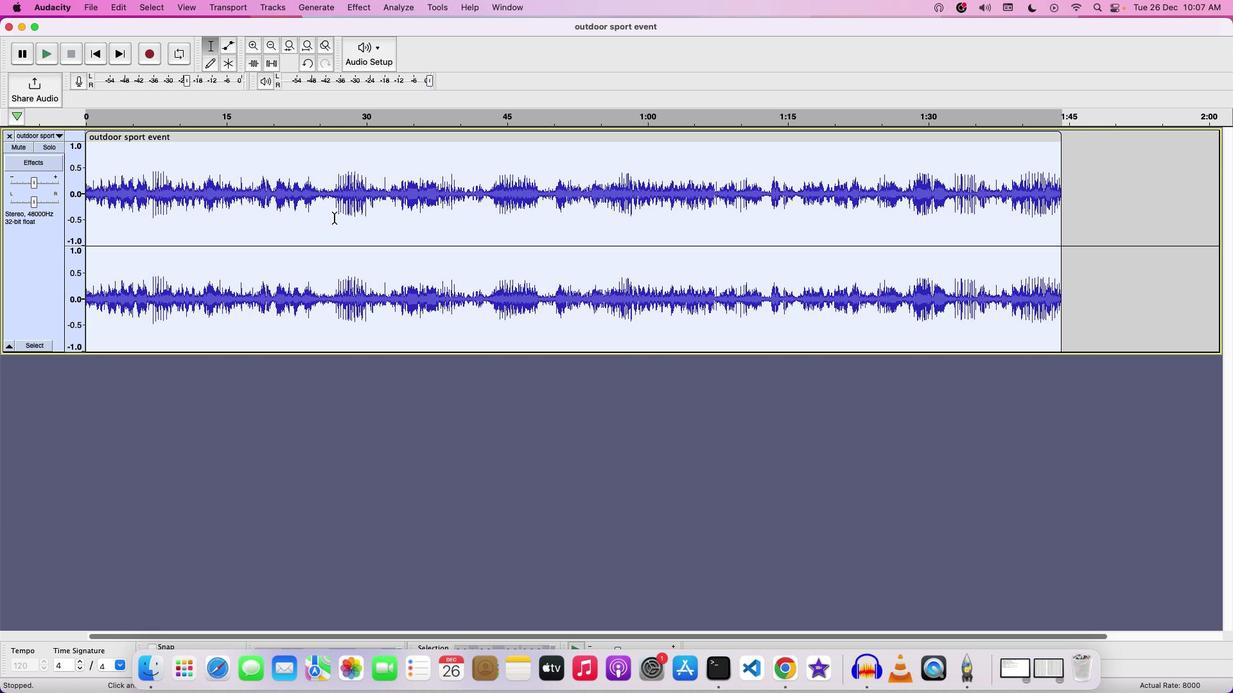 
Action: Key pressed Key.space
Screenshot: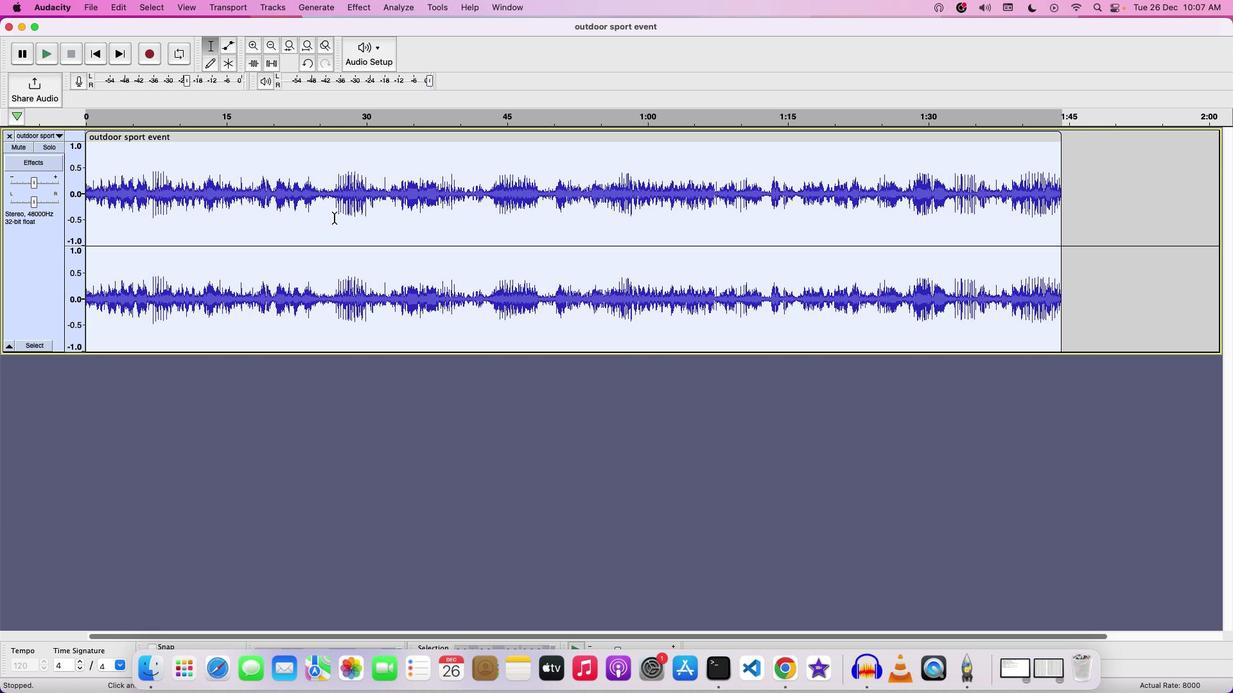 
Action: Mouse moved to (487, 199)
Screenshot: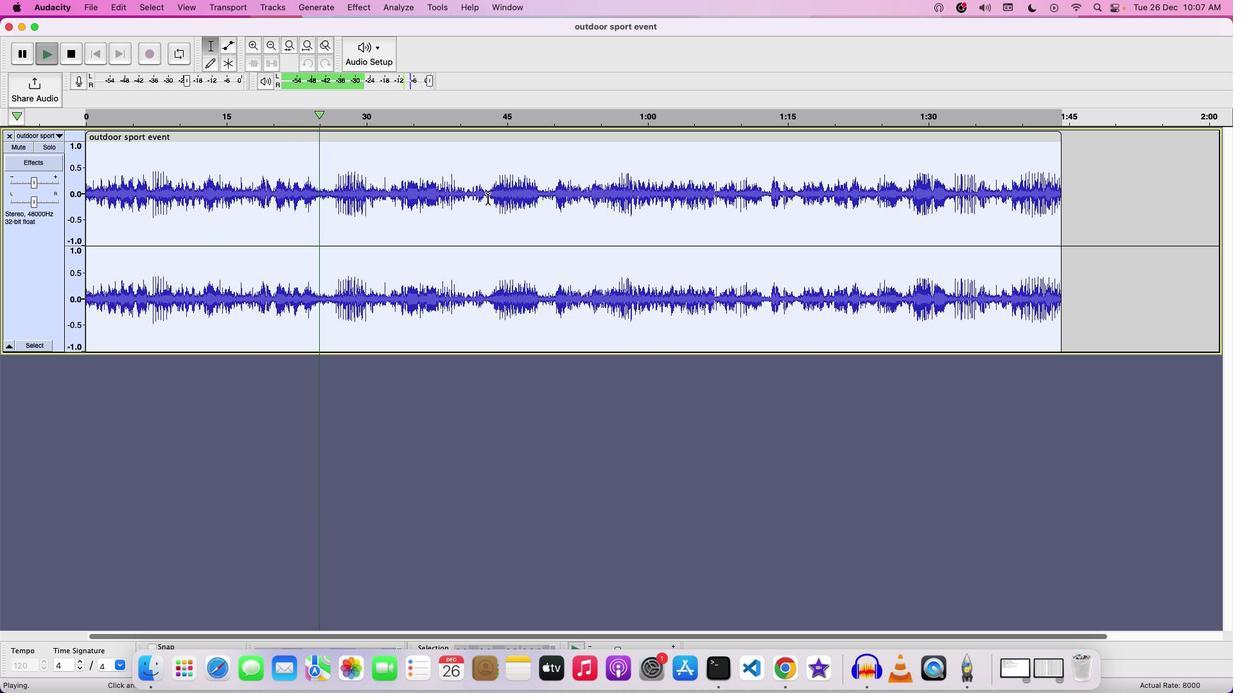 
Action: Key pressed Key.space
Screenshot: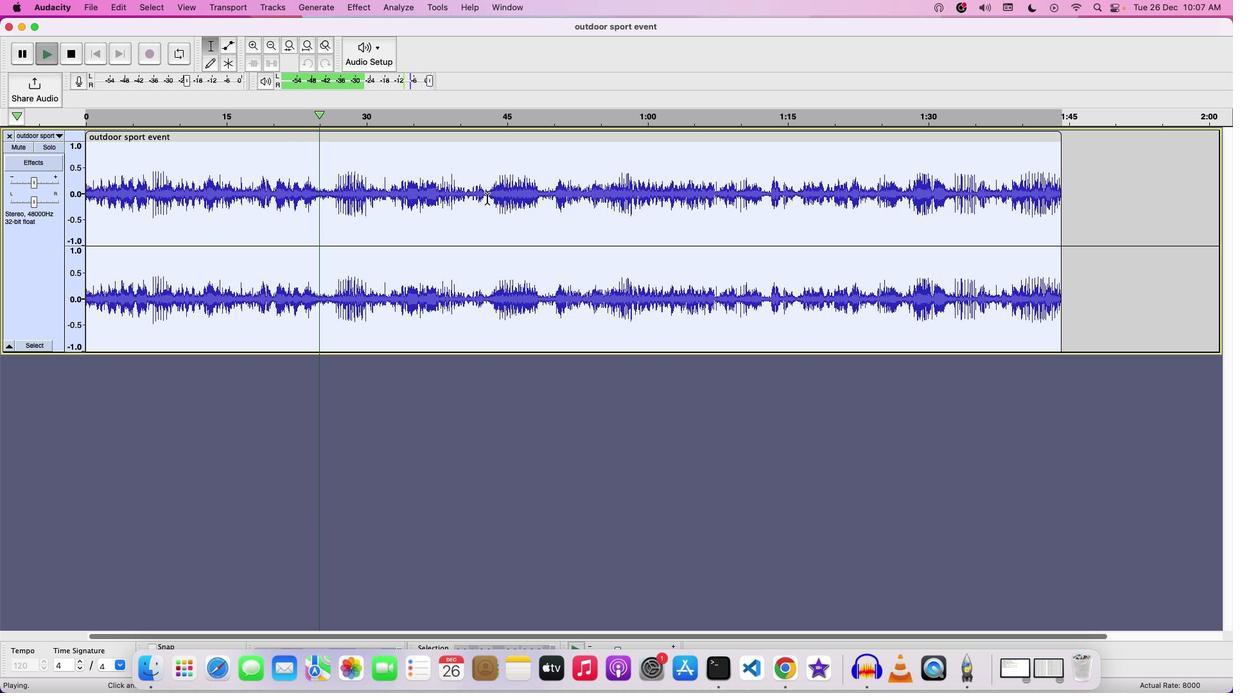 
Action: Mouse moved to (95, 3)
Screenshot: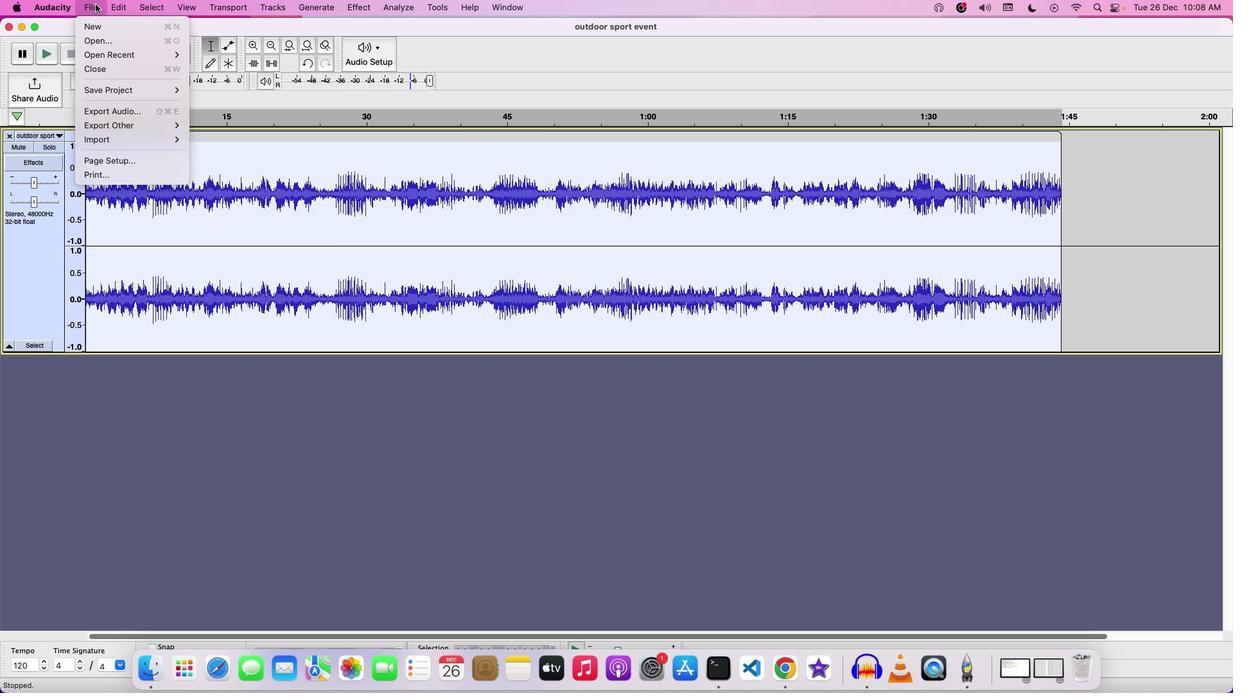 
Action: Mouse pressed left at (95, 3)
Screenshot: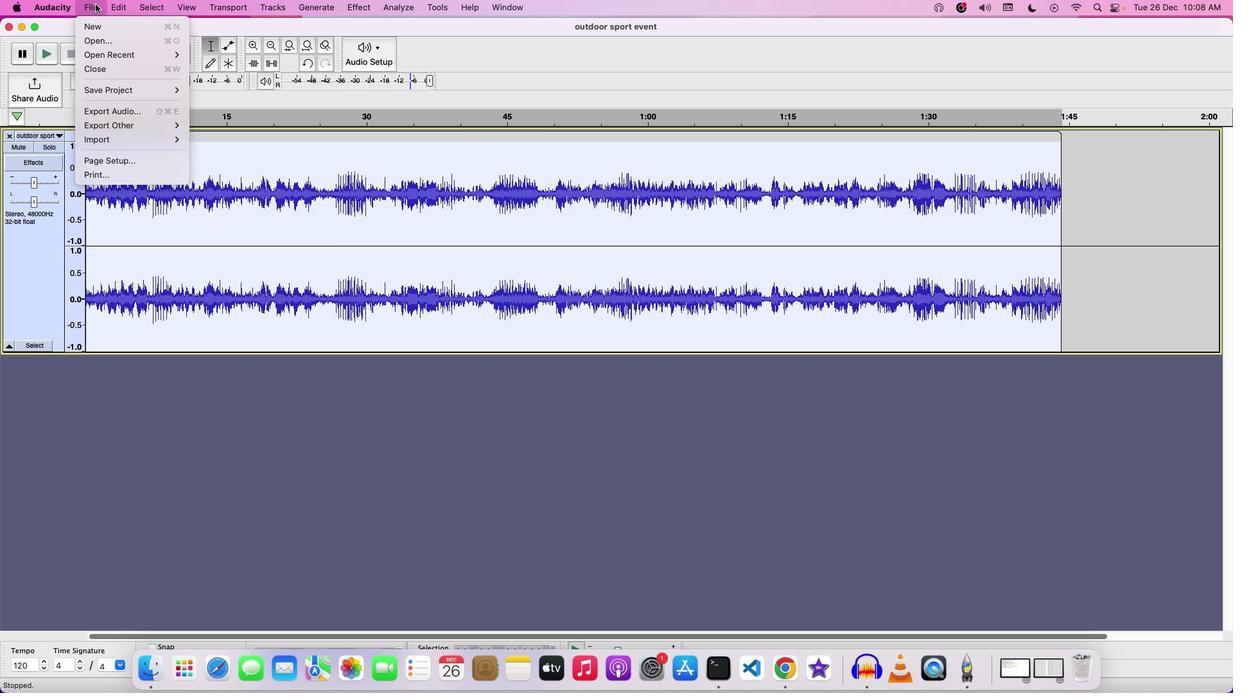 
Action: Mouse moved to (108, 94)
Screenshot: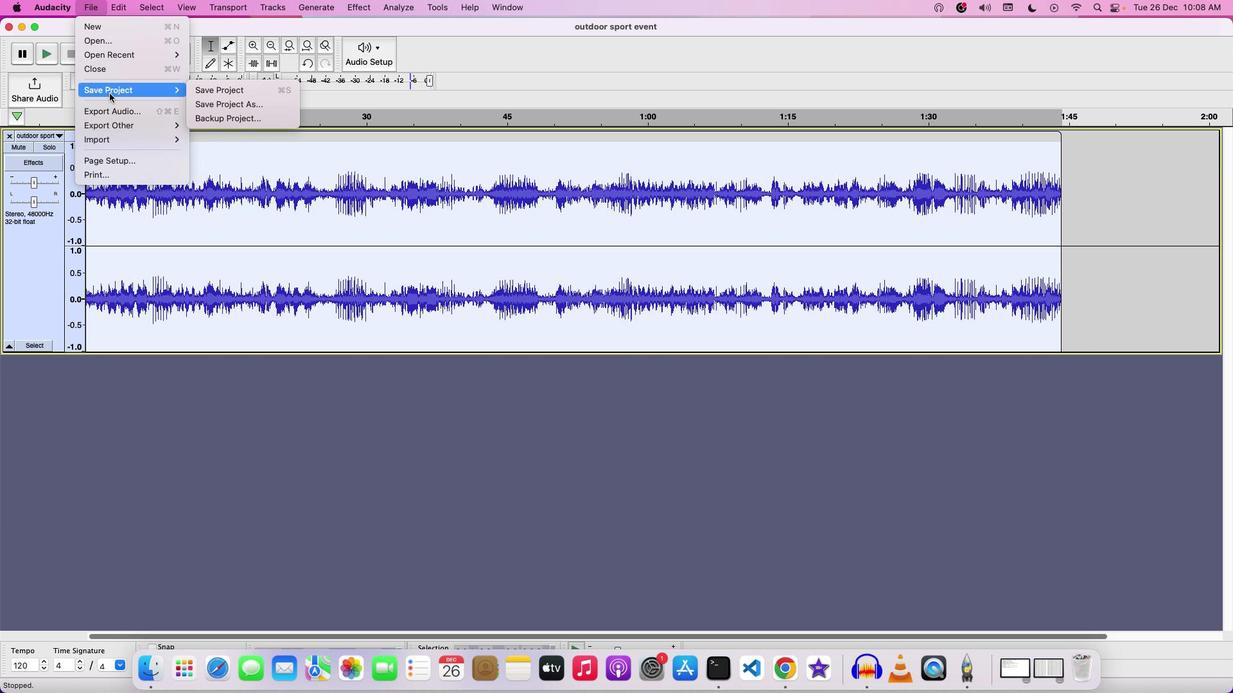 
Action: Mouse pressed left at (108, 94)
Screenshot: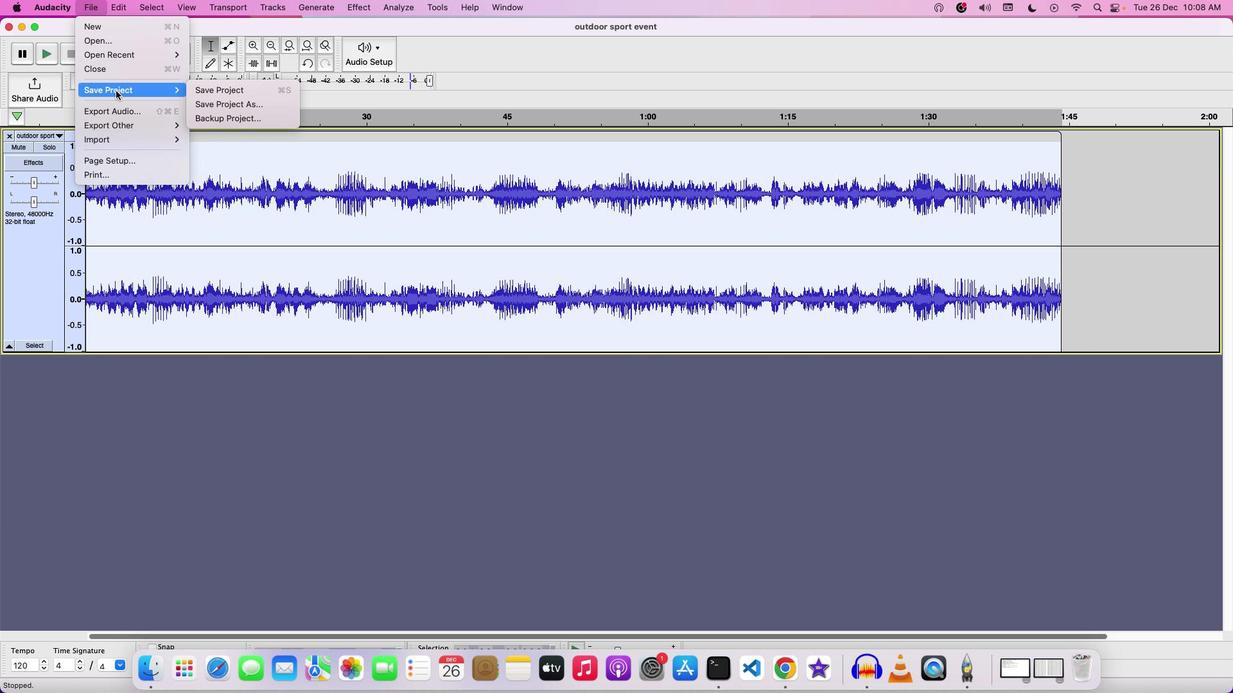 
Action: Mouse moved to (239, 90)
Screenshot: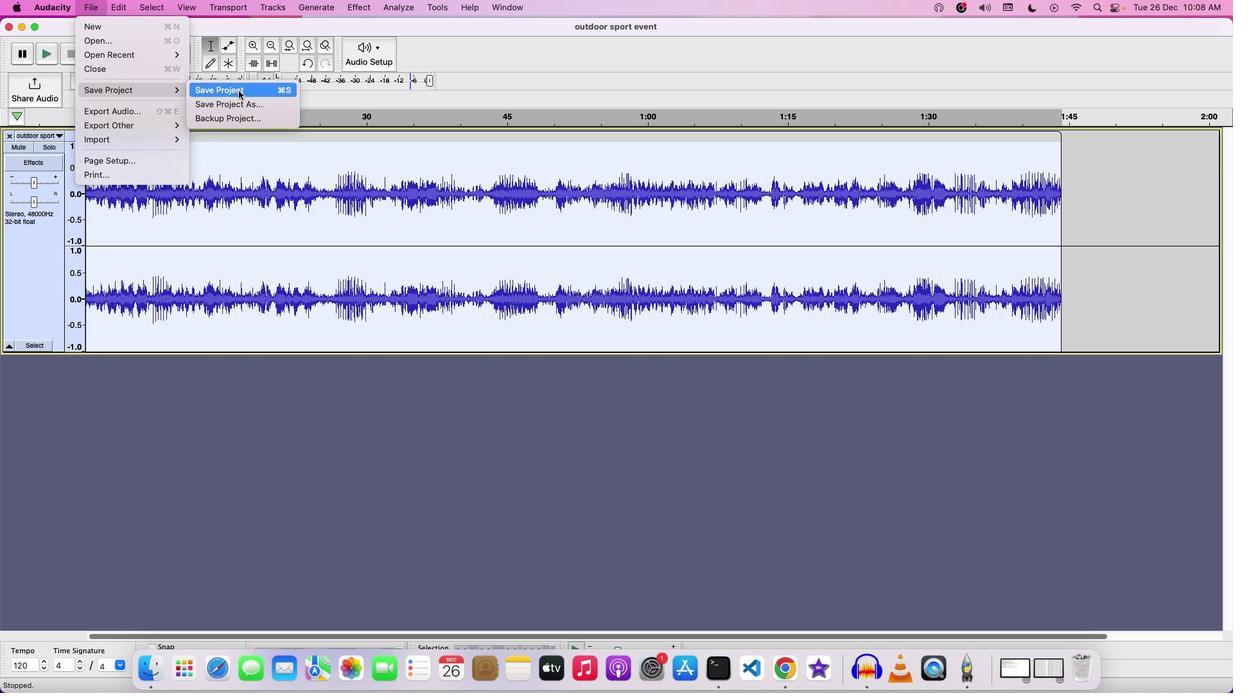 
Action: Mouse pressed left at (239, 90)
Screenshot: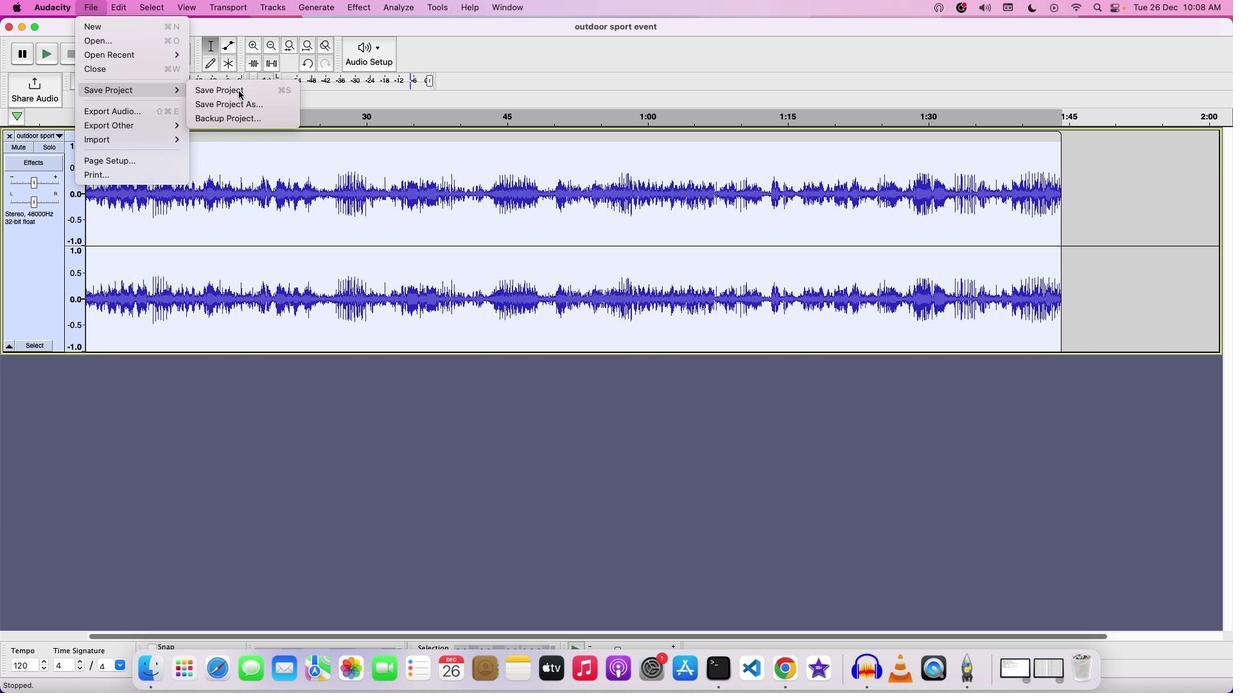 
Action: Mouse moved to (636, 184)
Screenshot: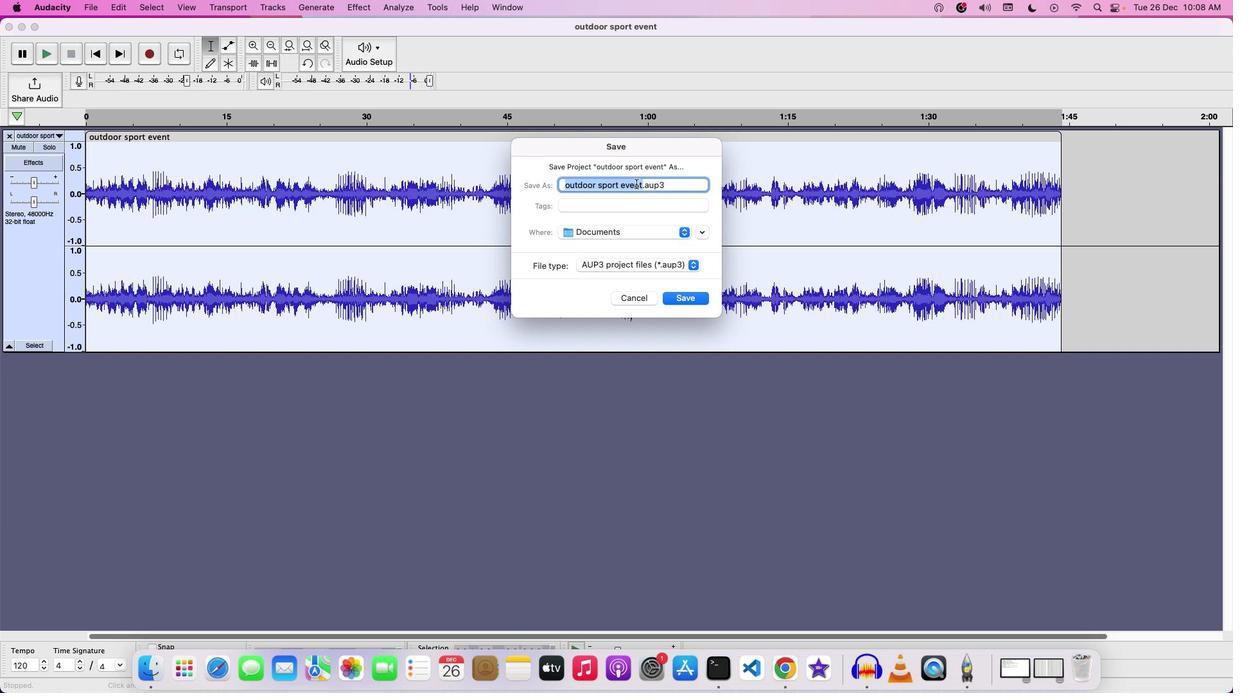 
Action: Mouse pressed left at (636, 184)
Screenshot: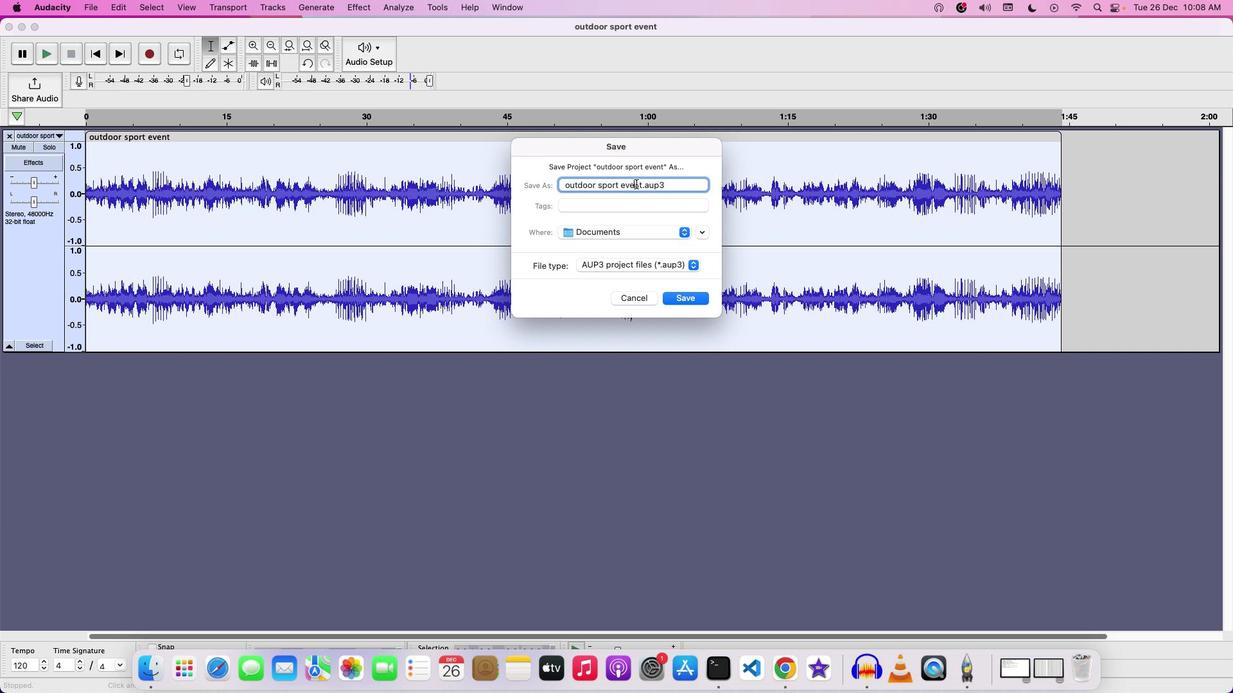 
Action: Mouse moved to (690, 299)
Screenshot: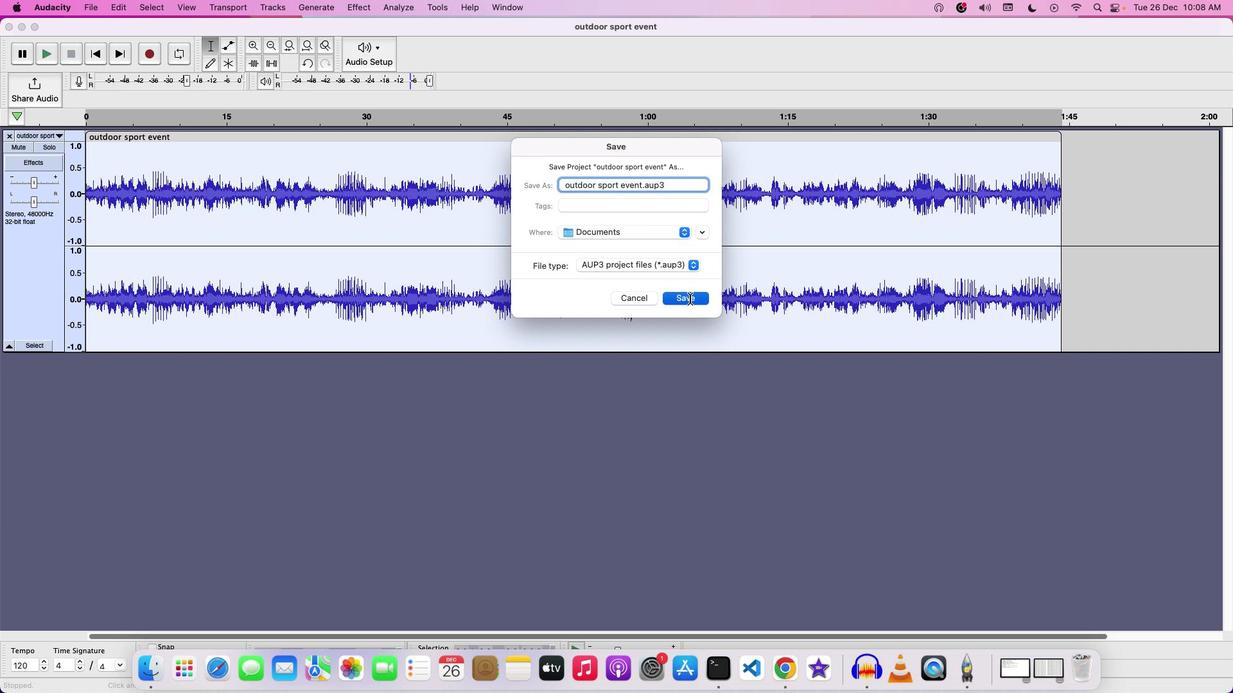 
Action: Mouse pressed left at (690, 299)
Screenshot: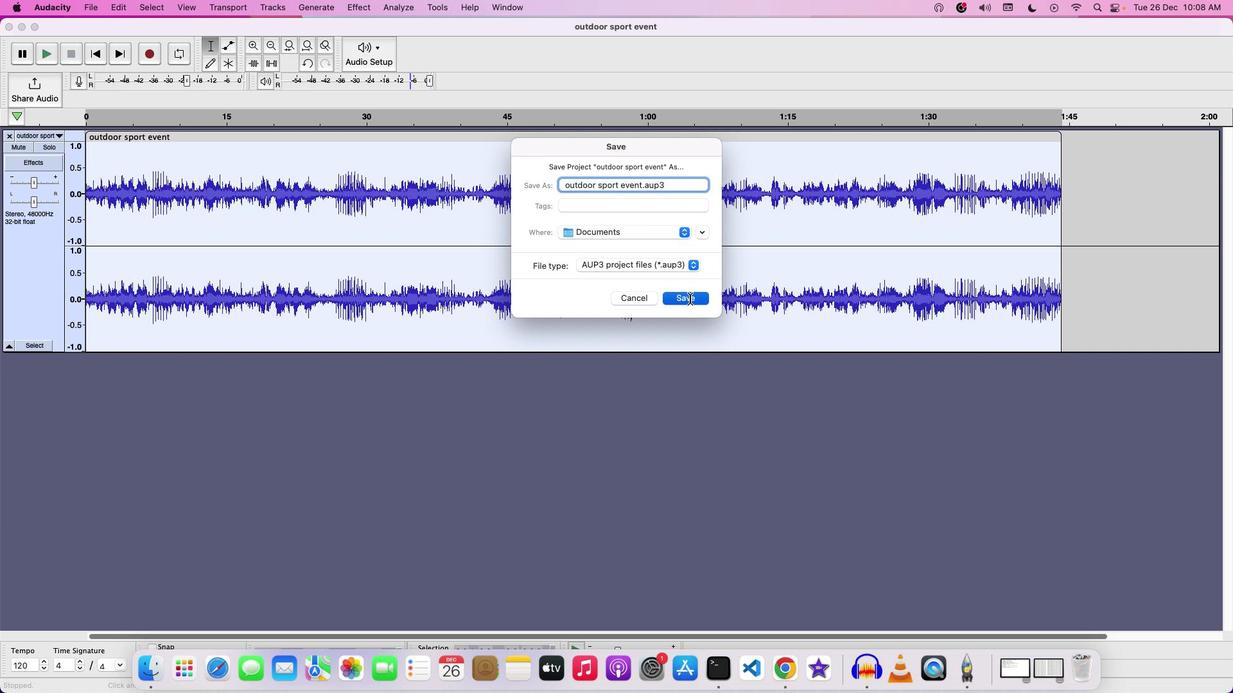 
Action: Mouse moved to (639, 299)
Screenshot: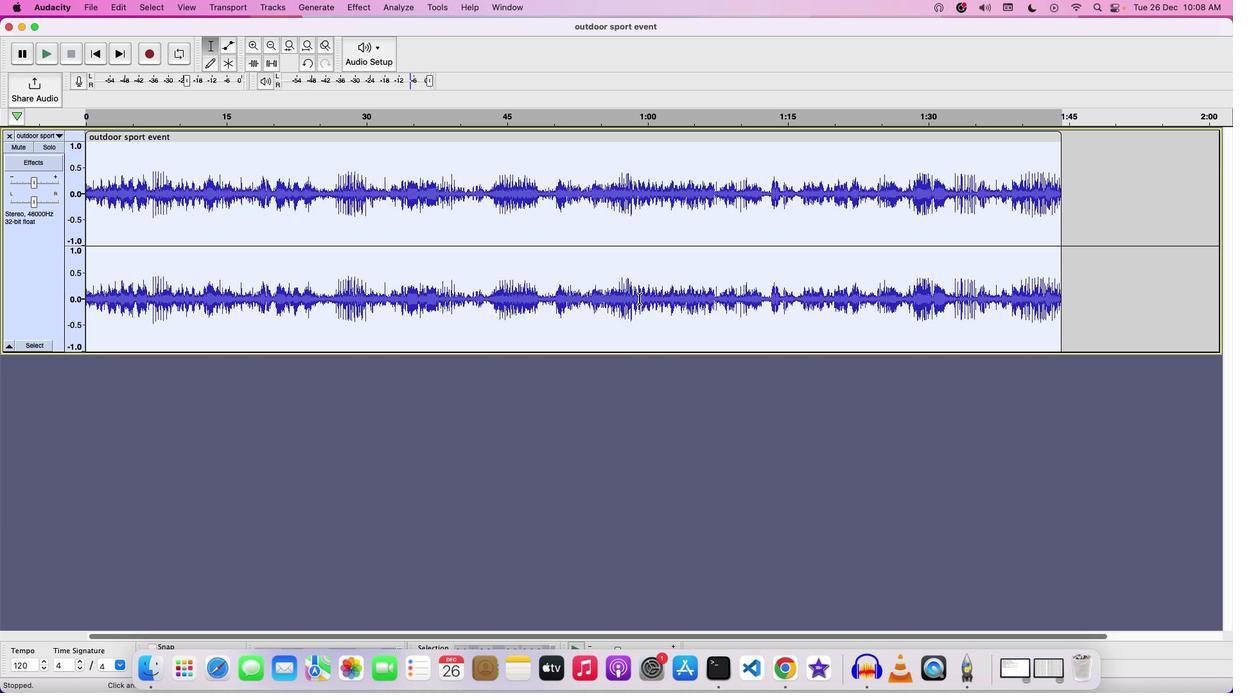
